 Task: Look for Airbnb properties in Waterloo, Belgium from 20th December, 2023 to 25th December, 2023 for 7 adults. Place can be entire room or shared room with 4 bedrooms having 7 beds and 4 bathrooms. Property type can be house. Amenities needed are: wifi, washing machine, heating, TV, free parkinig on premises, hot tub, gym, smoking allowed.
Action: Mouse moved to (492, 92)
Screenshot: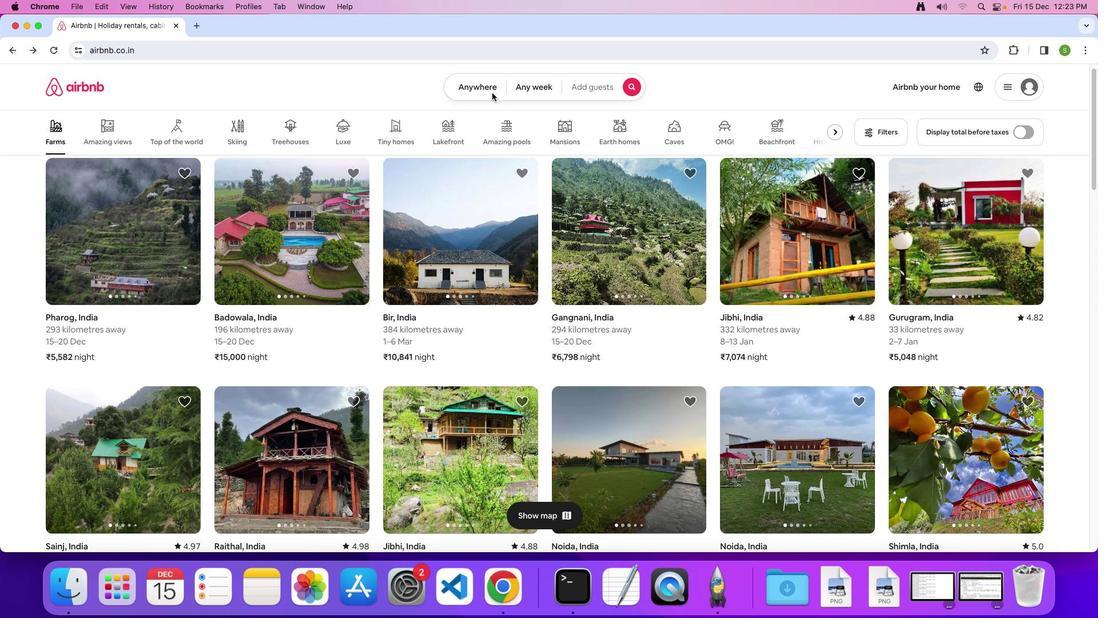 
Action: Mouse pressed left at (492, 92)
Screenshot: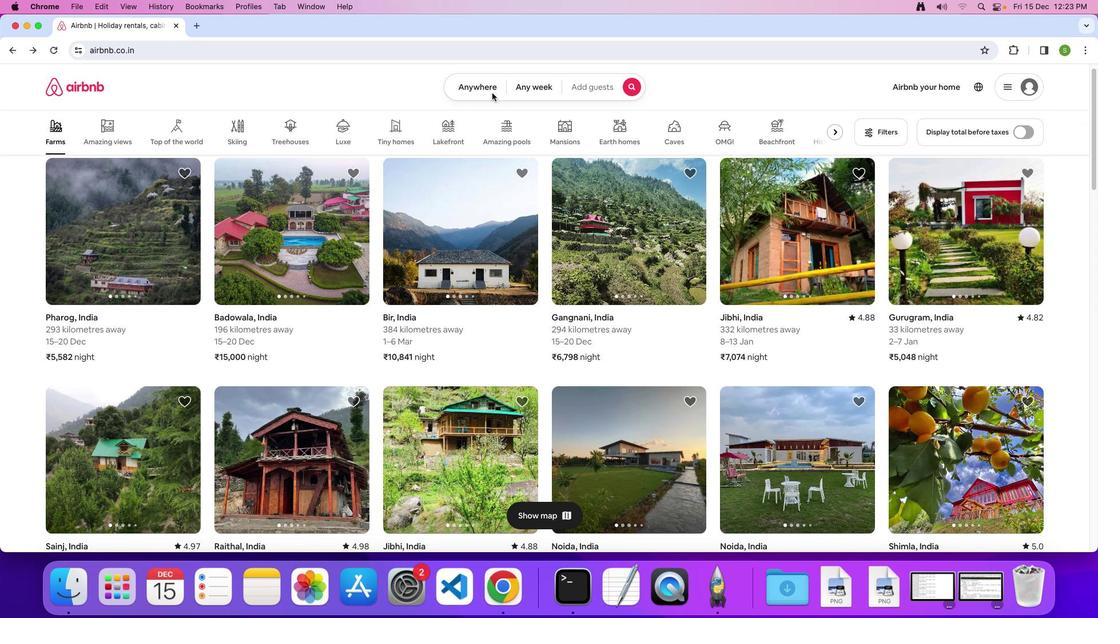 
Action: Mouse moved to (473, 90)
Screenshot: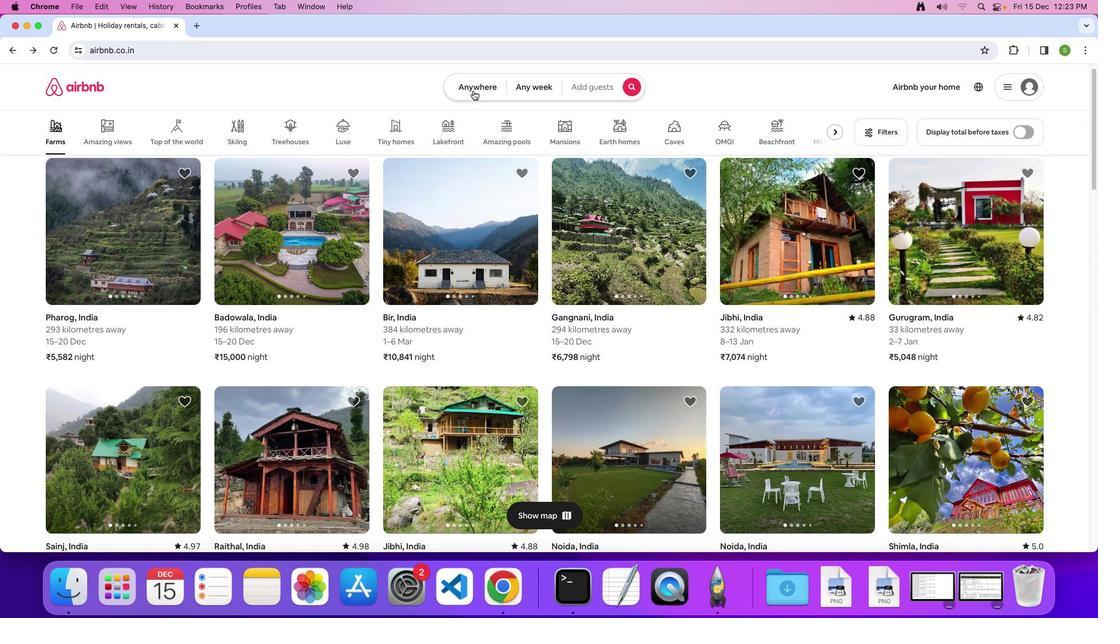 
Action: Mouse pressed left at (473, 90)
Screenshot: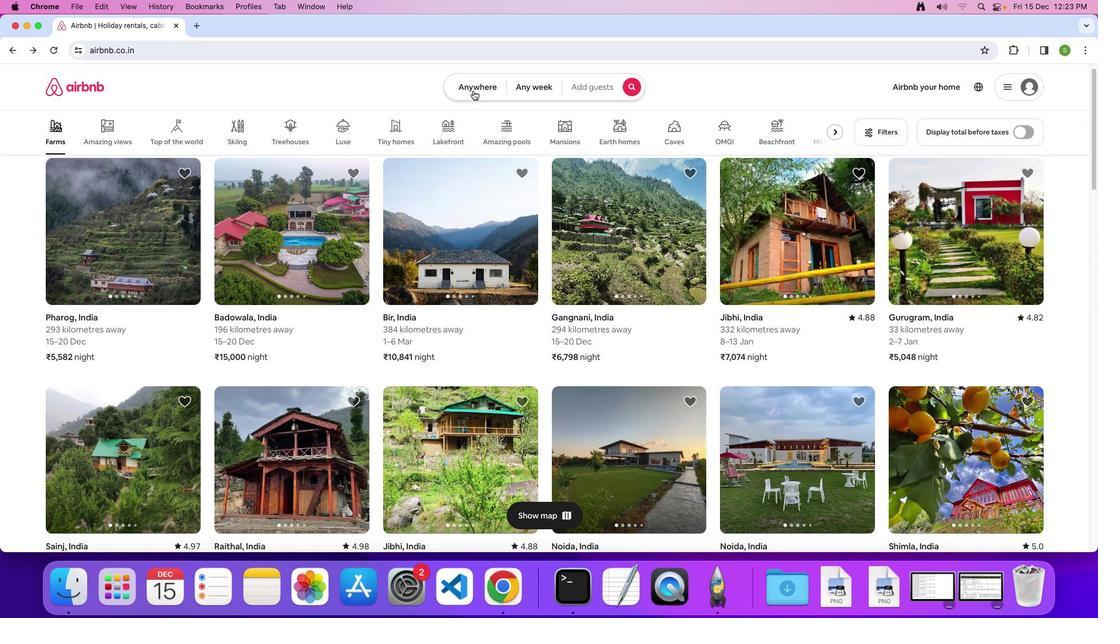 
Action: Mouse moved to (386, 133)
Screenshot: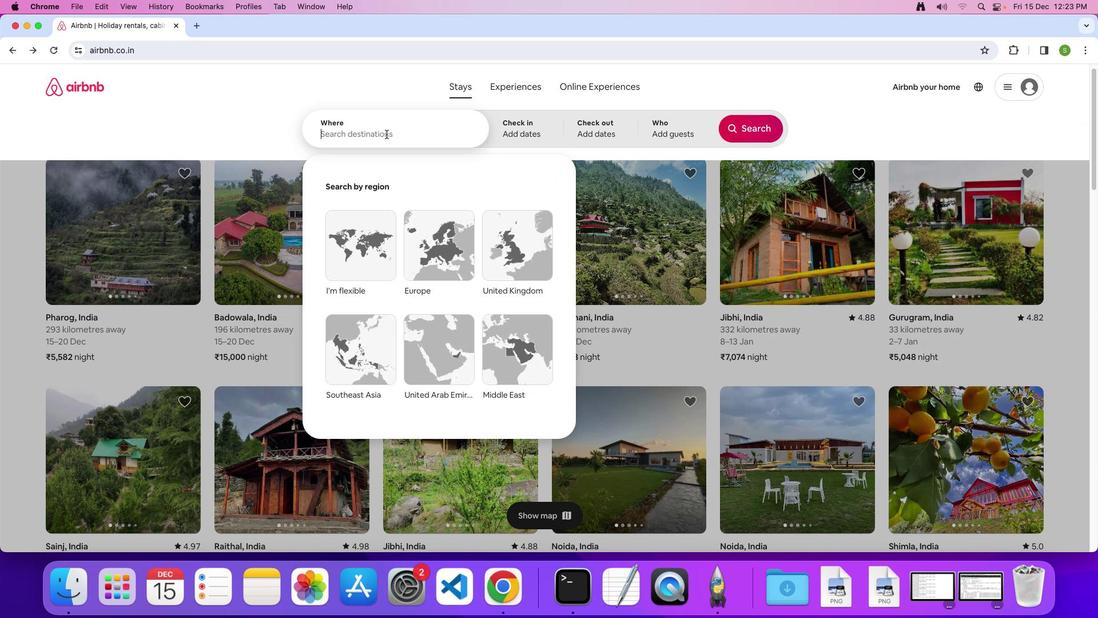 
Action: Mouse pressed left at (386, 133)
Screenshot: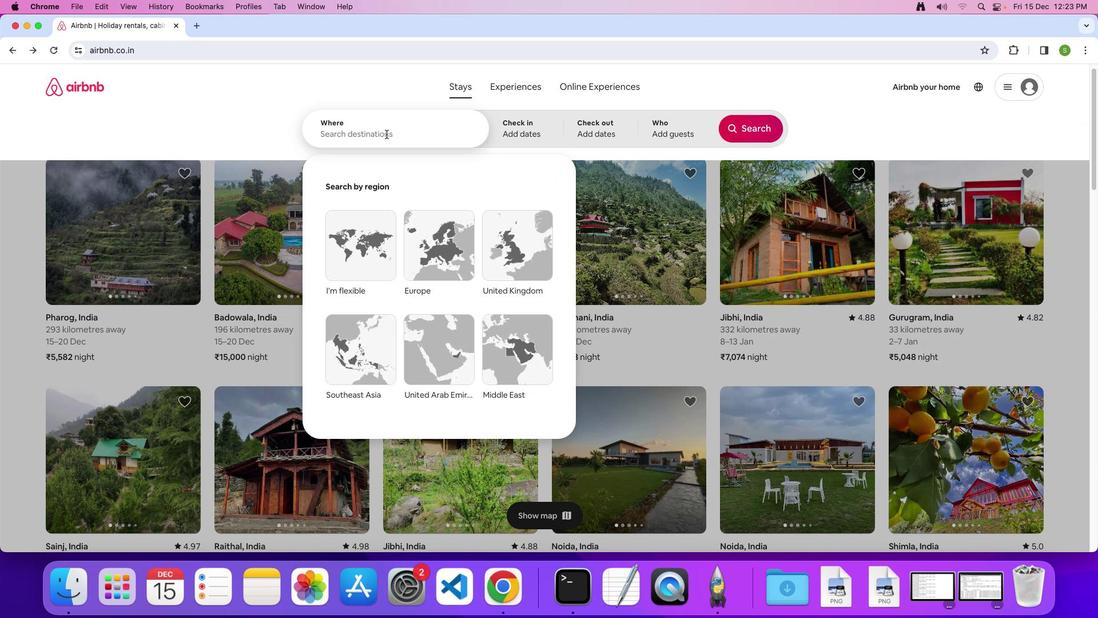
Action: Mouse moved to (385, 134)
Screenshot: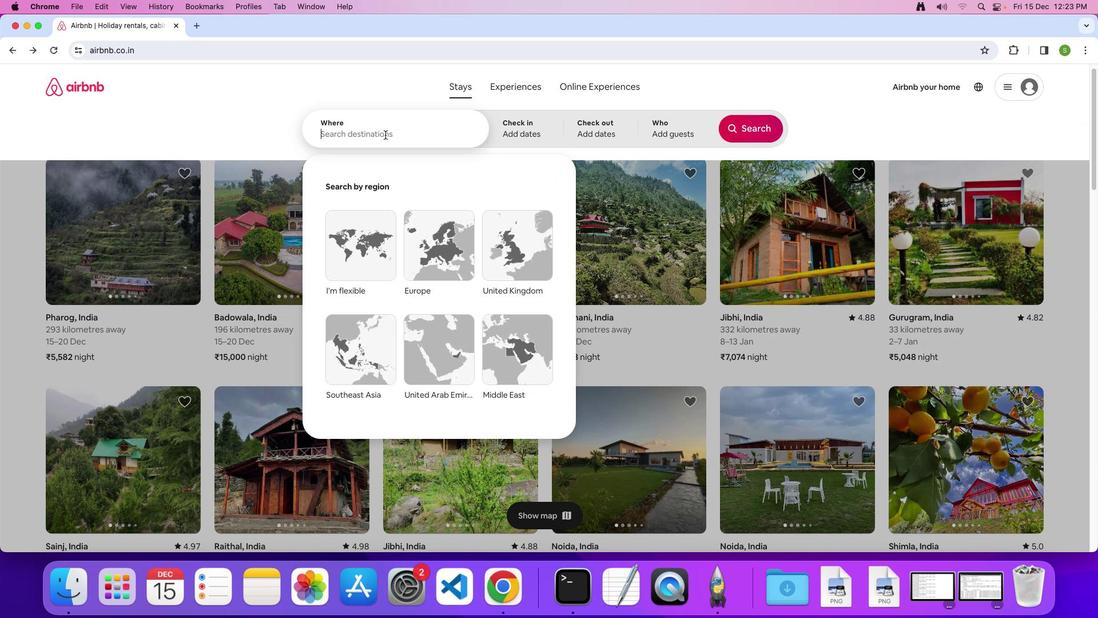 
Action: Key pressed 'W'Key.caps_lock't'Key.backspace'a''t''e''r''l''o''o'','Key.spaceKey.shift'B''e''l''g''i''u''m'Key.enter
Screenshot: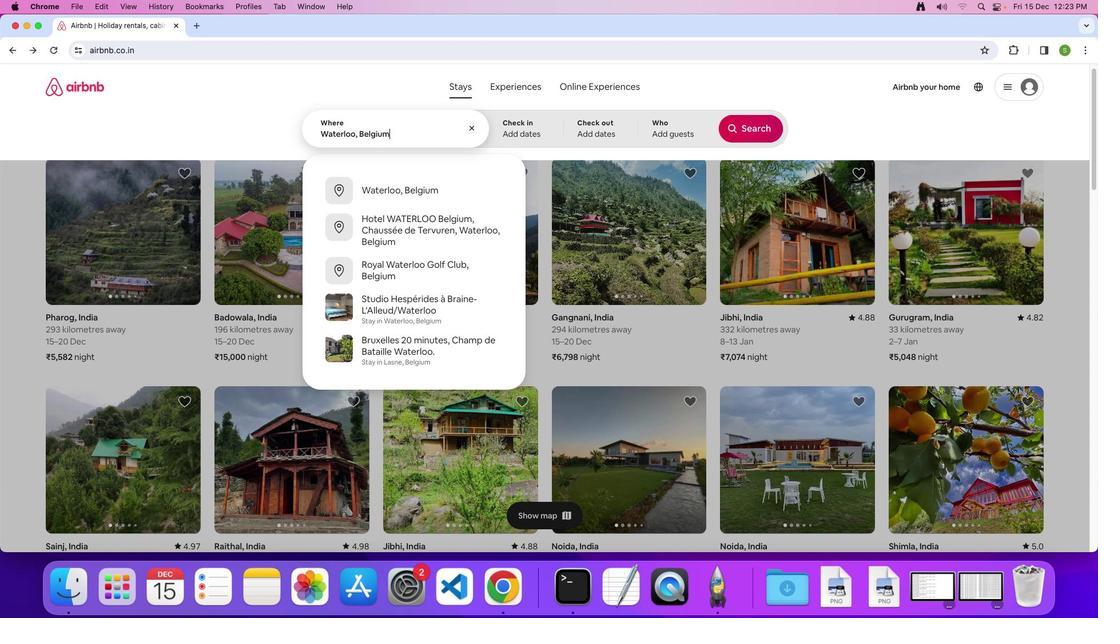 
Action: Mouse moved to (425, 357)
Screenshot: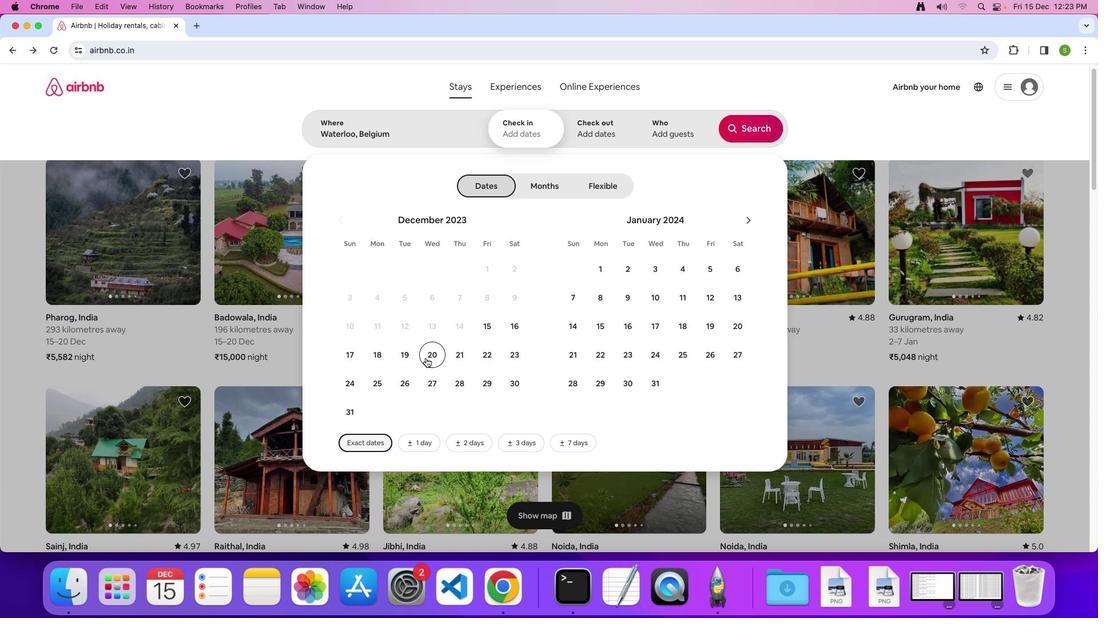 
Action: Mouse pressed left at (425, 357)
Screenshot: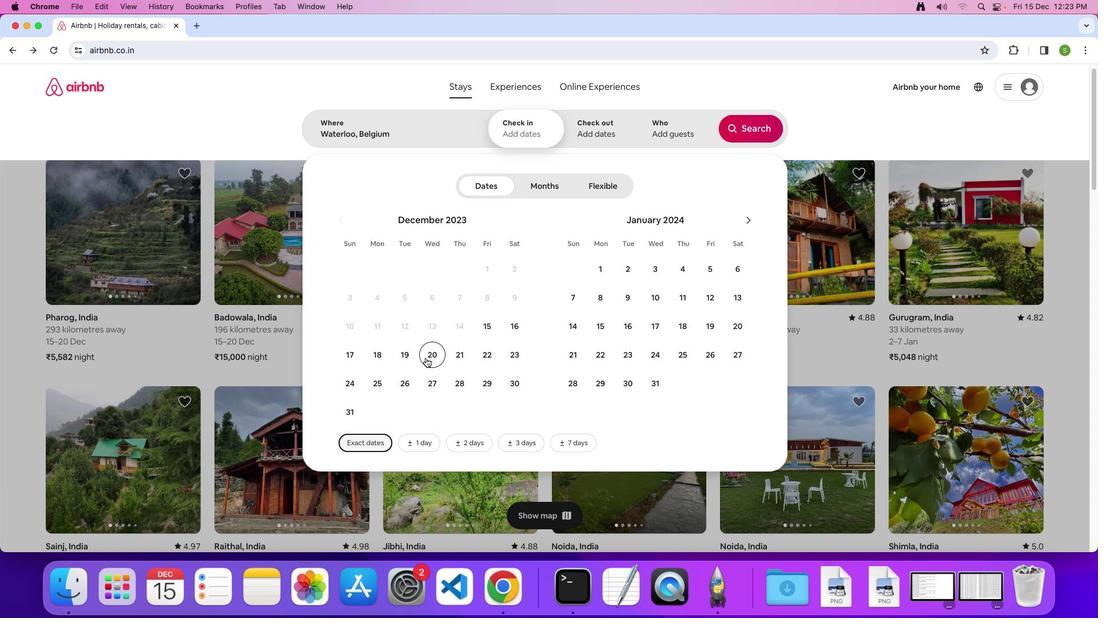 
Action: Mouse moved to (381, 380)
Screenshot: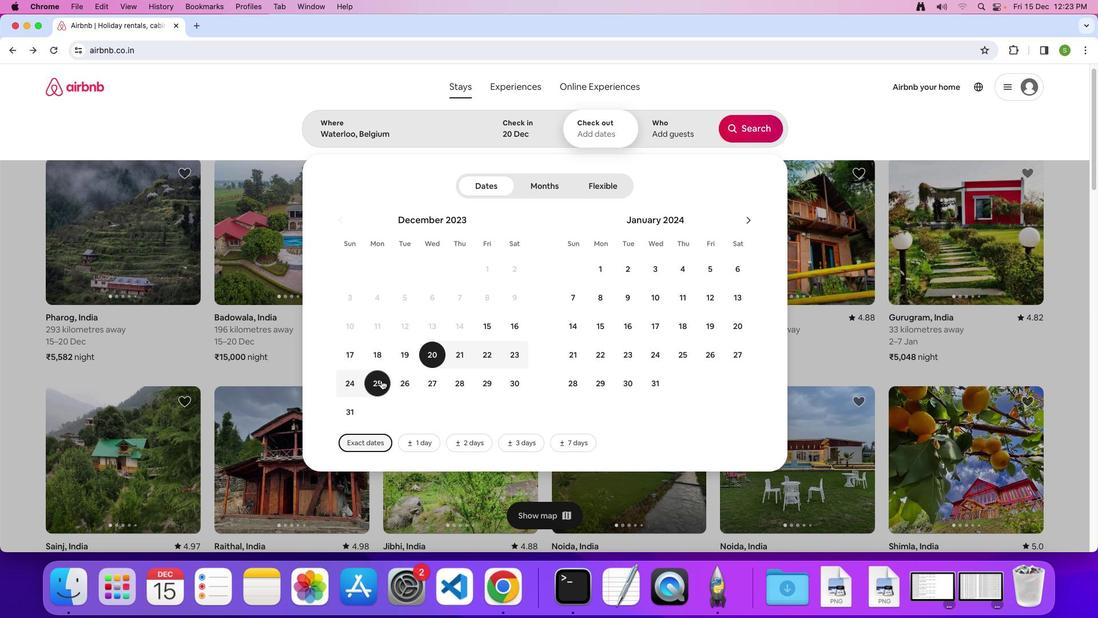 
Action: Mouse pressed left at (381, 380)
Screenshot: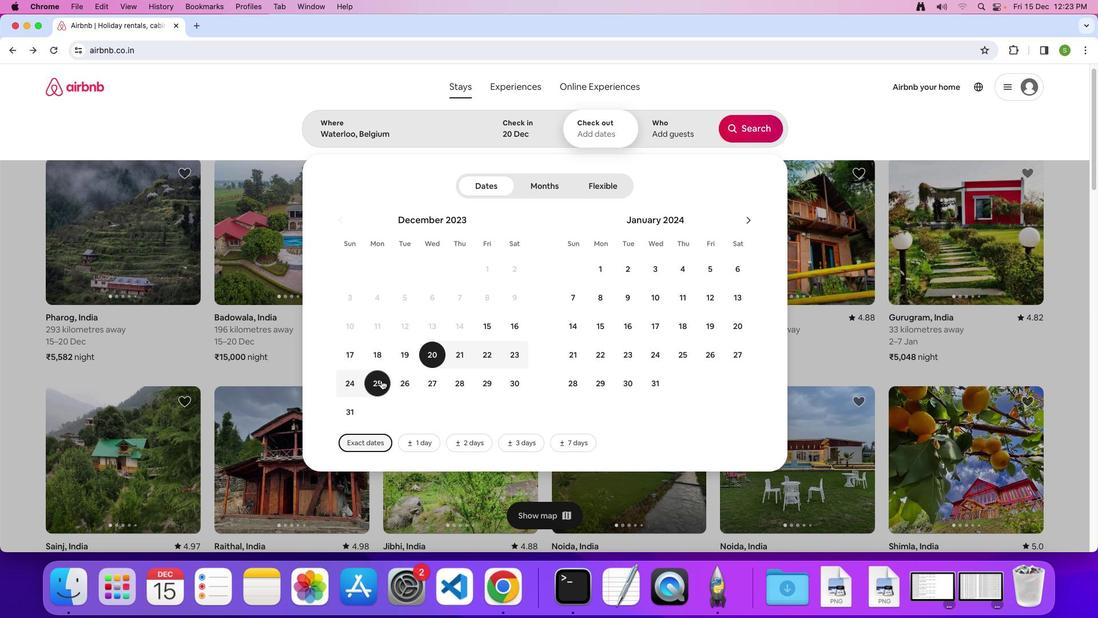 
Action: Mouse moved to (670, 139)
Screenshot: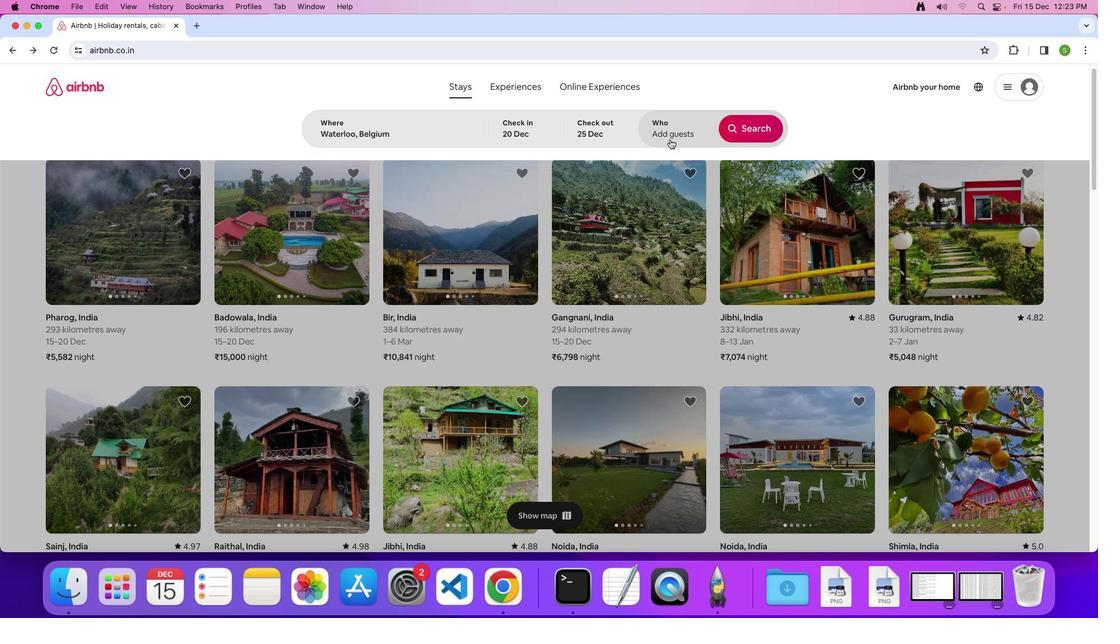 
Action: Mouse pressed left at (670, 139)
Screenshot: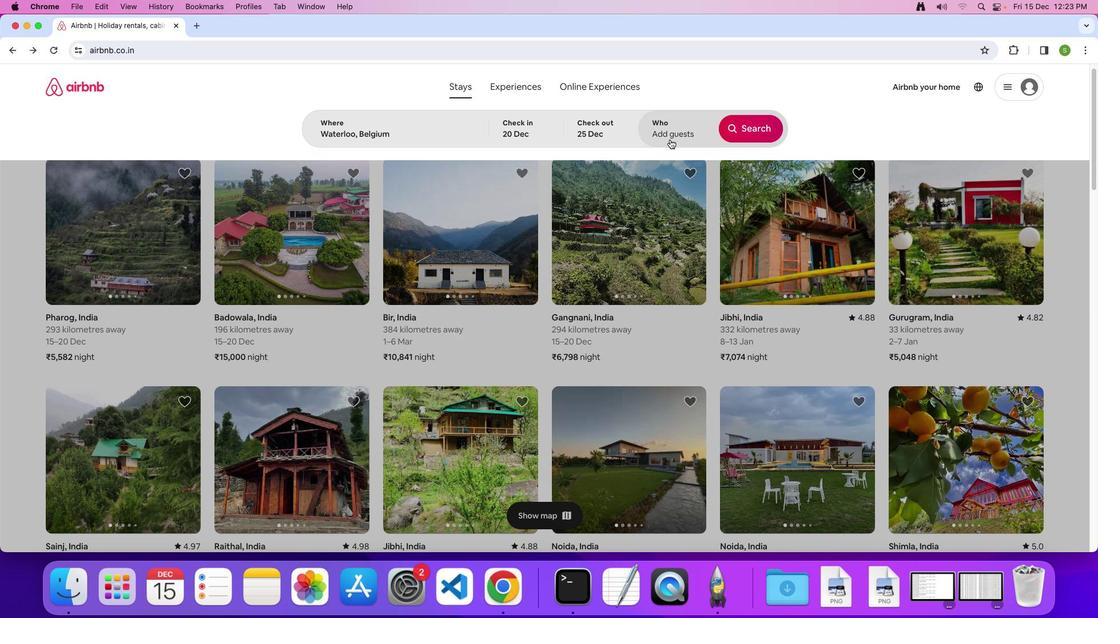 
Action: Mouse moved to (748, 187)
Screenshot: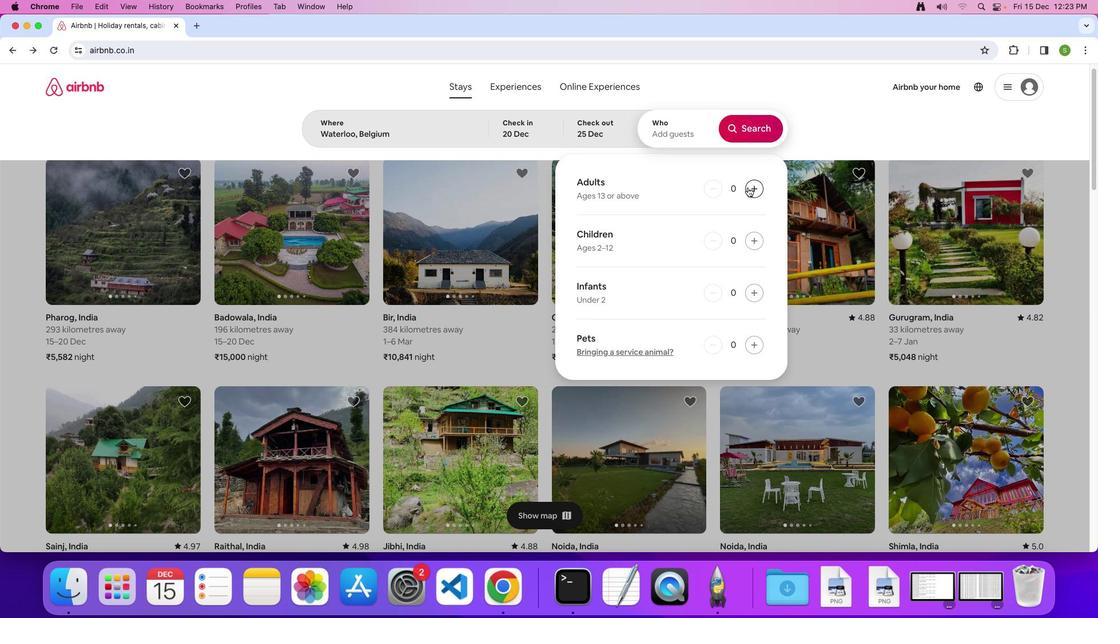 
Action: Mouse pressed left at (748, 187)
Screenshot: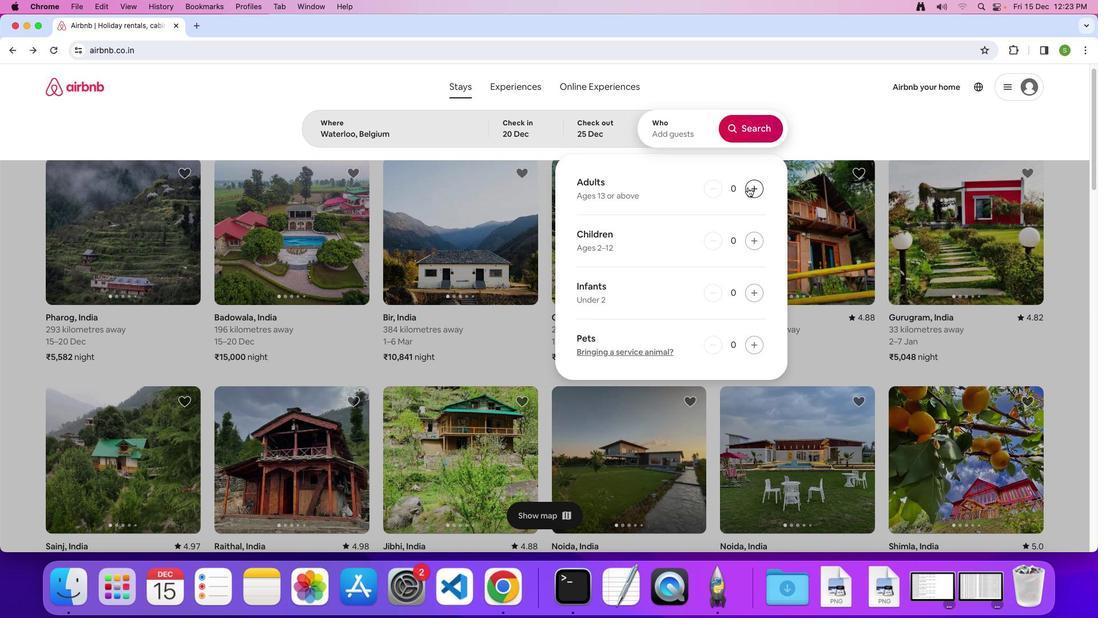 
Action: Mouse pressed left at (748, 187)
Screenshot: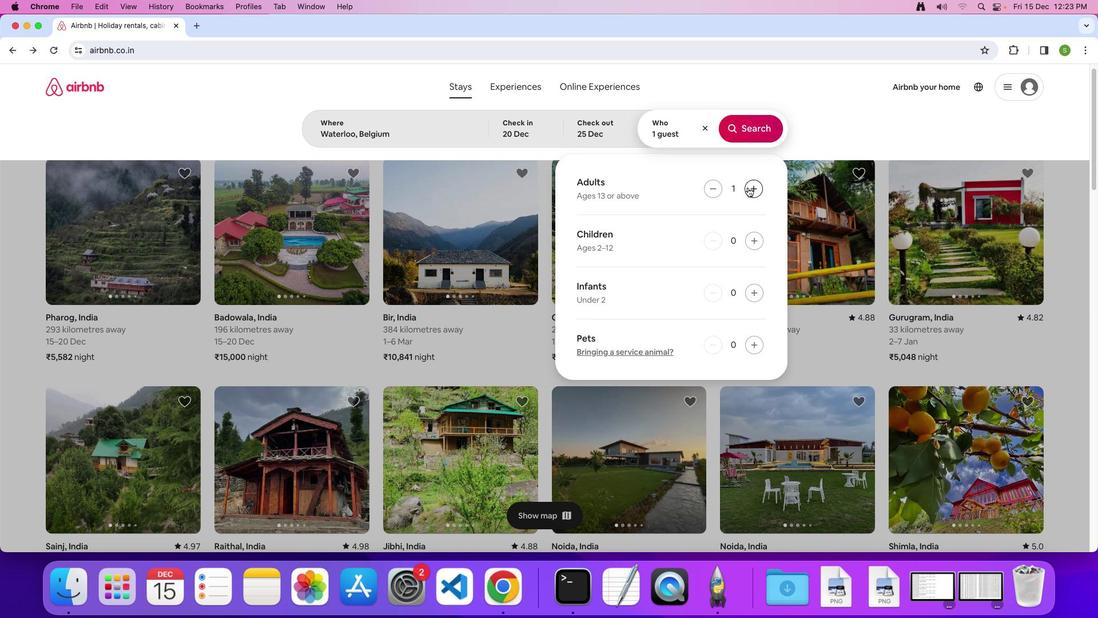 
Action: Mouse pressed left at (748, 187)
Screenshot: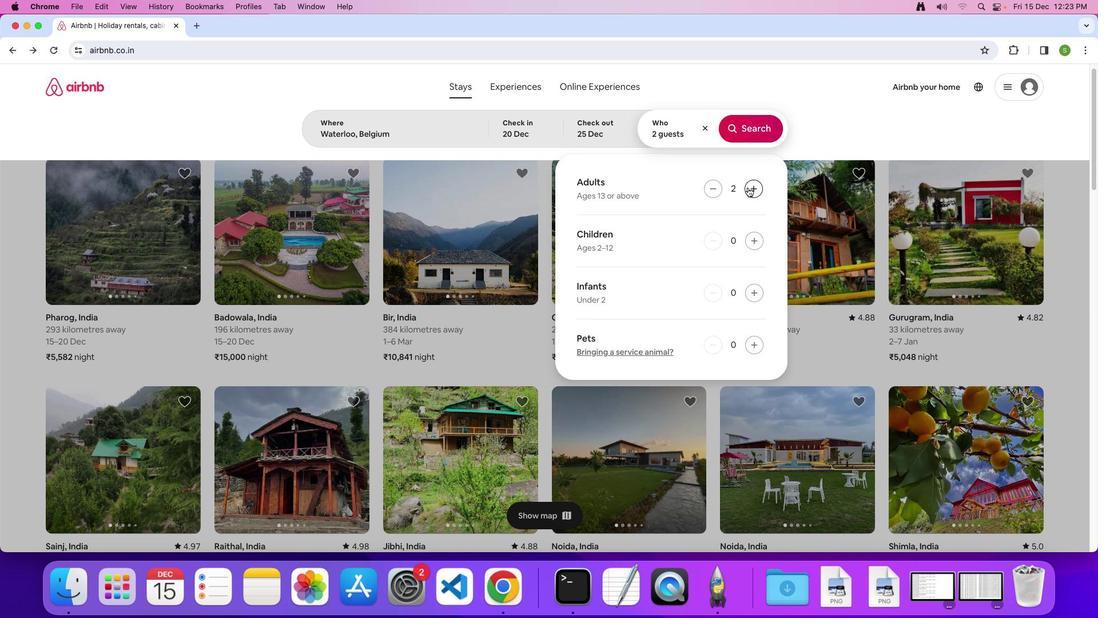 
Action: Mouse pressed left at (748, 187)
Screenshot: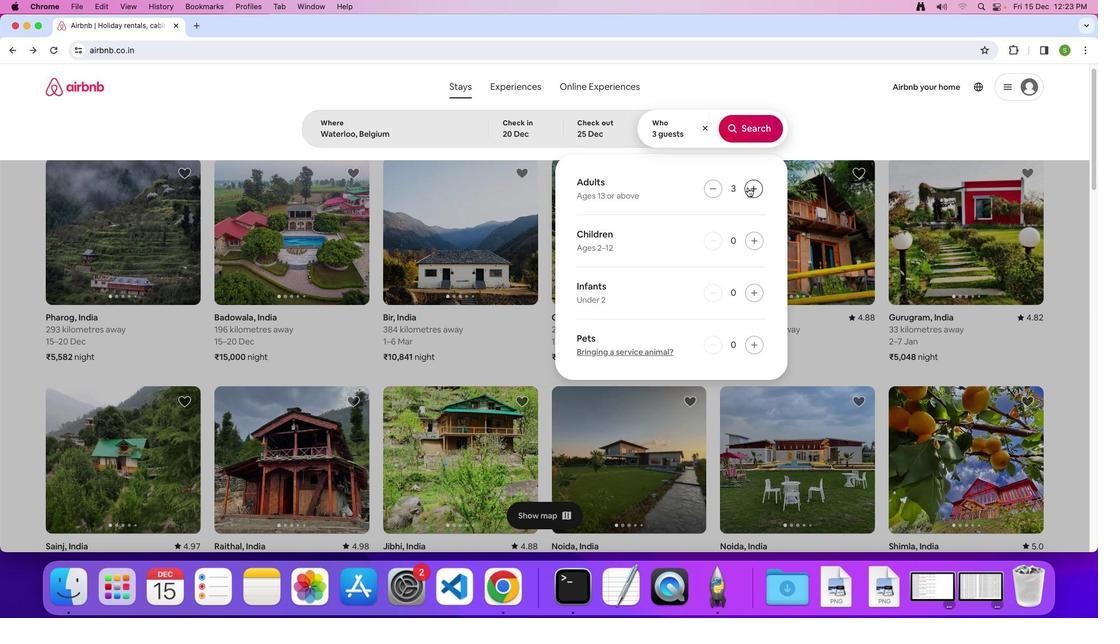 
Action: Mouse pressed left at (748, 187)
Screenshot: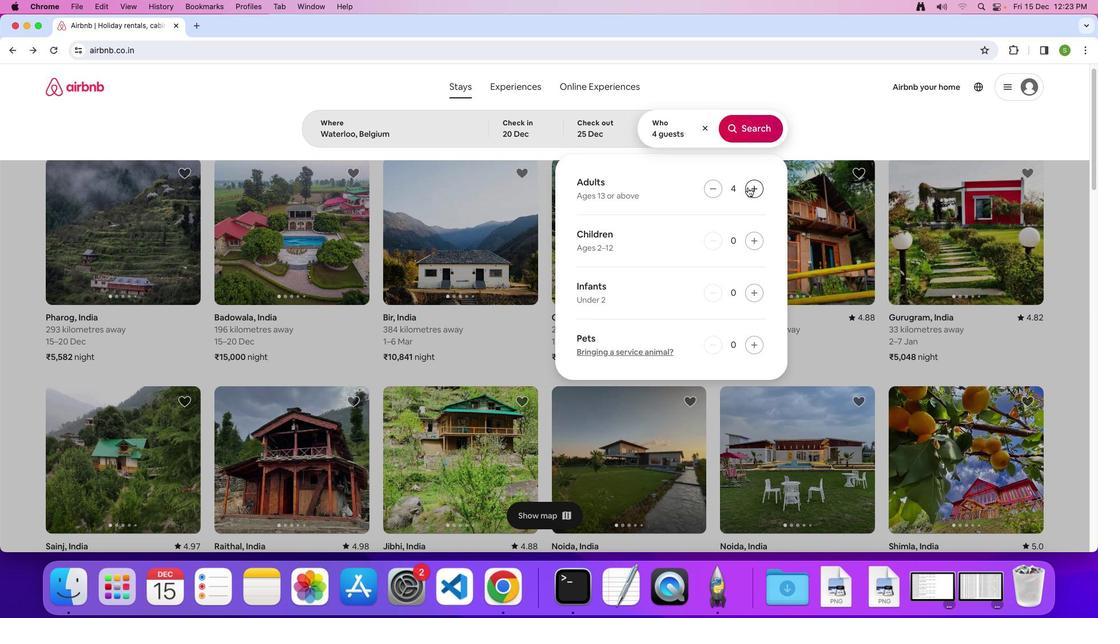 
Action: Mouse pressed left at (748, 187)
Screenshot: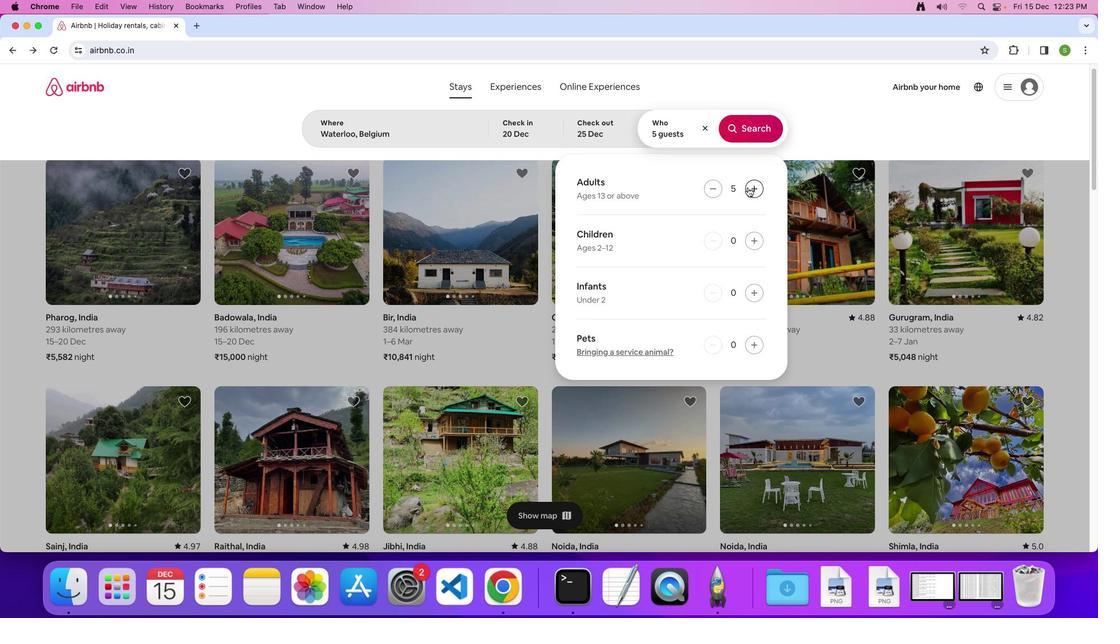 
Action: Mouse pressed left at (748, 187)
Screenshot: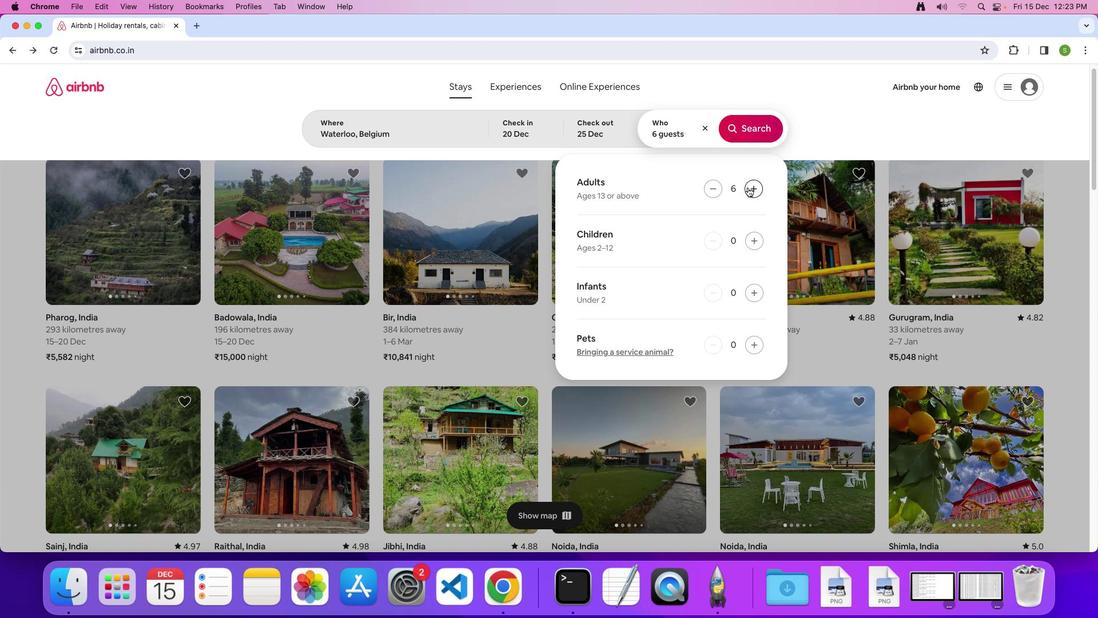 
Action: Mouse moved to (753, 135)
Screenshot: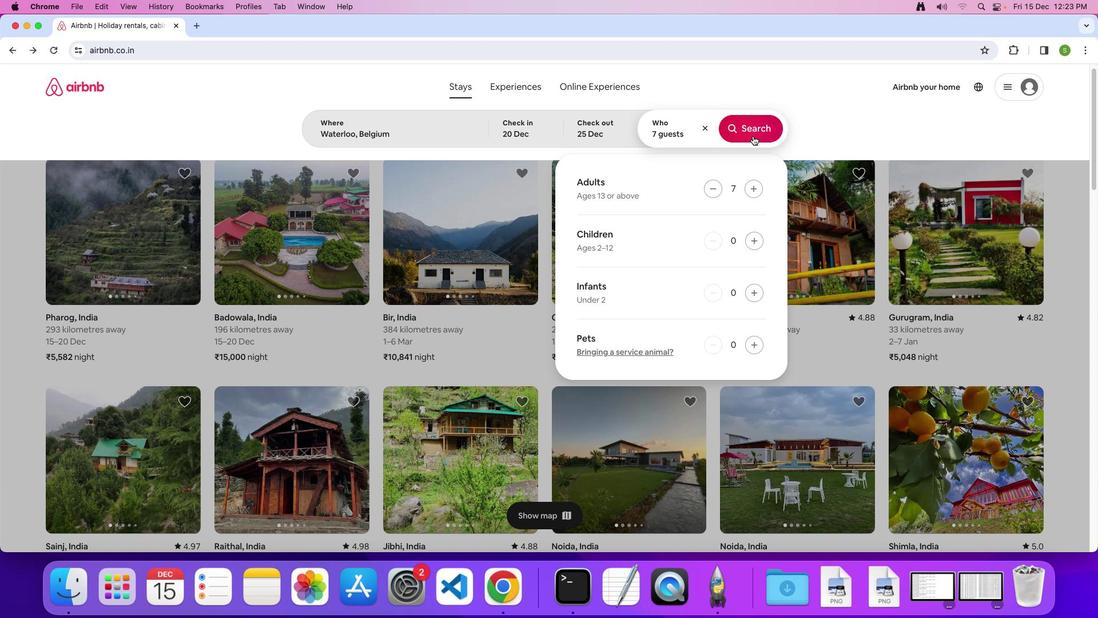 
Action: Mouse pressed left at (753, 135)
Screenshot: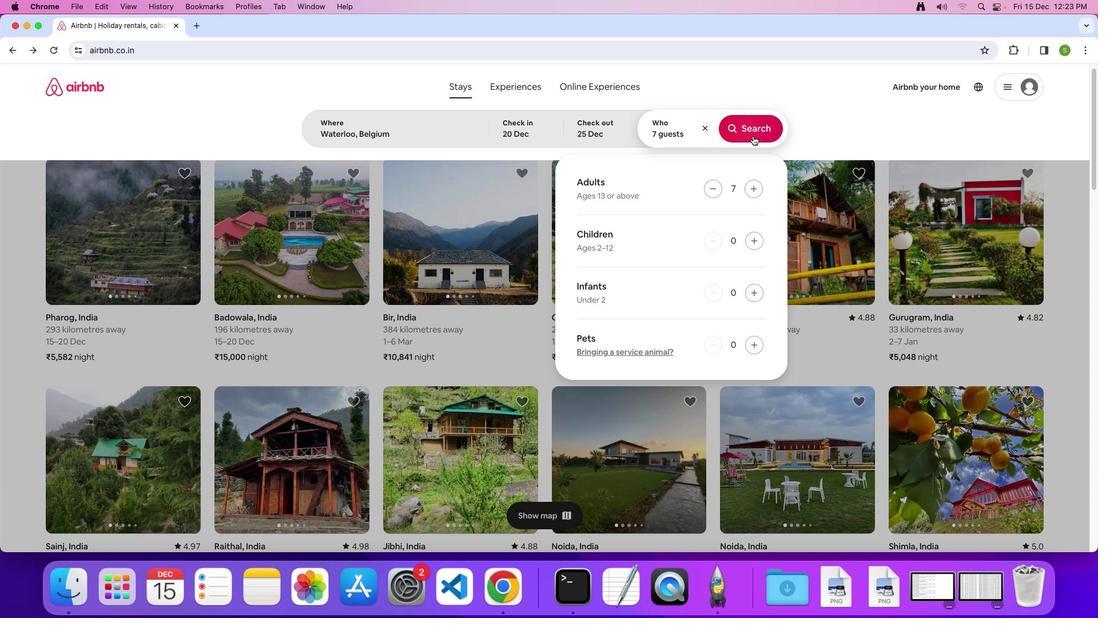 
Action: Mouse moved to (907, 132)
Screenshot: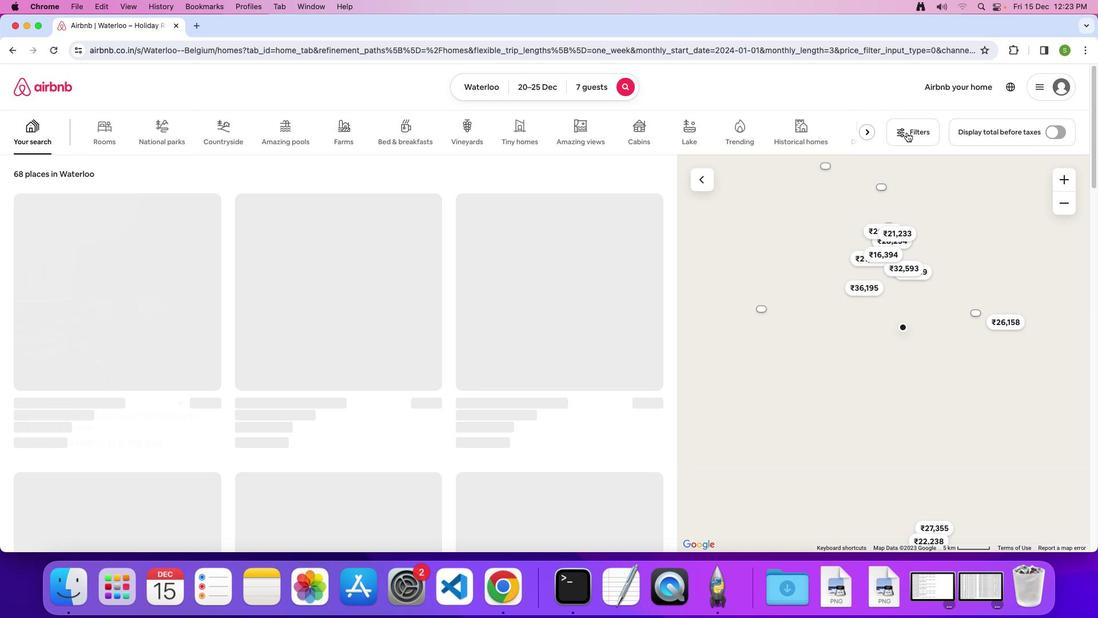 
Action: Mouse pressed left at (907, 132)
Screenshot: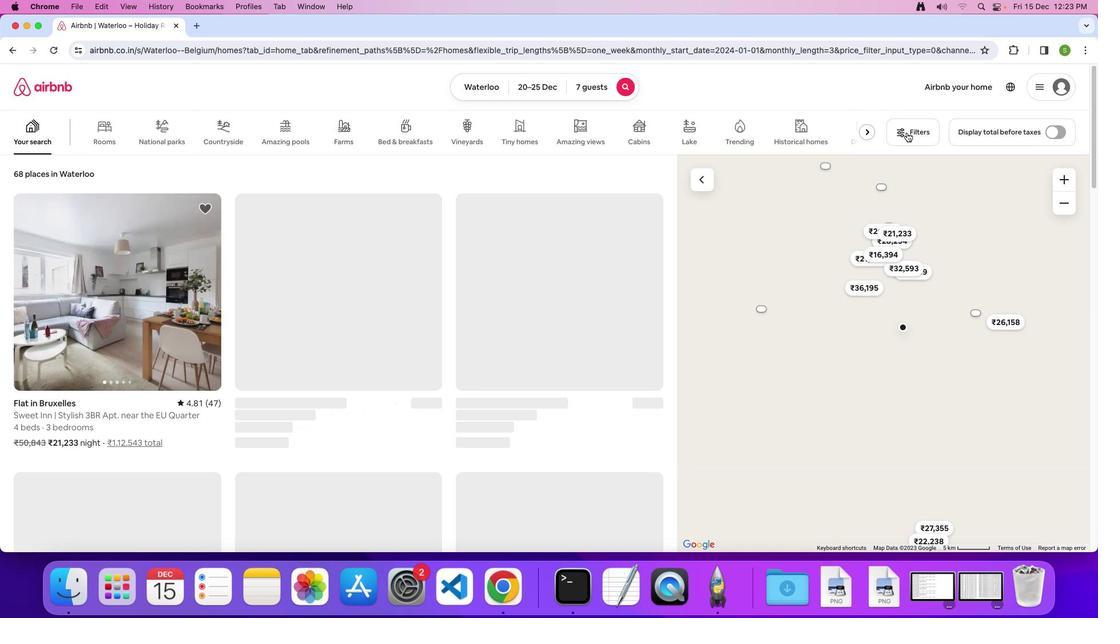 
Action: Mouse moved to (536, 291)
Screenshot: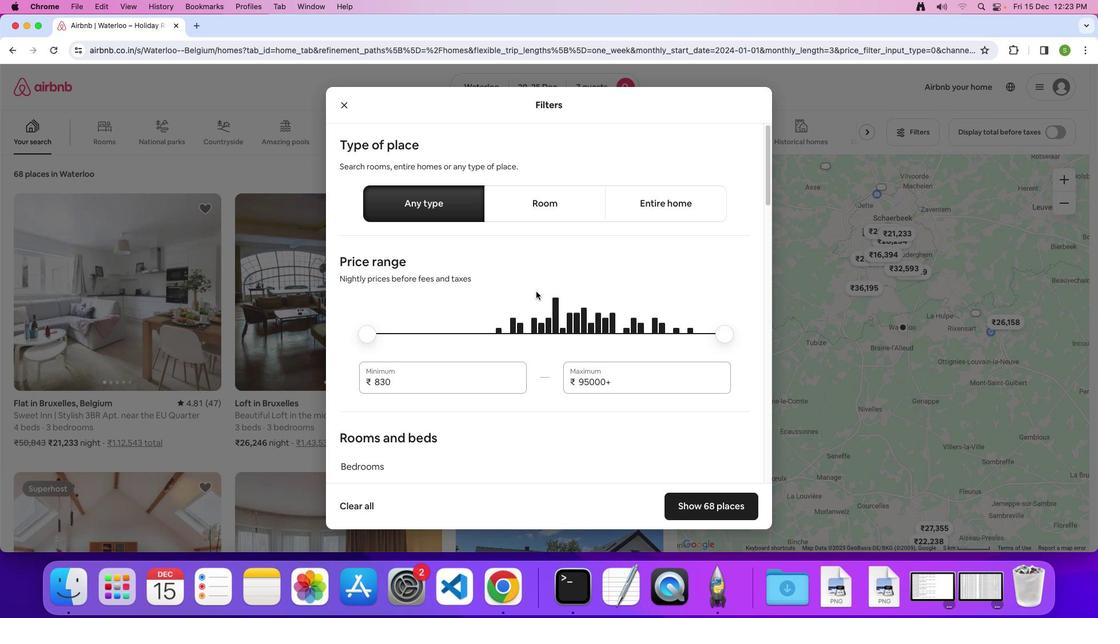 
Action: Mouse scrolled (536, 291) with delta (0, 0)
Screenshot: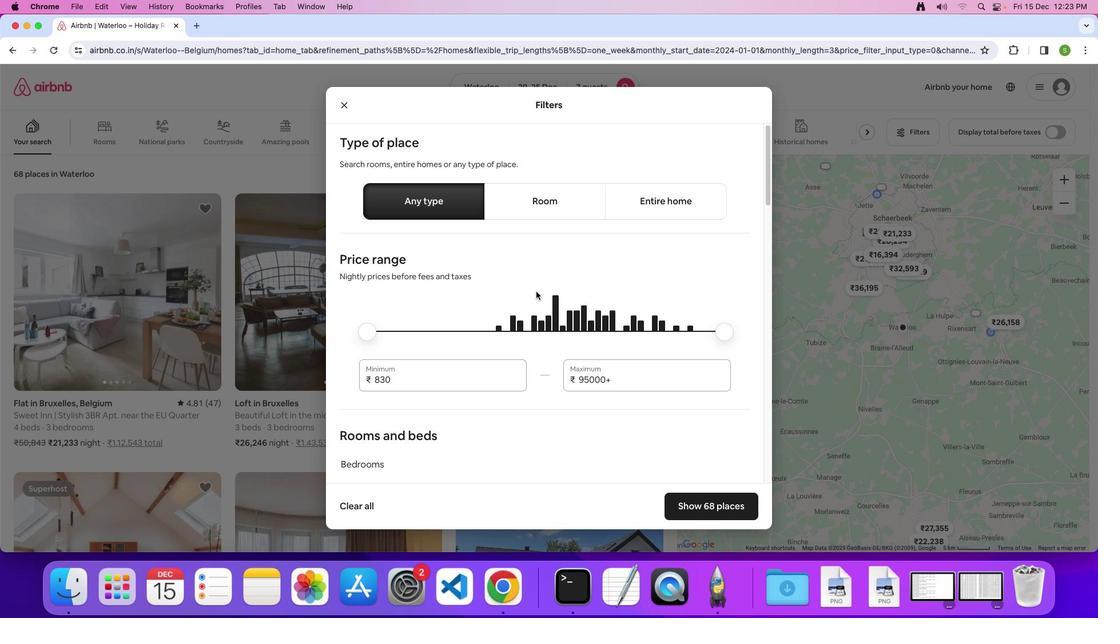 
Action: Mouse scrolled (536, 291) with delta (0, 0)
Screenshot: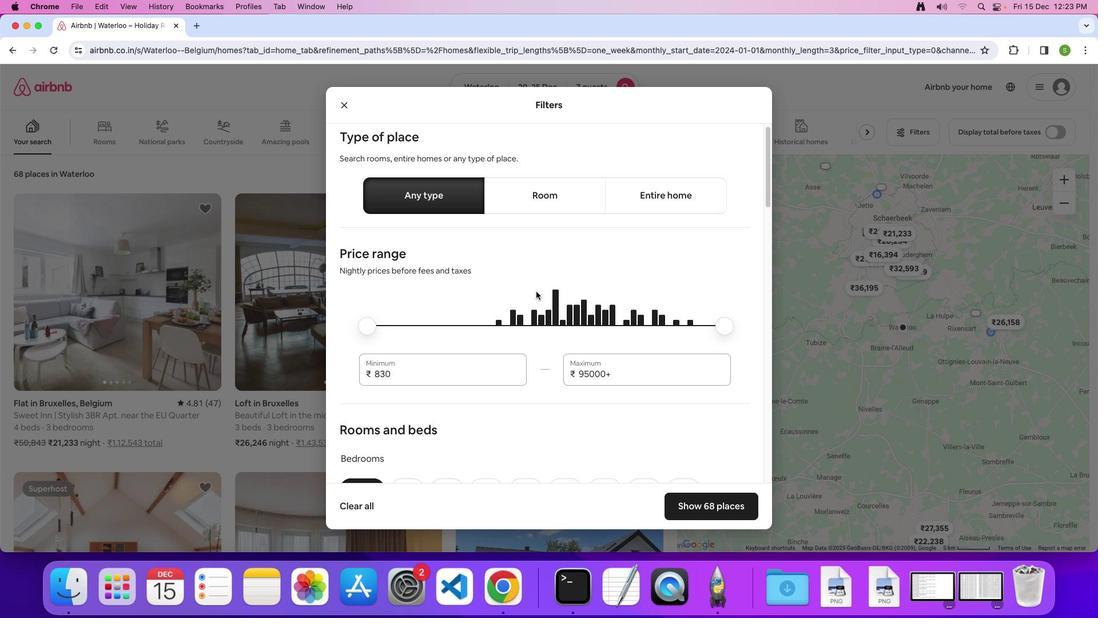 
Action: Mouse moved to (542, 195)
Screenshot: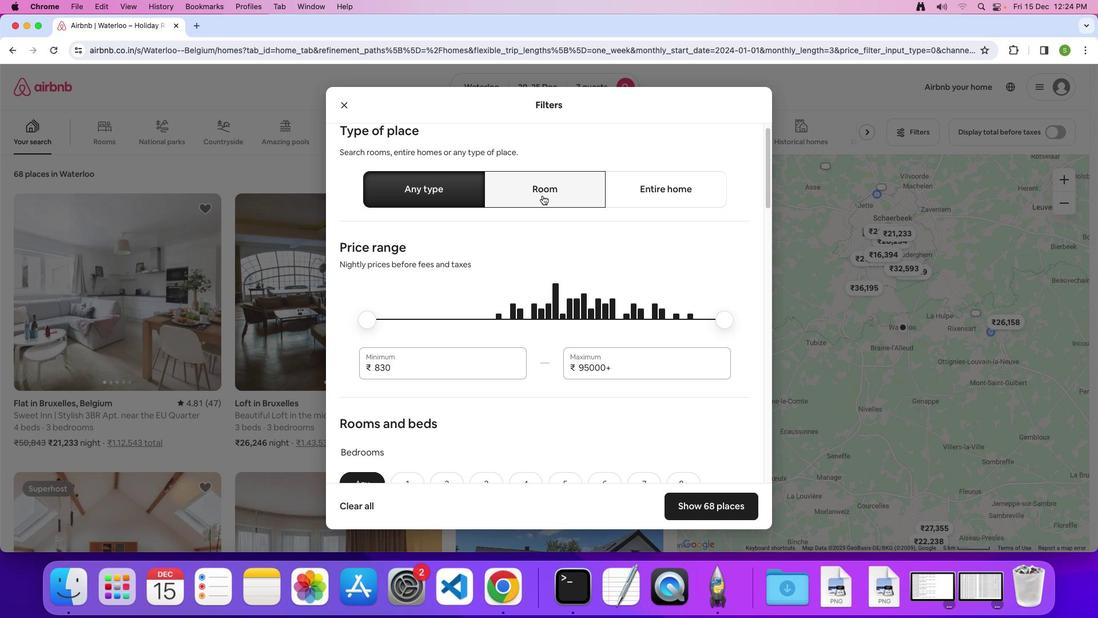
Action: Mouse pressed left at (542, 195)
Screenshot: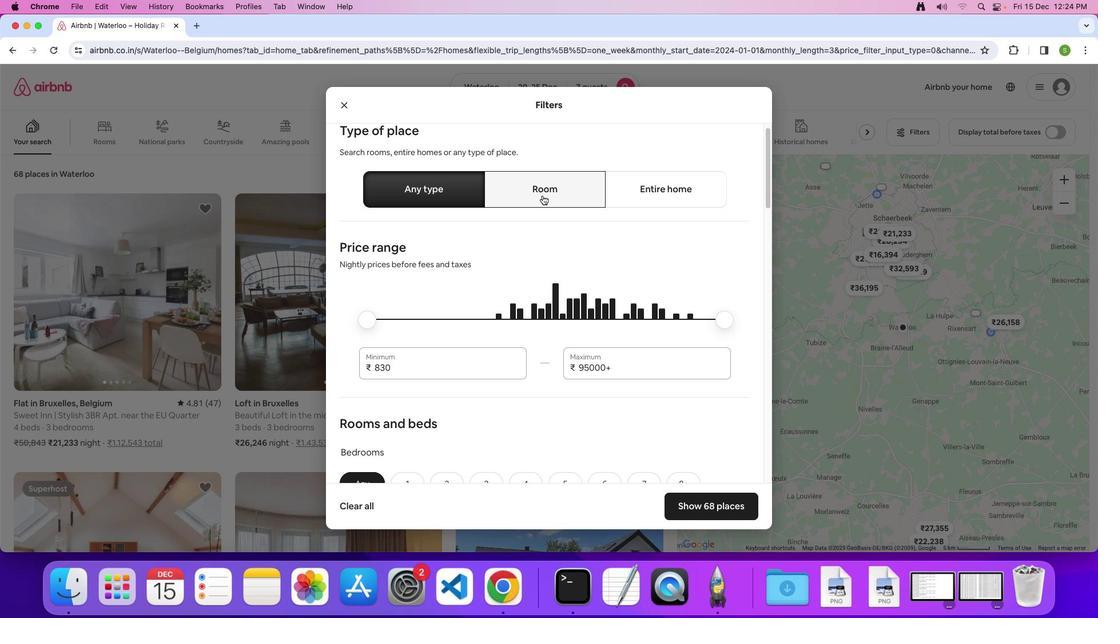 
Action: Mouse moved to (542, 275)
Screenshot: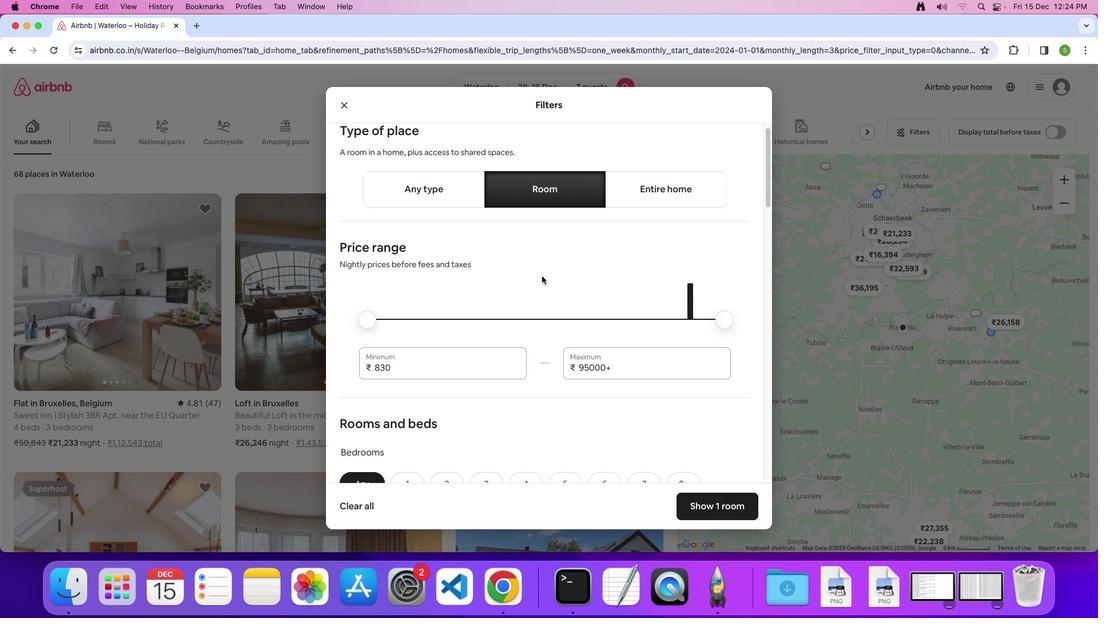 
Action: Mouse scrolled (542, 275) with delta (0, 0)
Screenshot: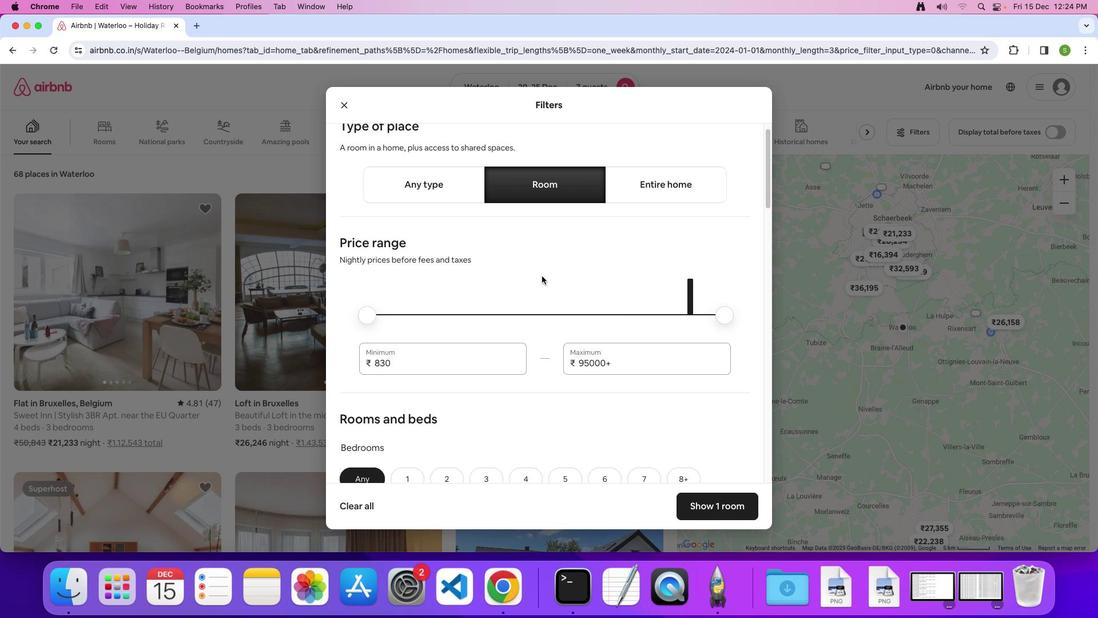 
Action: Mouse scrolled (542, 275) with delta (0, 0)
Screenshot: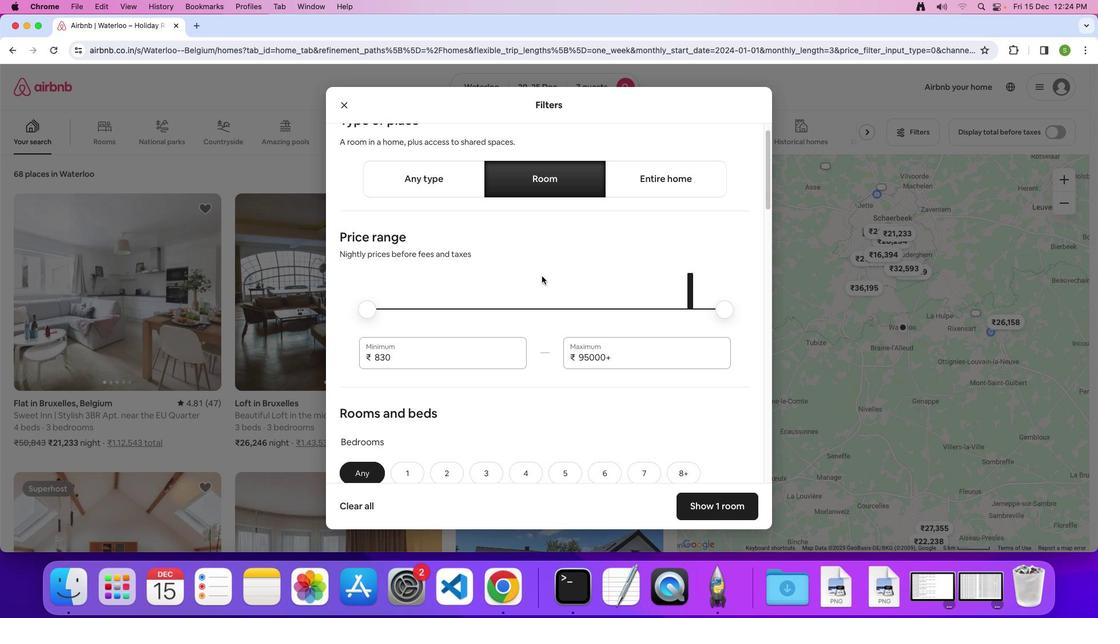 
Action: Mouse scrolled (542, 275) with delta (0, 0)
Screenshot: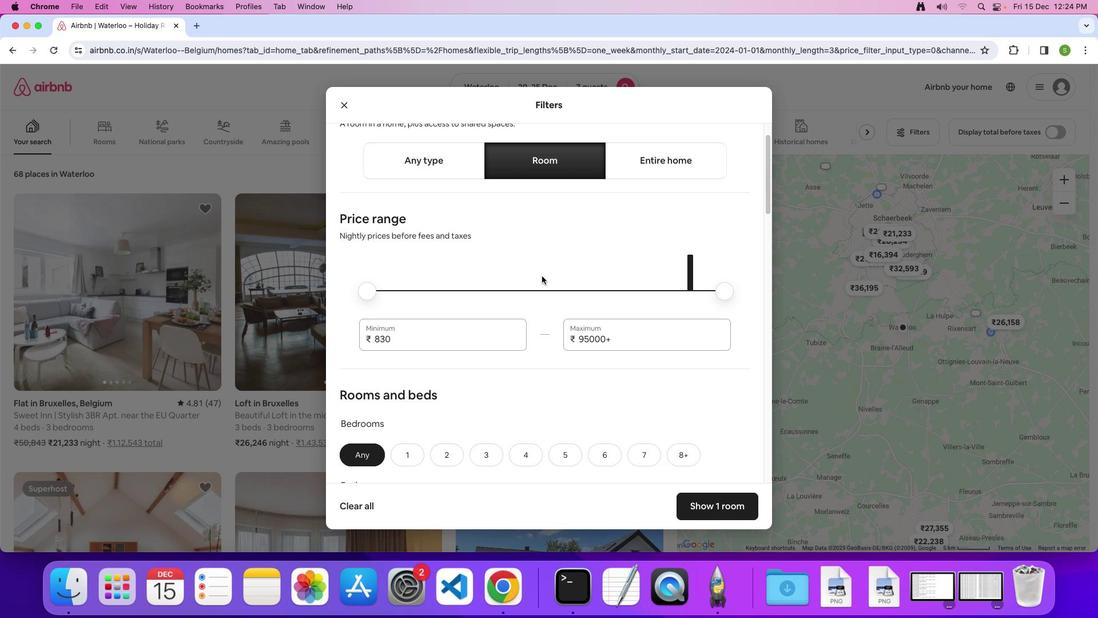 
Action: Mouse scrolled (542, 275) with delta (0, 0)
Screenshot: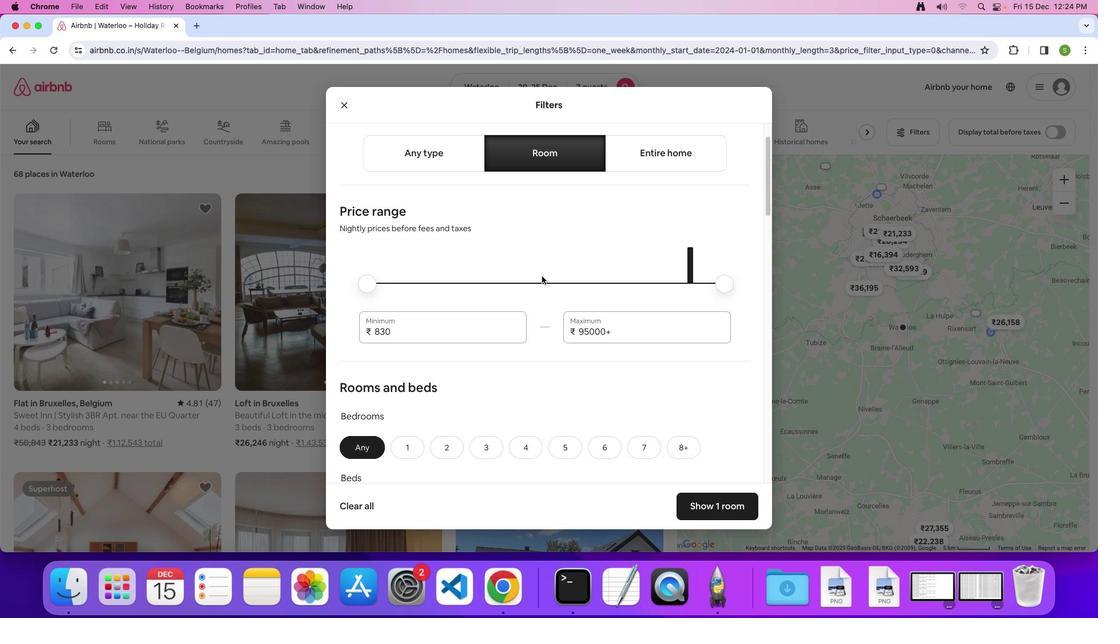 
Action: Mouse scrolled (542, 275) with delta (0, 0)
Screenshot: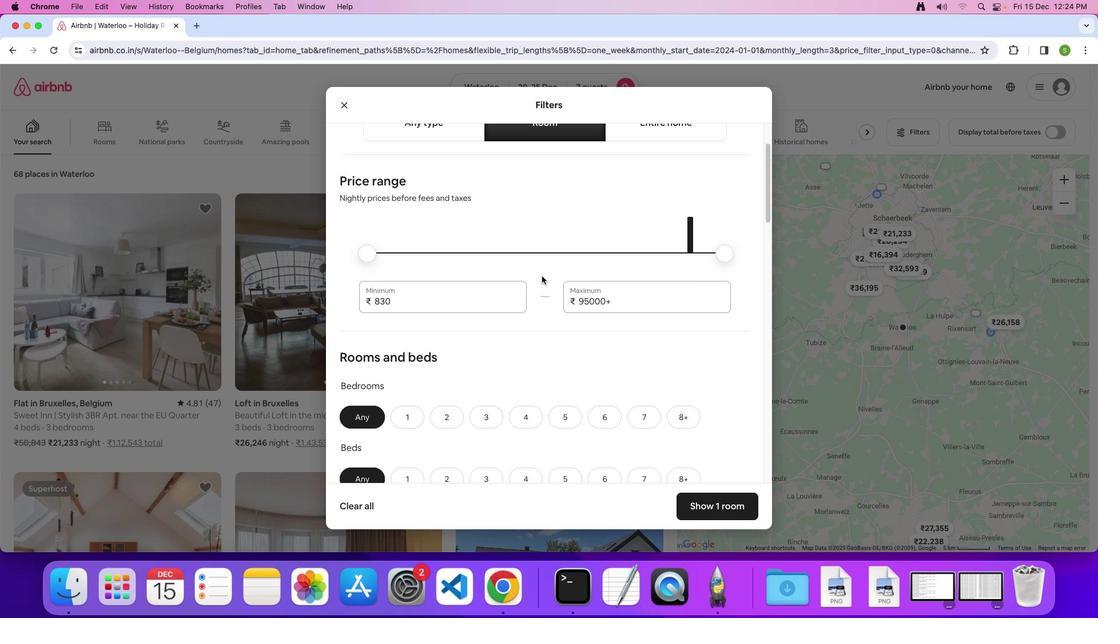 
Action: Mouse scrolled (542, 275) with delta (0, 0)
Screenshot: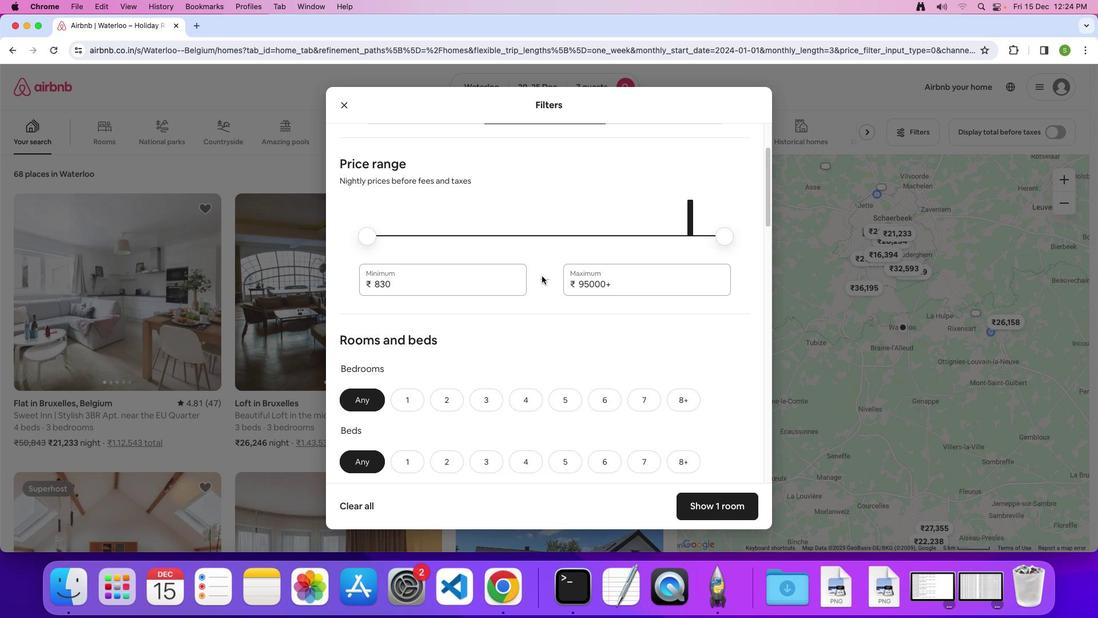 
Action: Mouse scrolled (542, 275) with delta (0, 0)
Screenshot: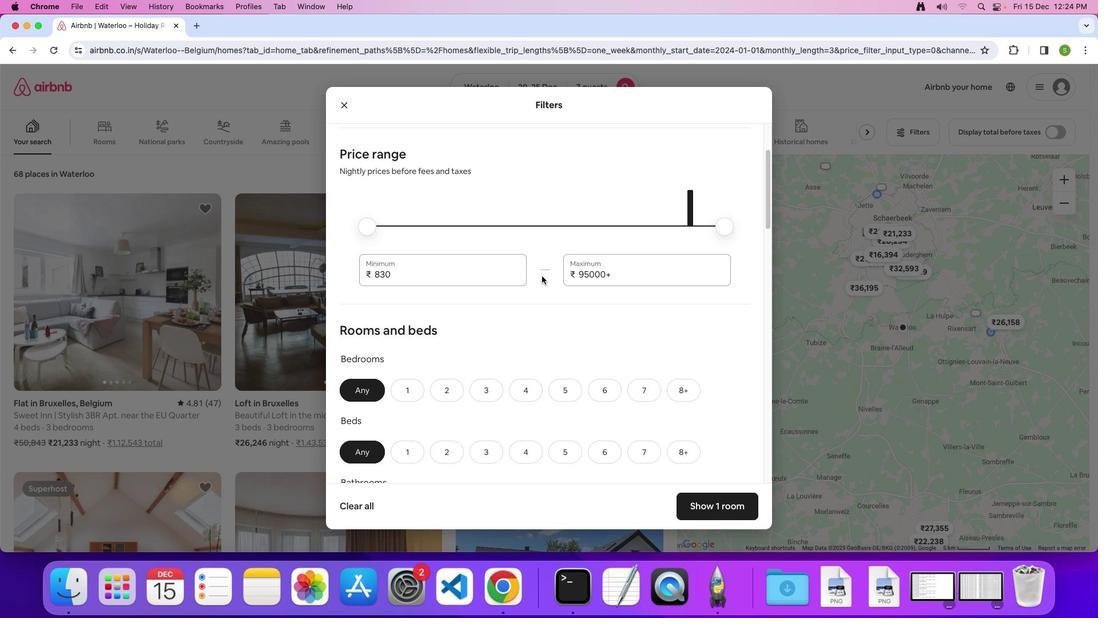 
Action: Mouse scrolled (542, 275) with delta (0, 0)
Screenshot: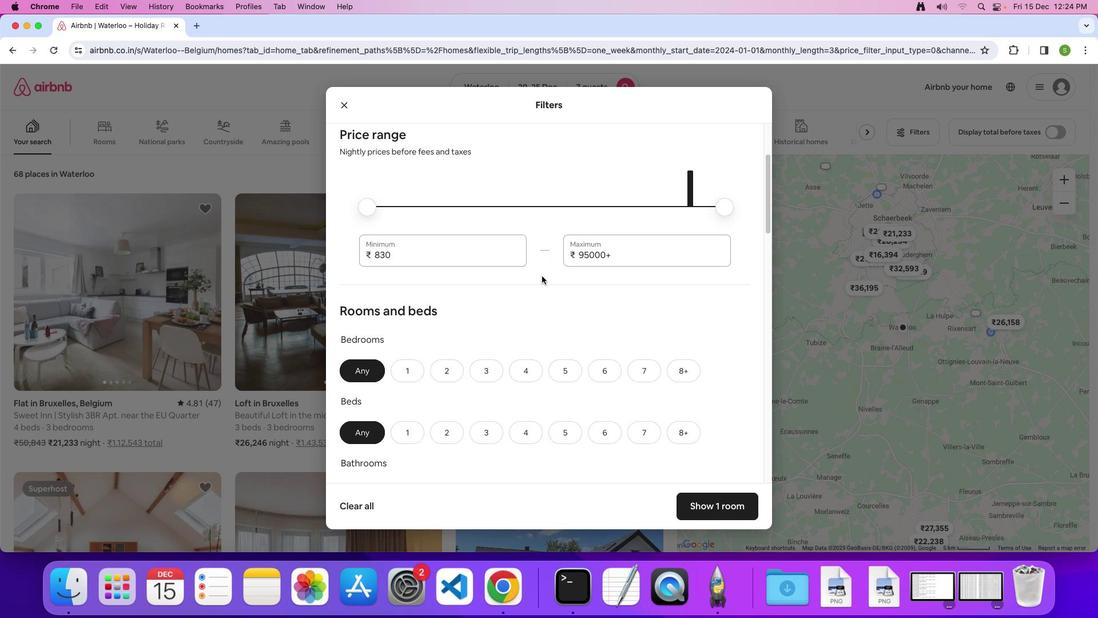 
Action: Mouse scrolled (542, 275) with delta (0, 0)
Screenshot: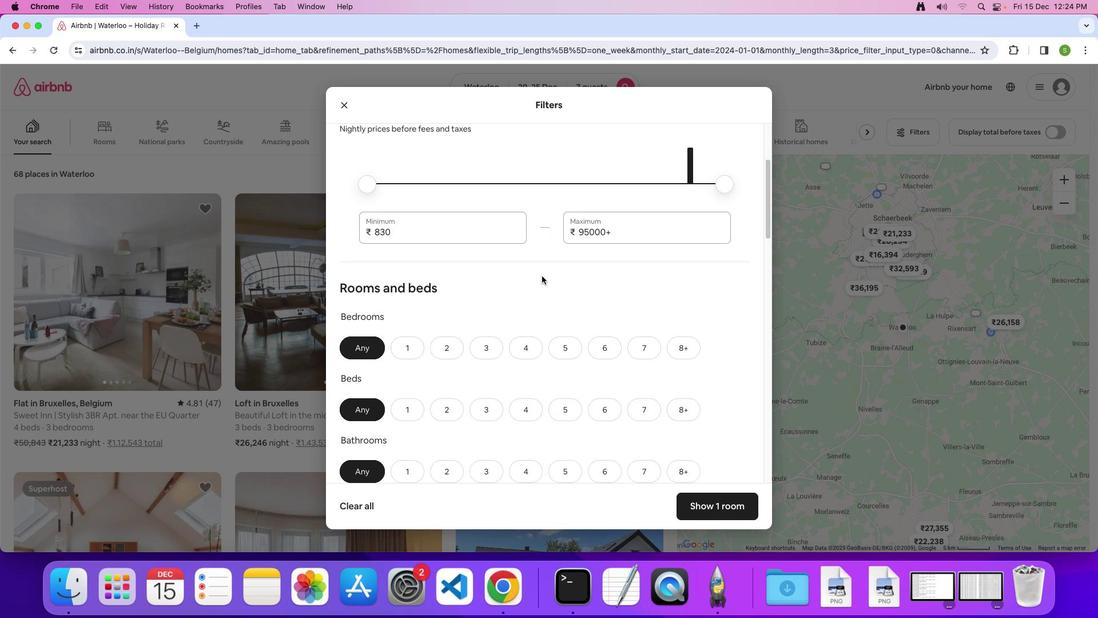 
Action: Mouse scrolled (542, 275) with delta (0, -1)
Screenshot: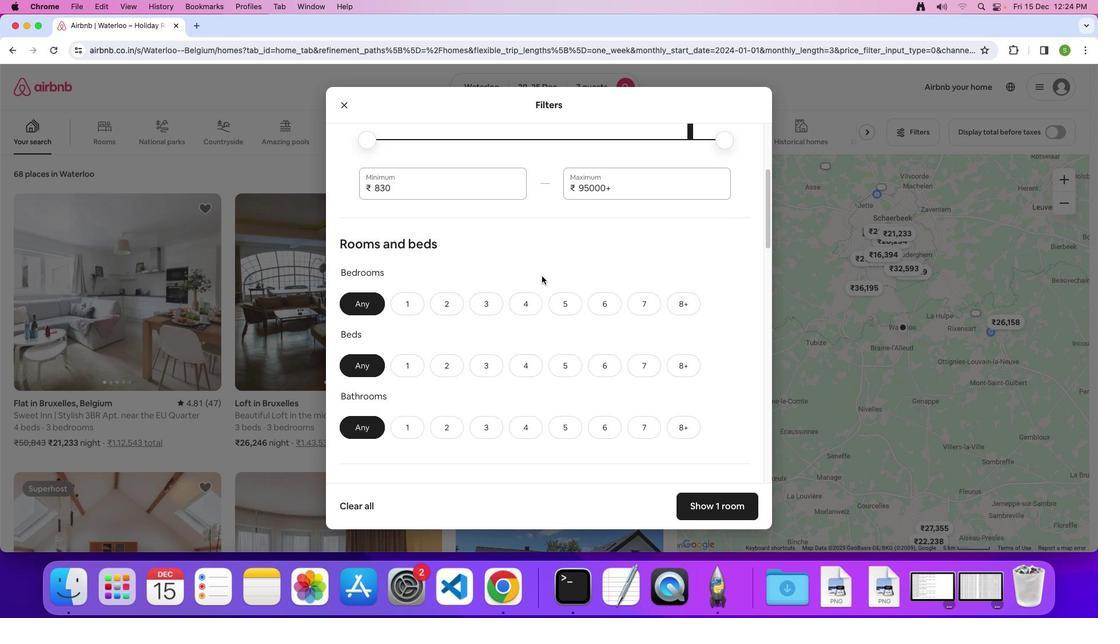 
Action: Mouse moved to (531, 281)
Screenshot: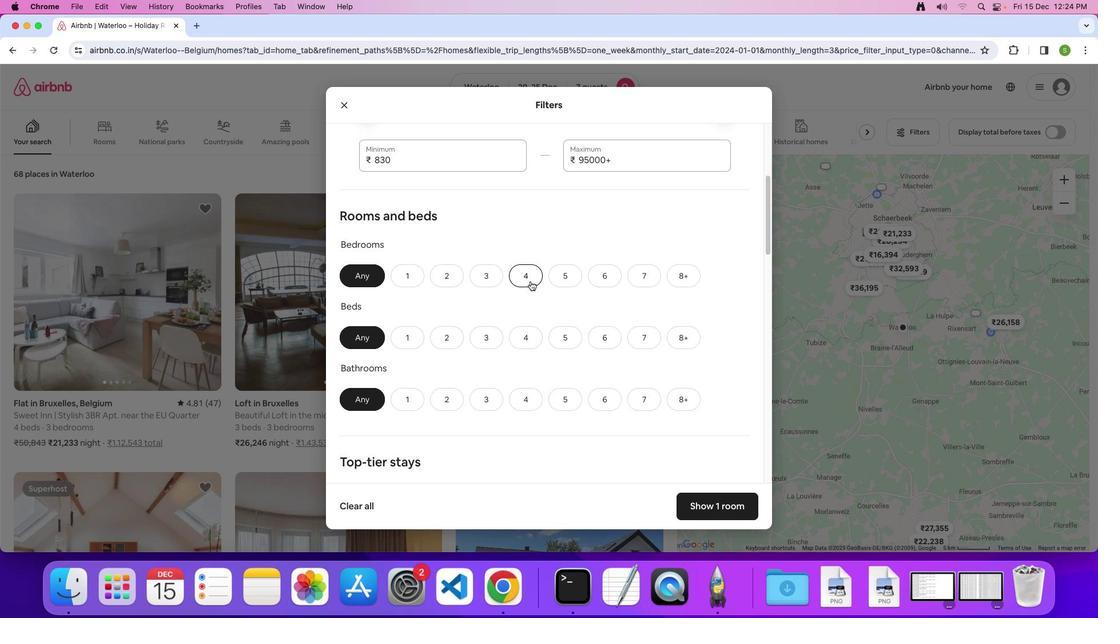 
Action: Mouse pressed left at (531, 281)
Screenshot: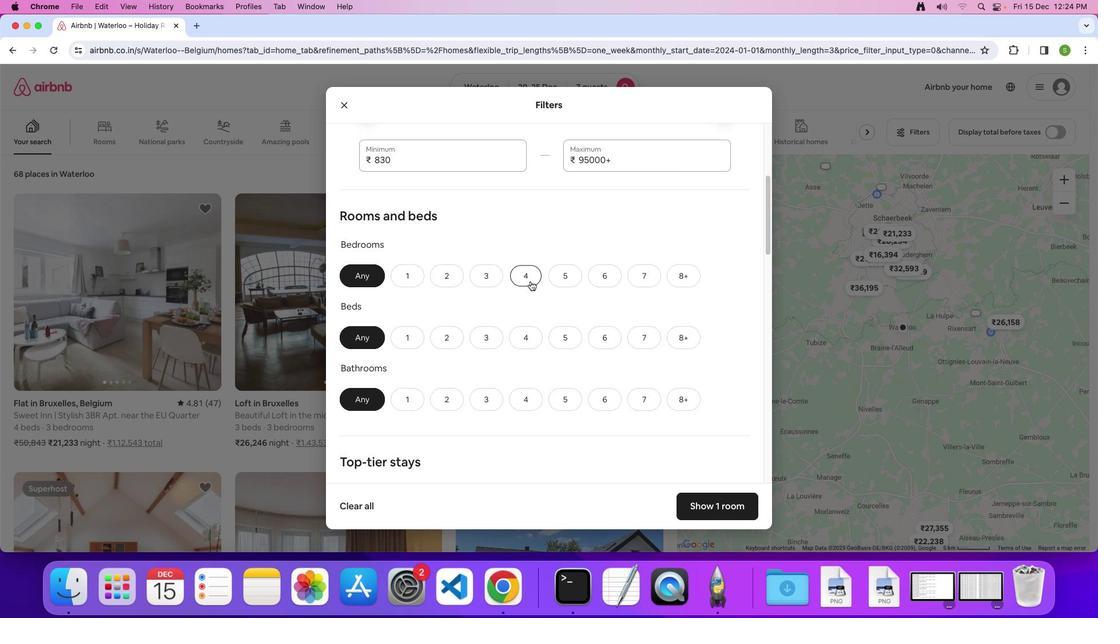 
Action: Mouse moved to (633, 333)
Screenshot: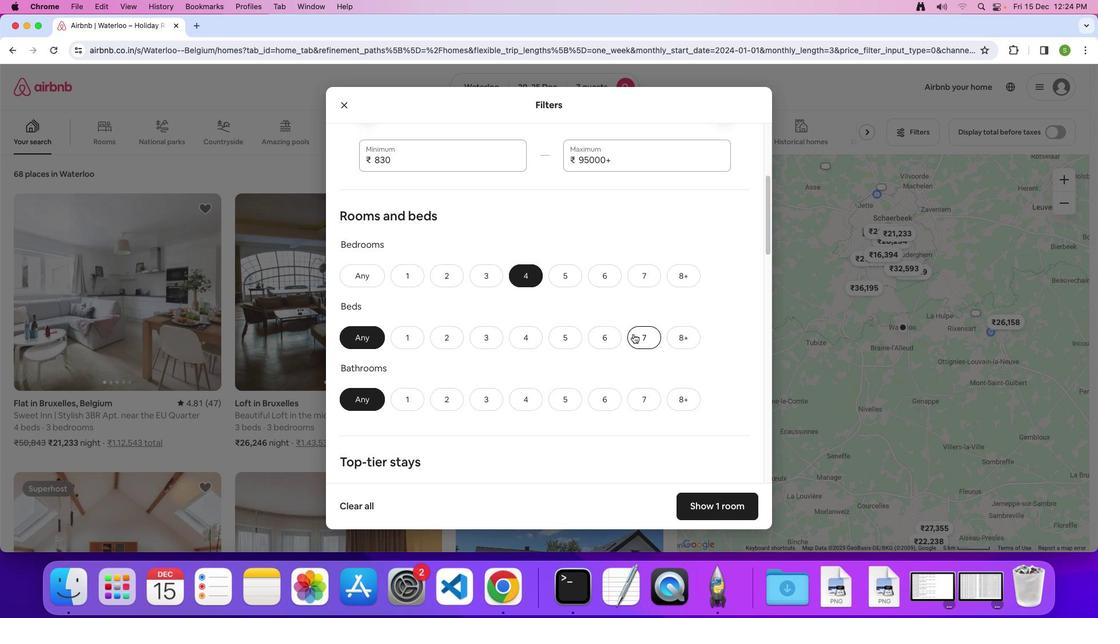 
Action: Mouse pressed left at (633, 333)
Screenshot: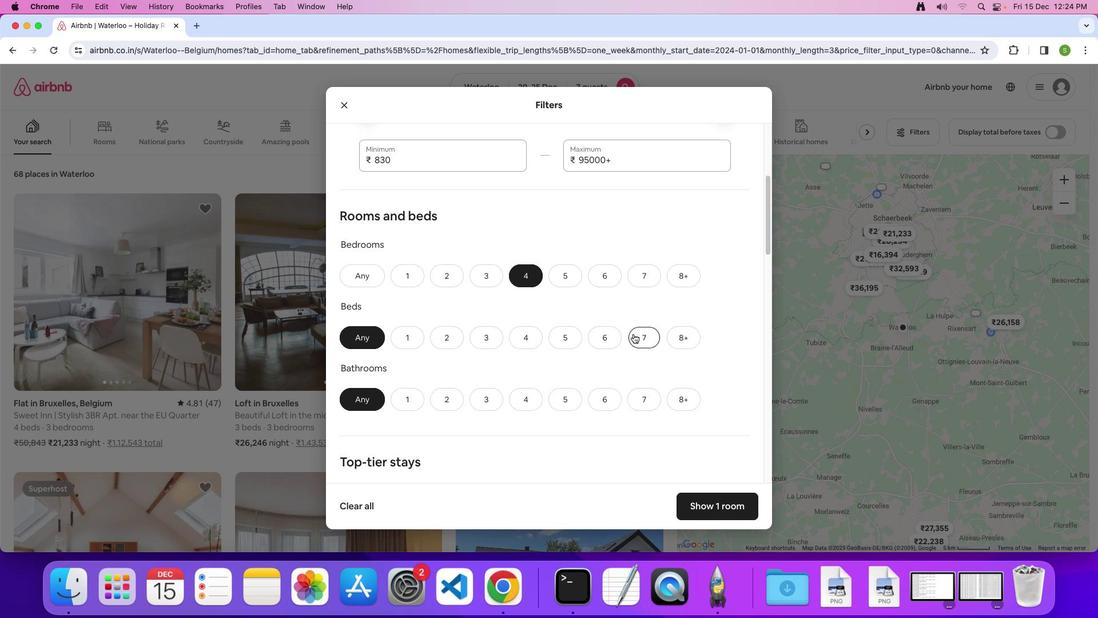 
Action: Mouse moved to (528, 397)
Screenshot: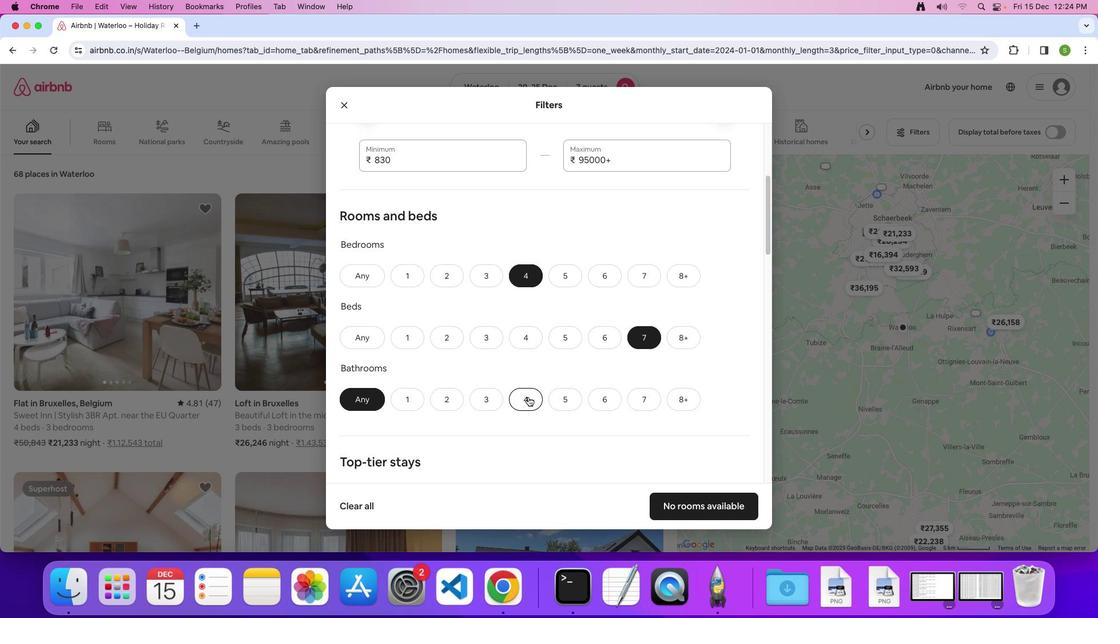 
Action: Mouse pressed left at (528, 397)
Screenshot: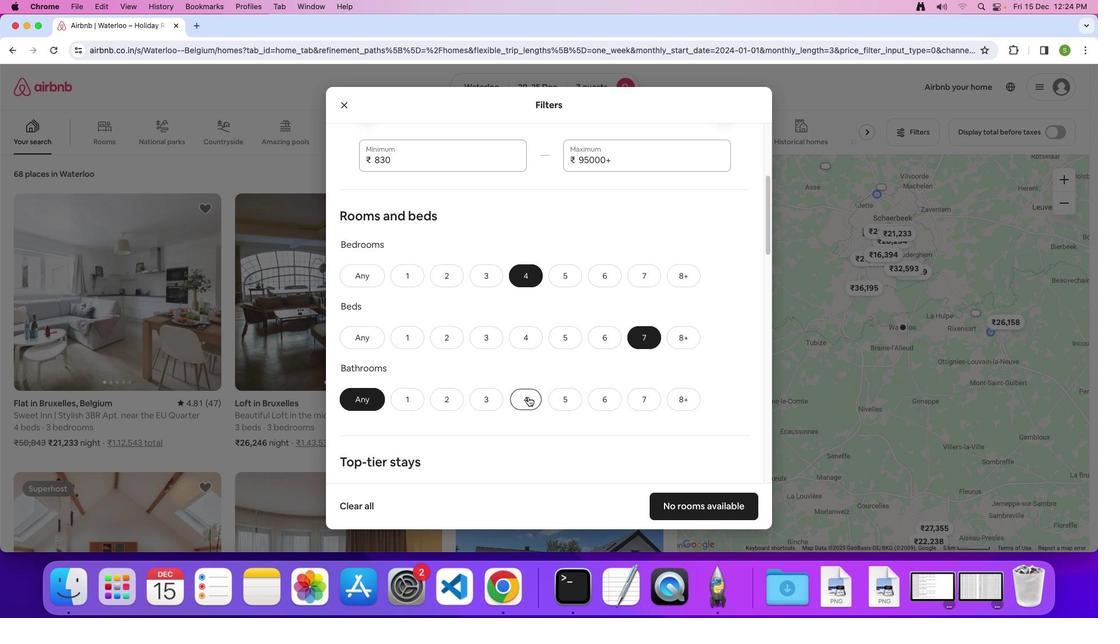 
Action: Mouse moved to (557, 322)
Screenshot: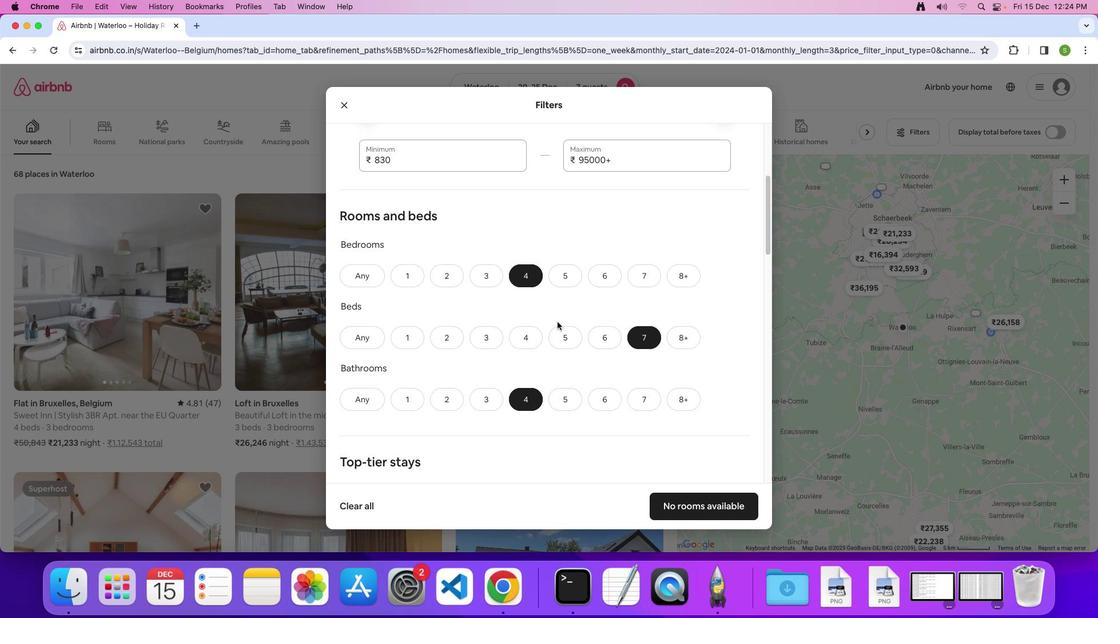 
Action: Mouse scrolled (557, 322) with delta (0, 0)
Screenshot: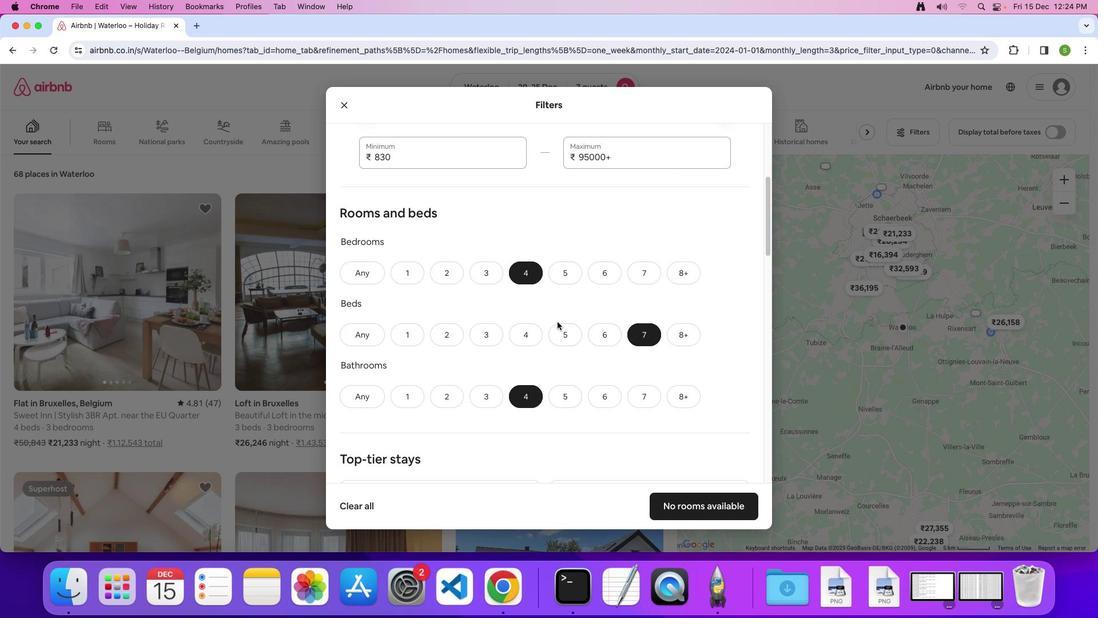 
Action: Mouse scrolled (557, 322) with delta (0, 0)
Screenshot: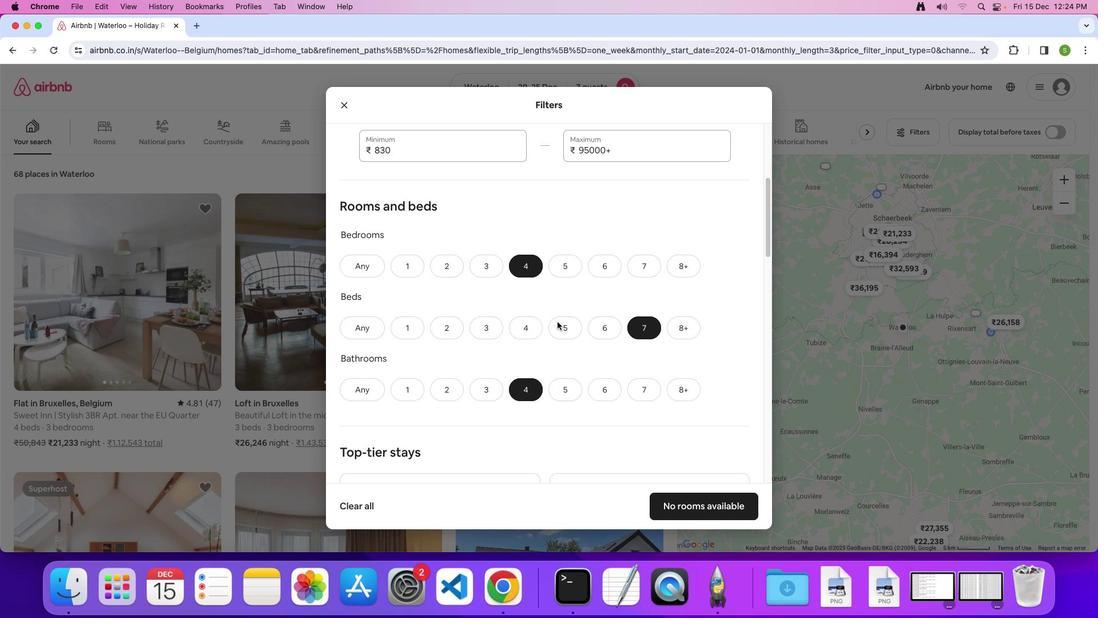 
Action: Mouse scrolled (557, 322) with delta (0, 0)
Screenshot: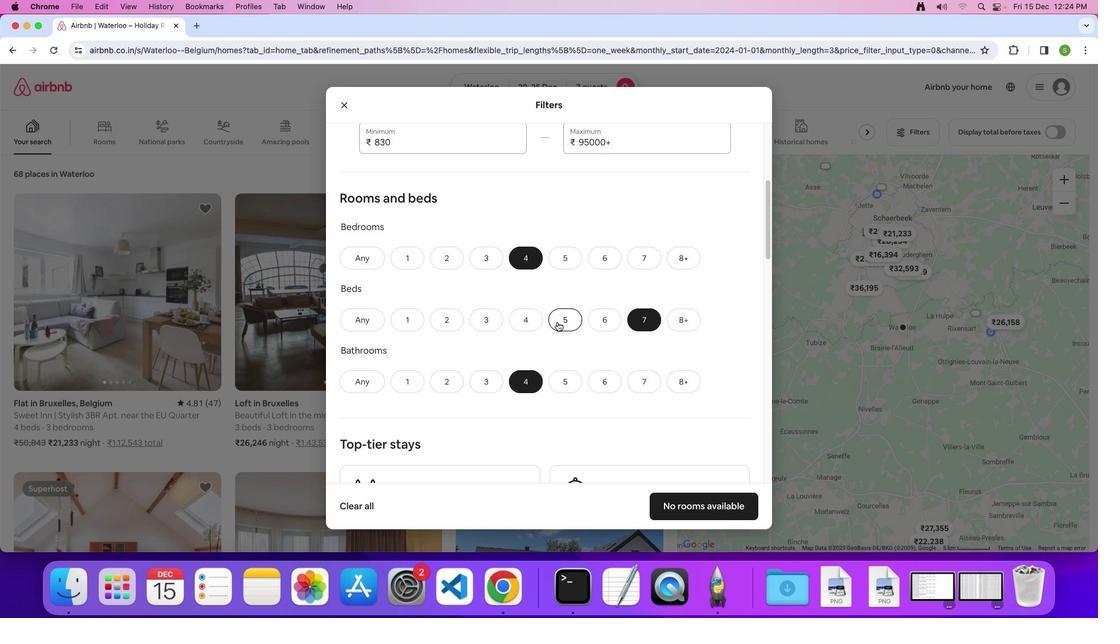 
Action: Mouse scrolled (557, 322) with delta (0, 0)
Screenshot: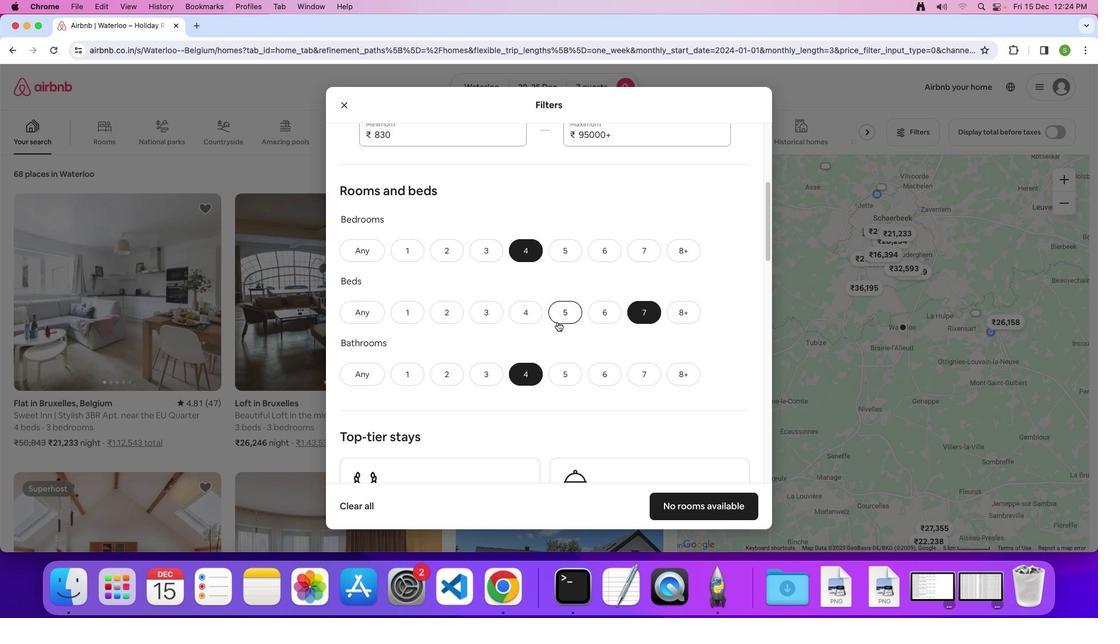 
Action: Mouse scrolled (557, 322) with delta (0, 0)
Screenshot: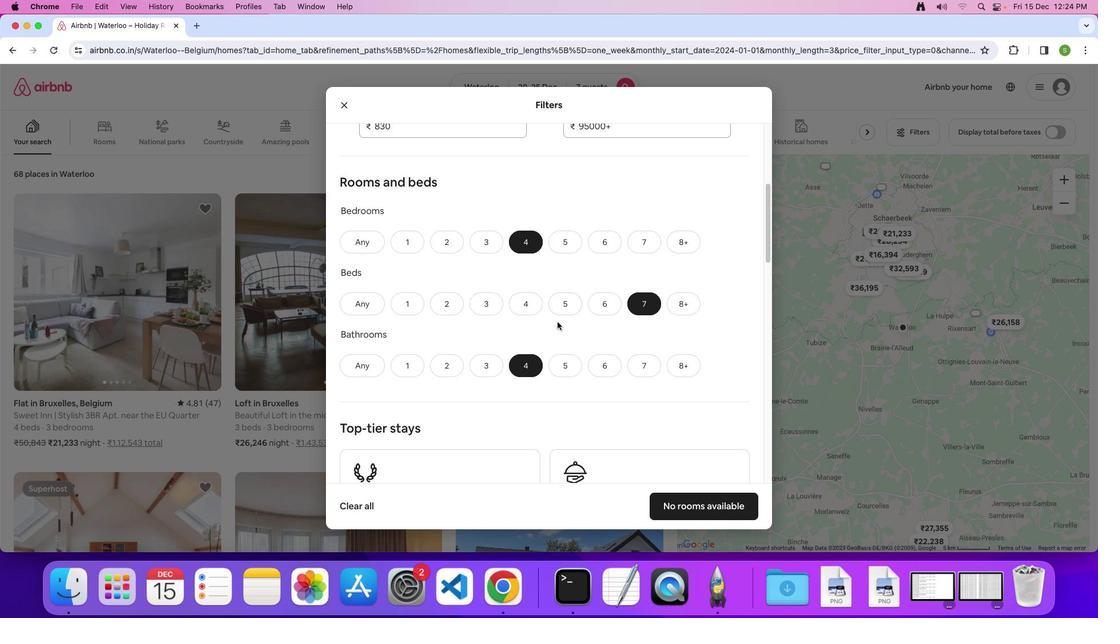 
Action: Mouse scrolled (557, 322) with delta (0, 0)
Screenshot: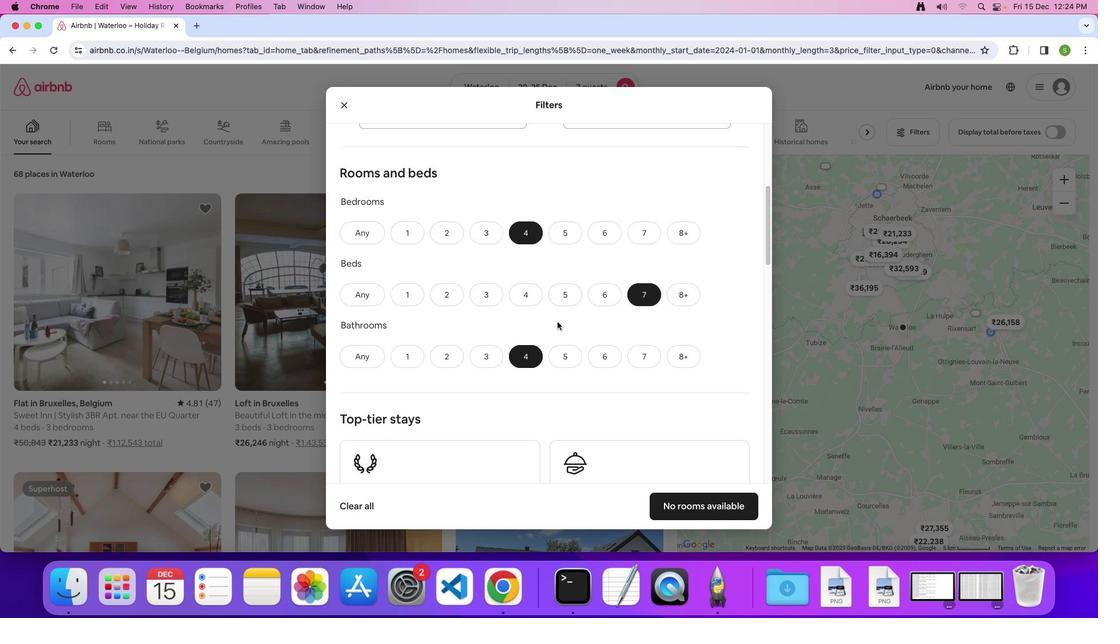 
Action: Mouse scrolled (557, 322) with delta (0, 0)
Screenshot: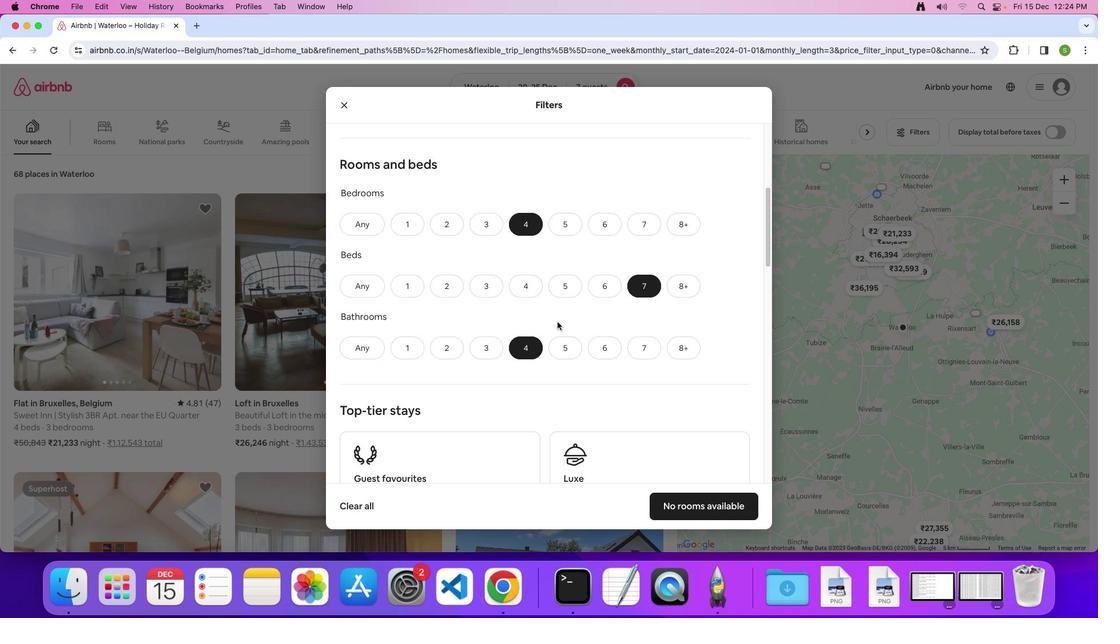 
Action: Mouse scrolled (557, 322) with delta (0, 0)
Screenshot: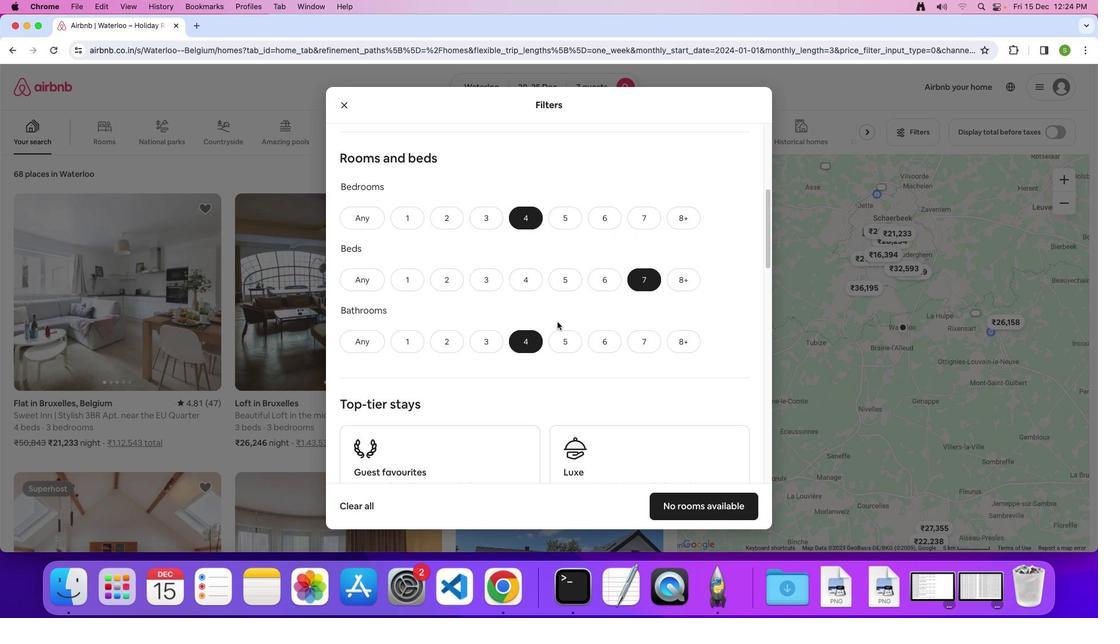 
Action: Mouse scrolled (557, 322) with delta (0, 0)
Screenshot: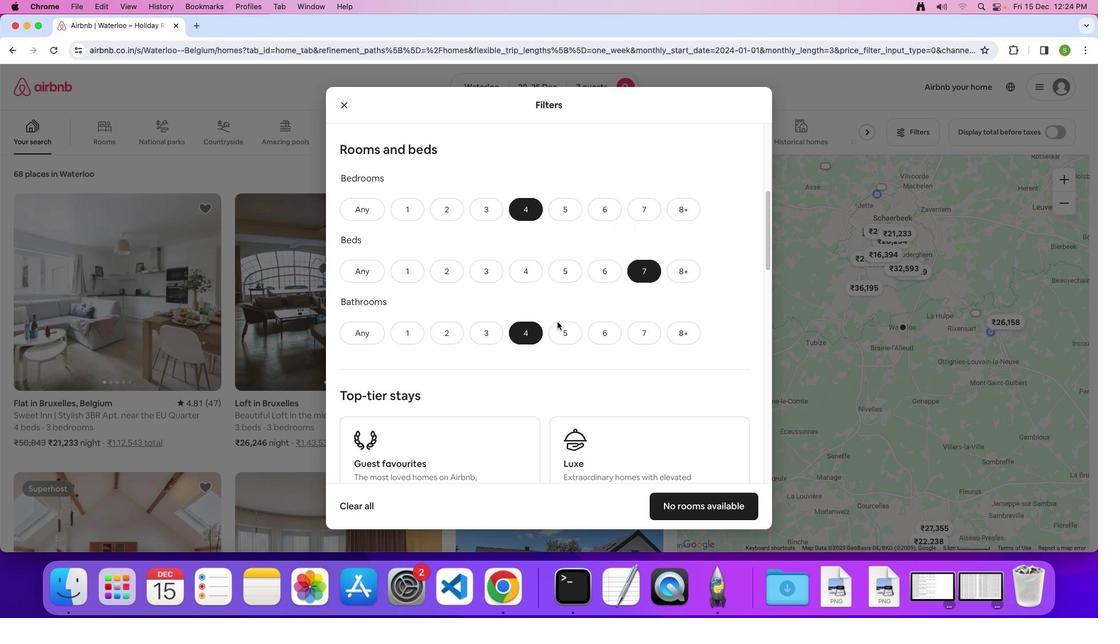 
Action: Mouse scrolled (557, 322) with delta (0, 0)
Screenshot: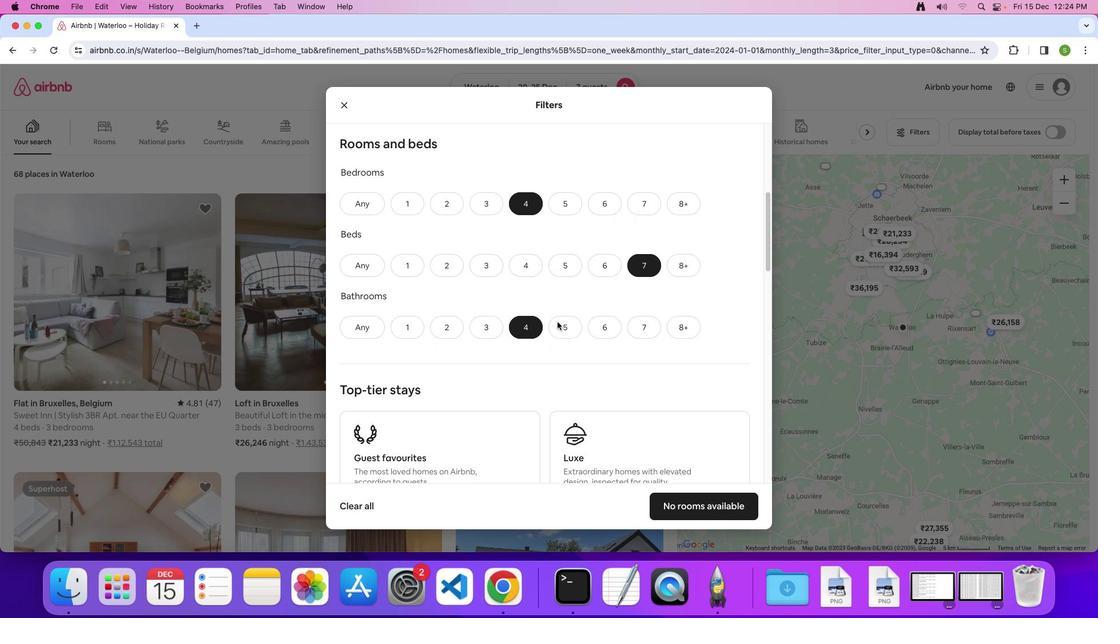 
Action: Mouse scrolled (557, 322) with delta (0, 0)
Screenshot: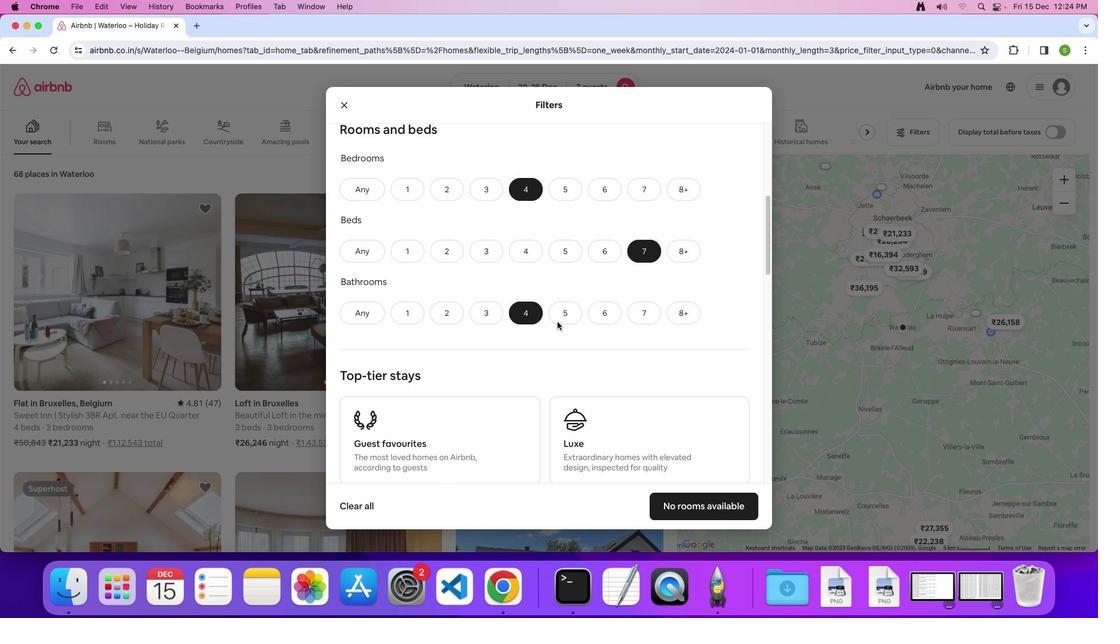 
Action: Mouse scrolled (557, 322) with delta (0, 0)
Screenshot: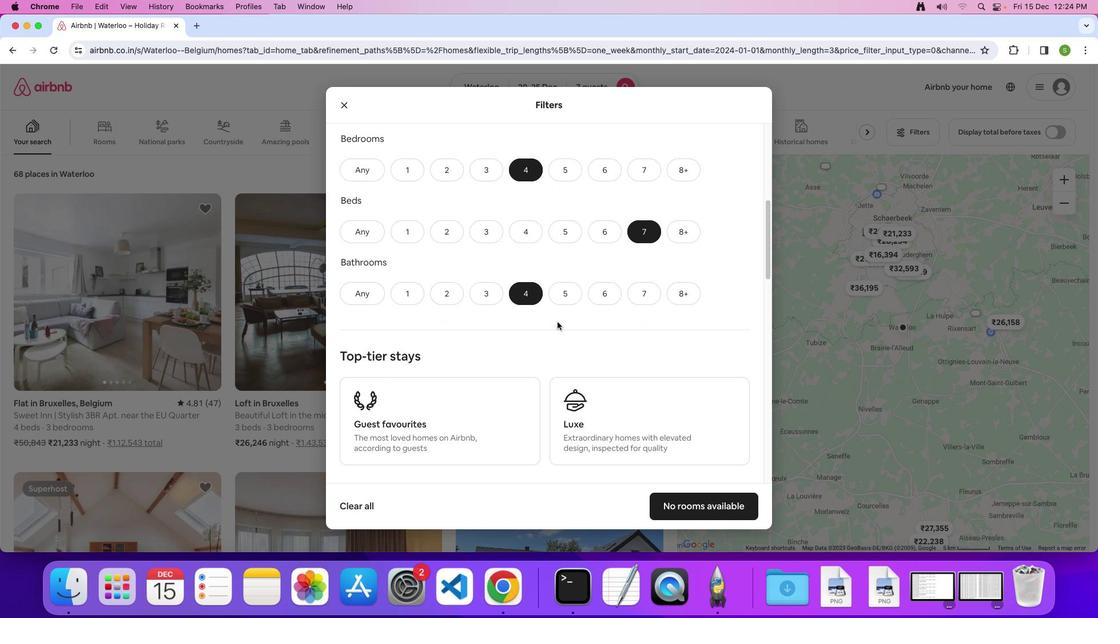 
Action: Mouse scrolled (557, 322) with delta (0, -1)
Screenshot: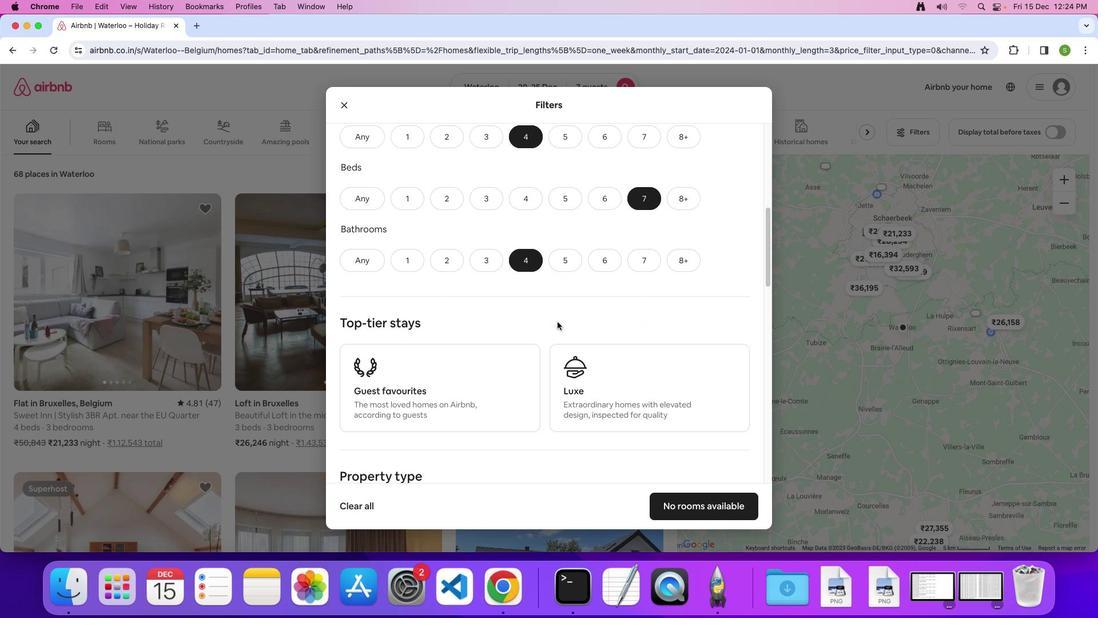
Action: Mouse scrolled (557, 322) with delta (0, 0)
Screenshot: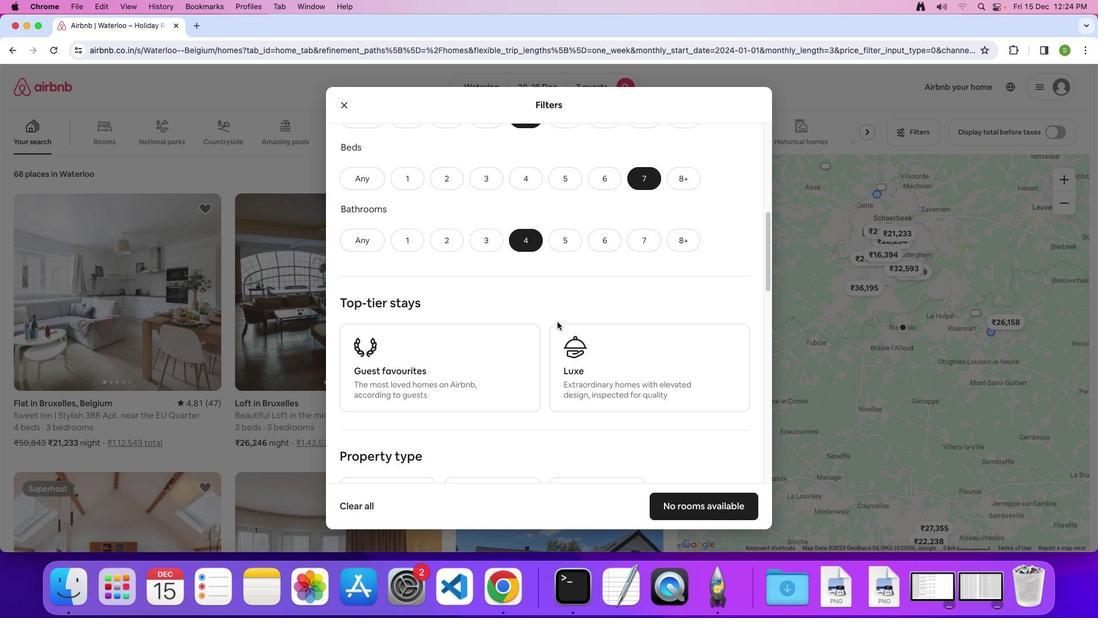 
Action: Mouse scrolled (557, 322) with delta (0, 0)
Screenshot: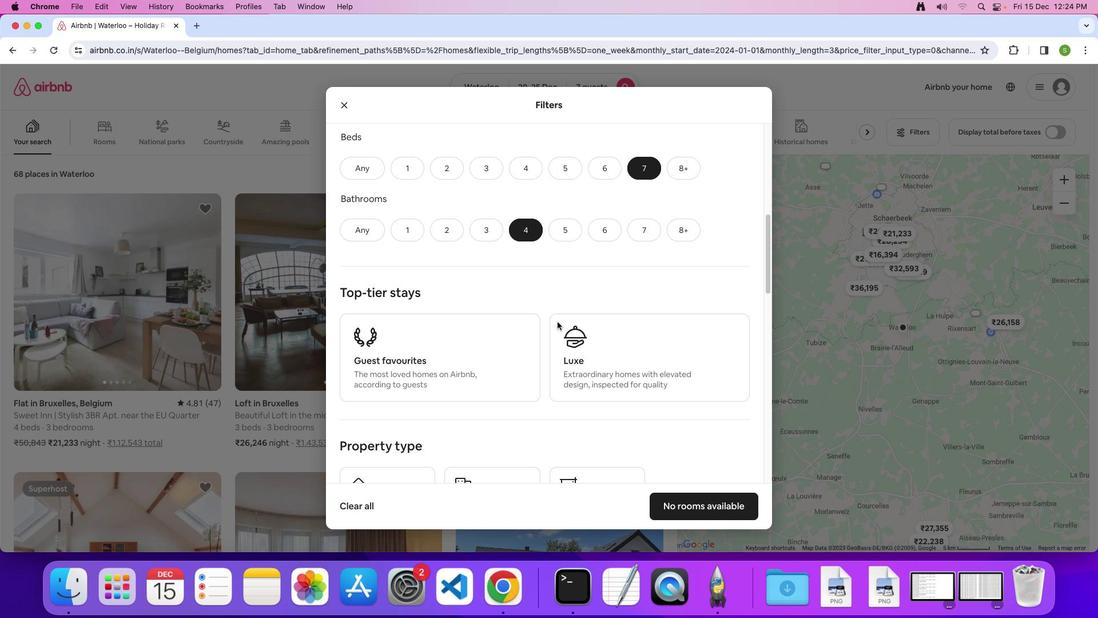 
Action: Mouse scrolled (557, 322) with delta (0, 0)
Screenshot: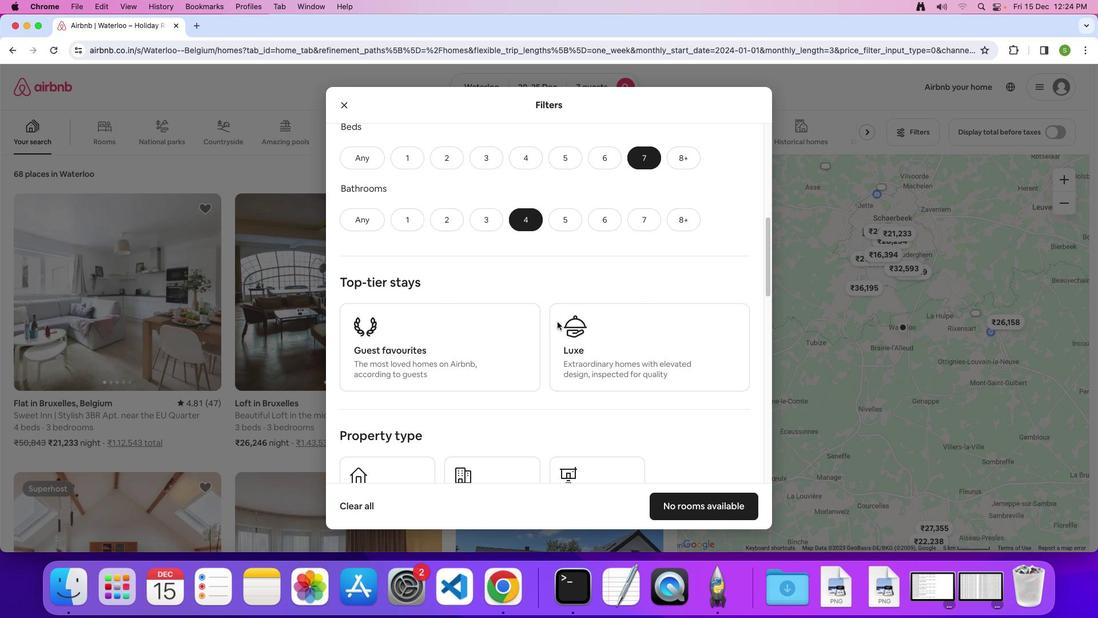 
Action: Mouse scrolled (557, 322) with delta (0, 0)
Screenshot: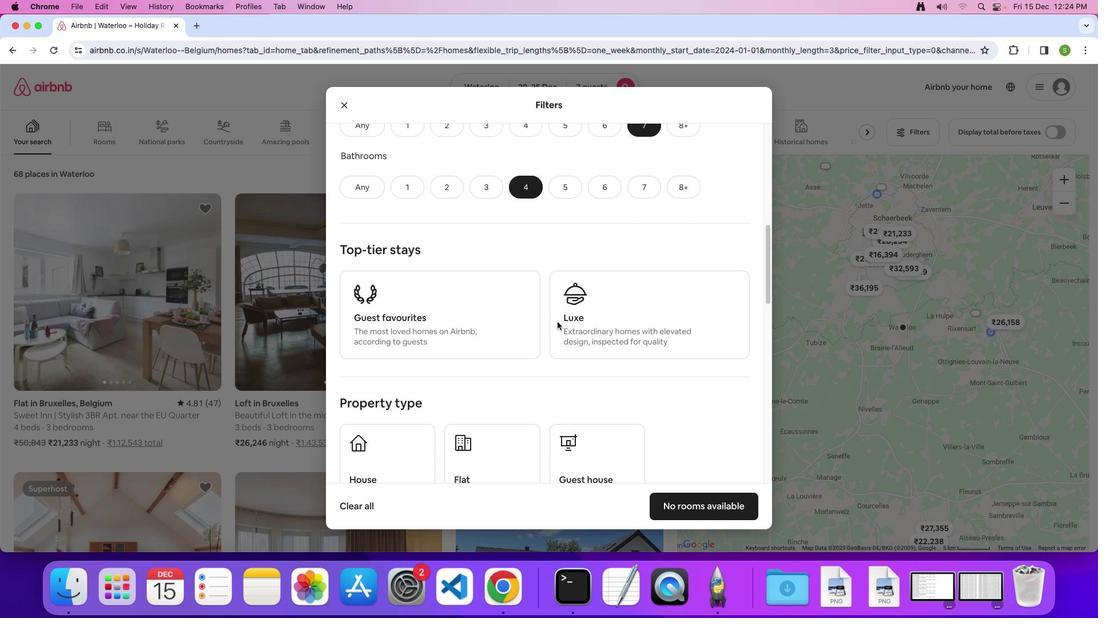 
Action: Mouse scrolled (557, 322) with delta (0, -1)
Screenshot: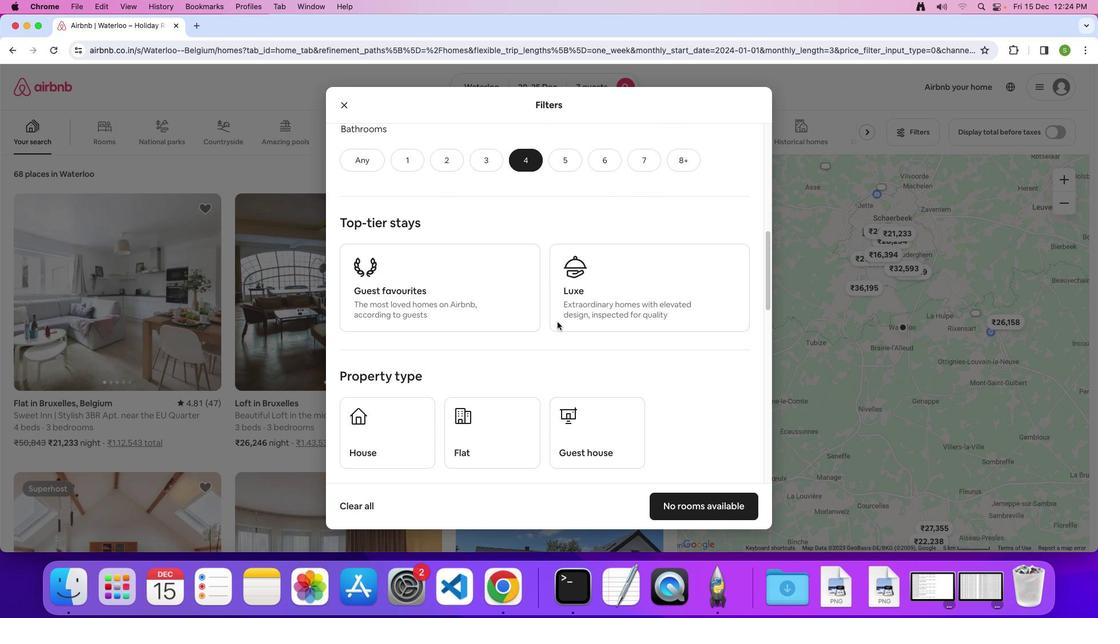 
Action: Mouse scrolled (557, 322) with delta (0, 0)
Screenshot: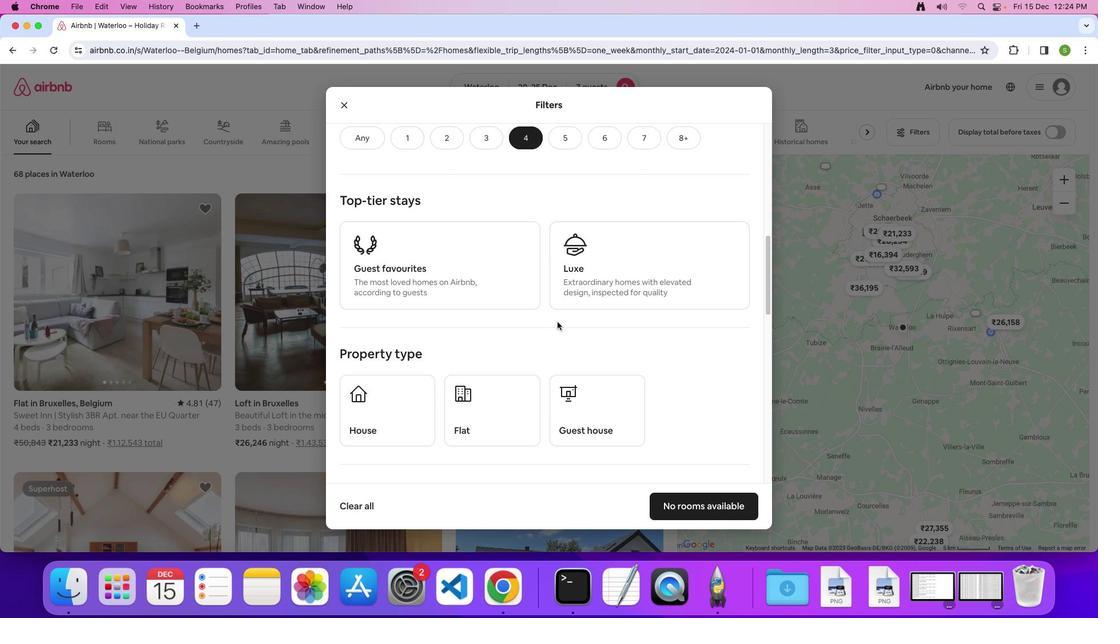 
Action: Mouse scrolled (557, 322) with delta (0, 0)
Screenshot: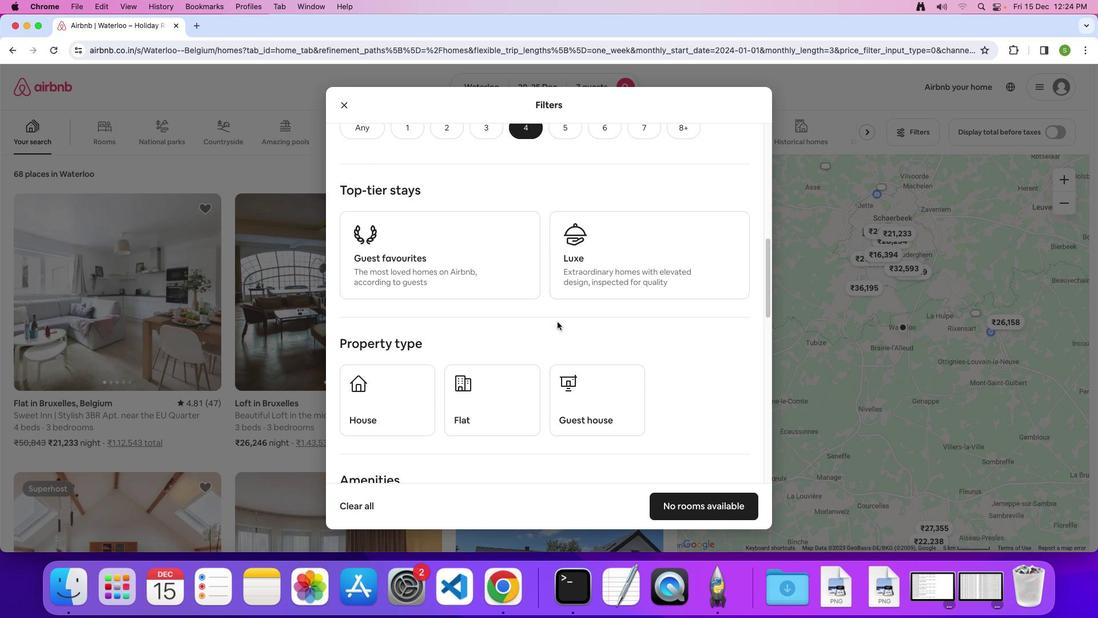 
Action: Mouse scrolled (557, 322) with delta (0, -1)
Screenshot: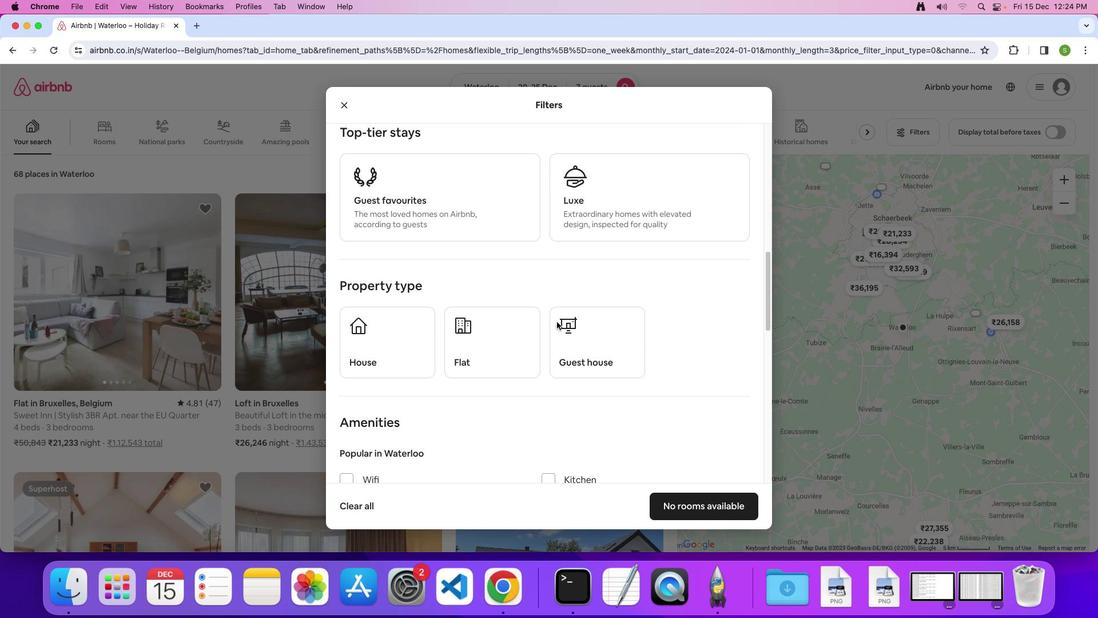 
Action: Mouse moved to (417, 322)
Screenshot: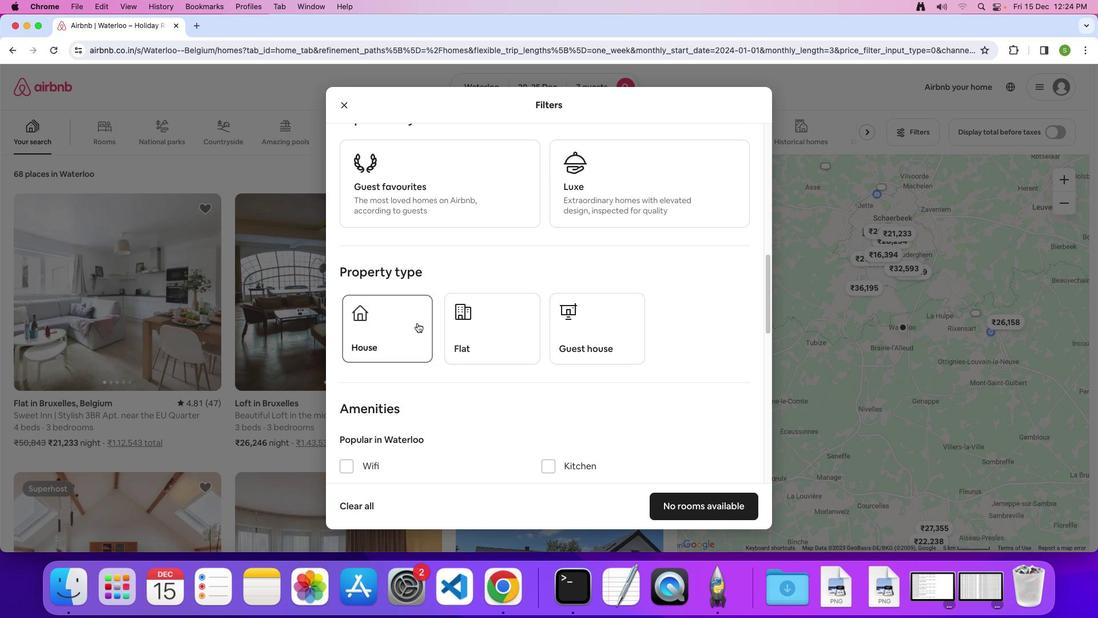
Action: Mouse pressed left at (417, 322)
Screenshot: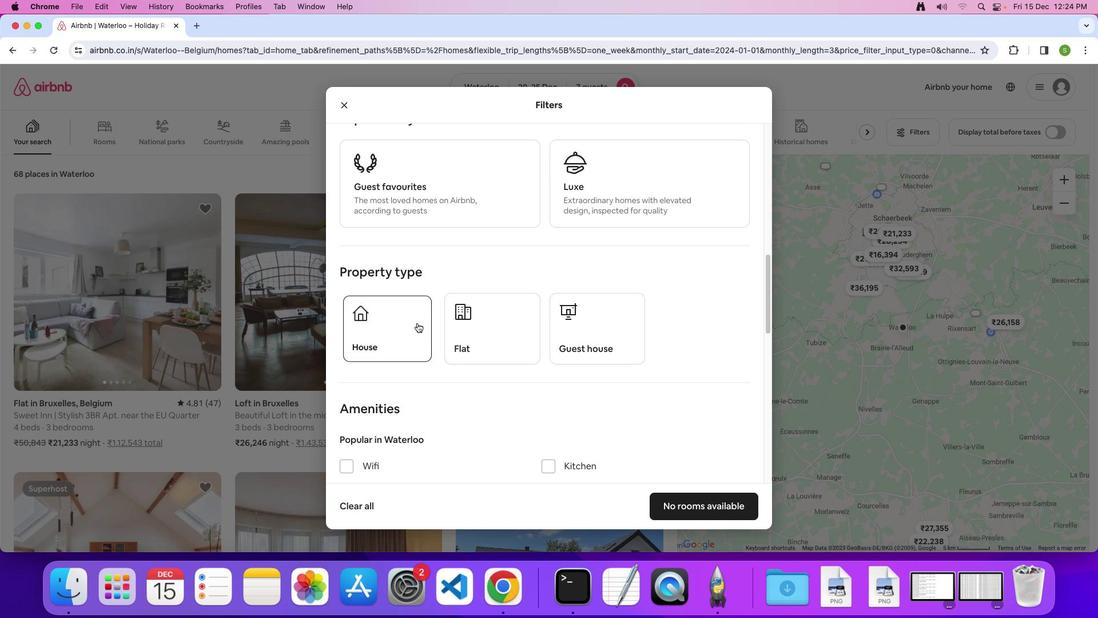 
Action: Mouse moved to (530, 297)
Screenshot: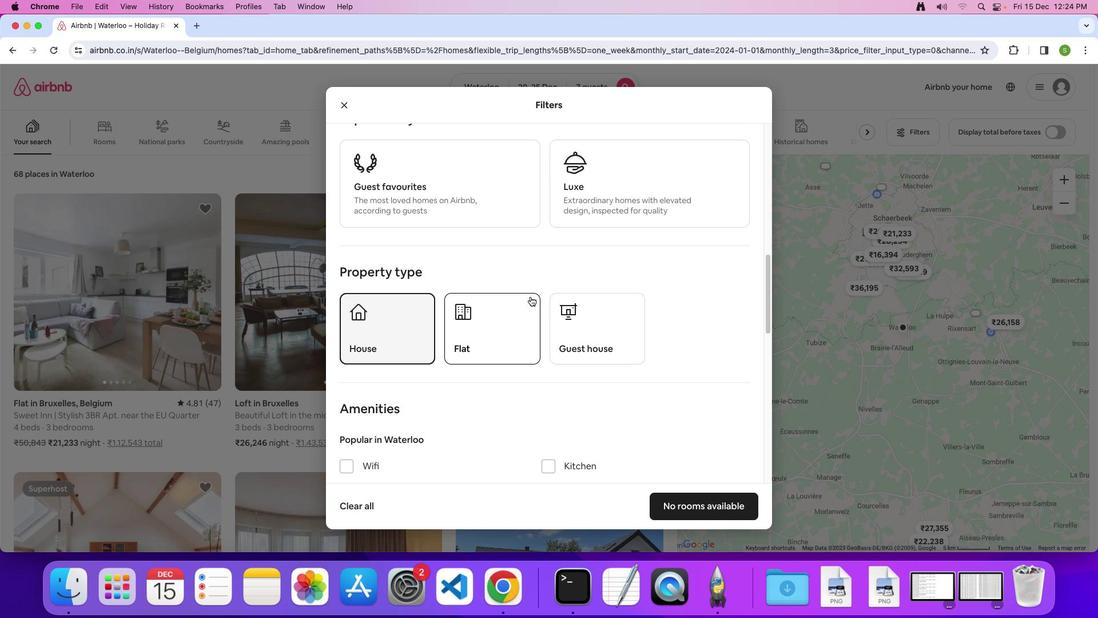 
Action: Mouse scrolled (530, 297) with delta (0, 0)
Screenshot: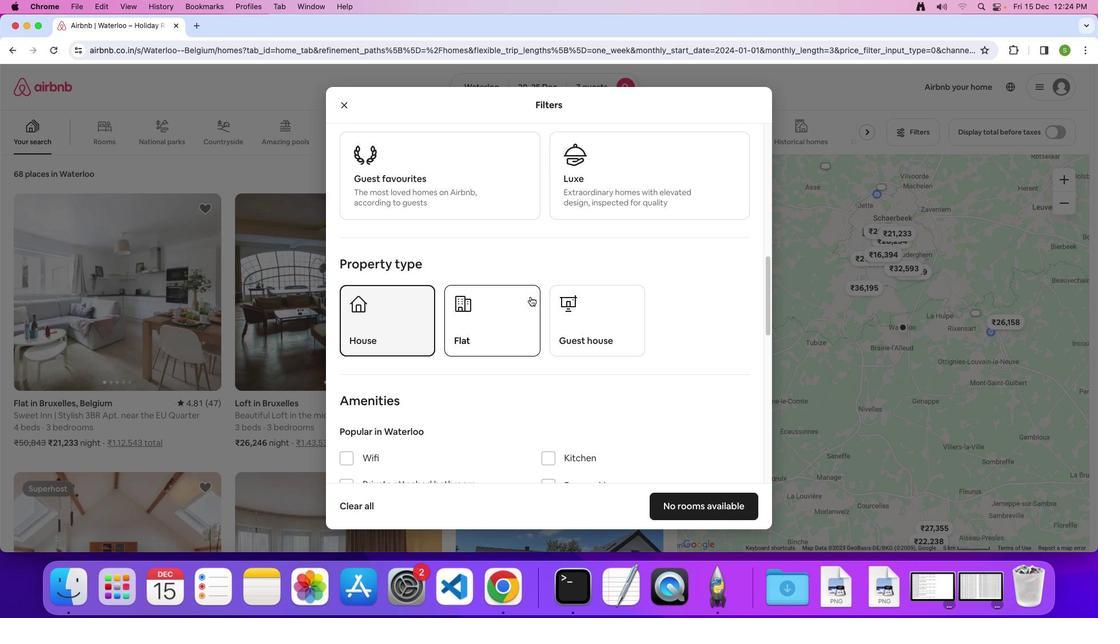
Action: Mouse scrolled (530, 297) with delta (0, 0)
Screenshot: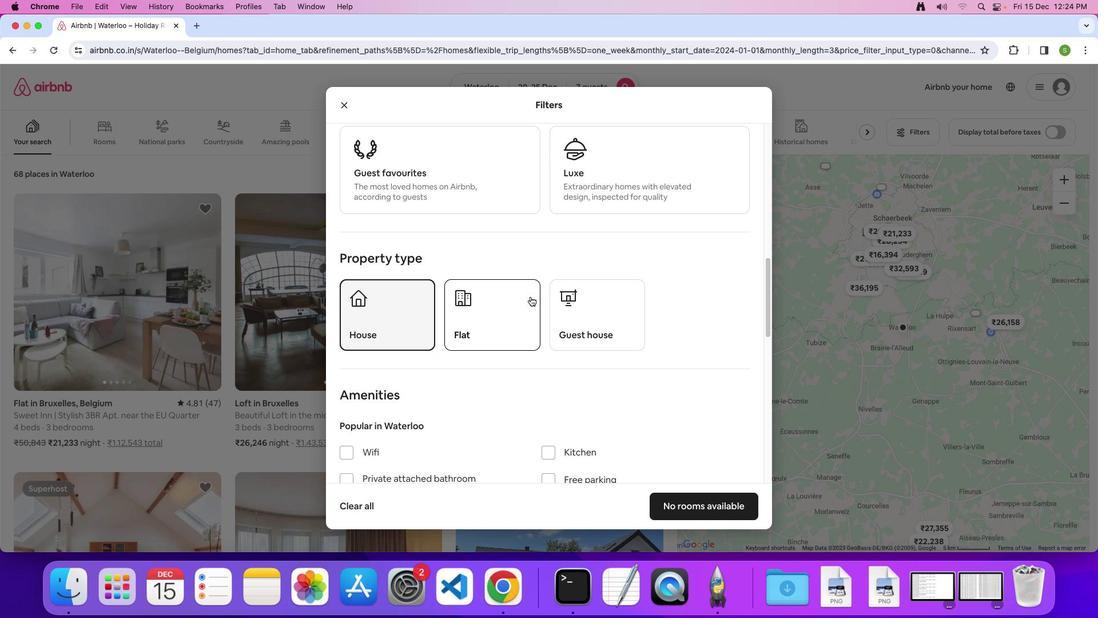 
Action: Mouse scrolled (530, 297) with delta (0, 0)
Screenshot: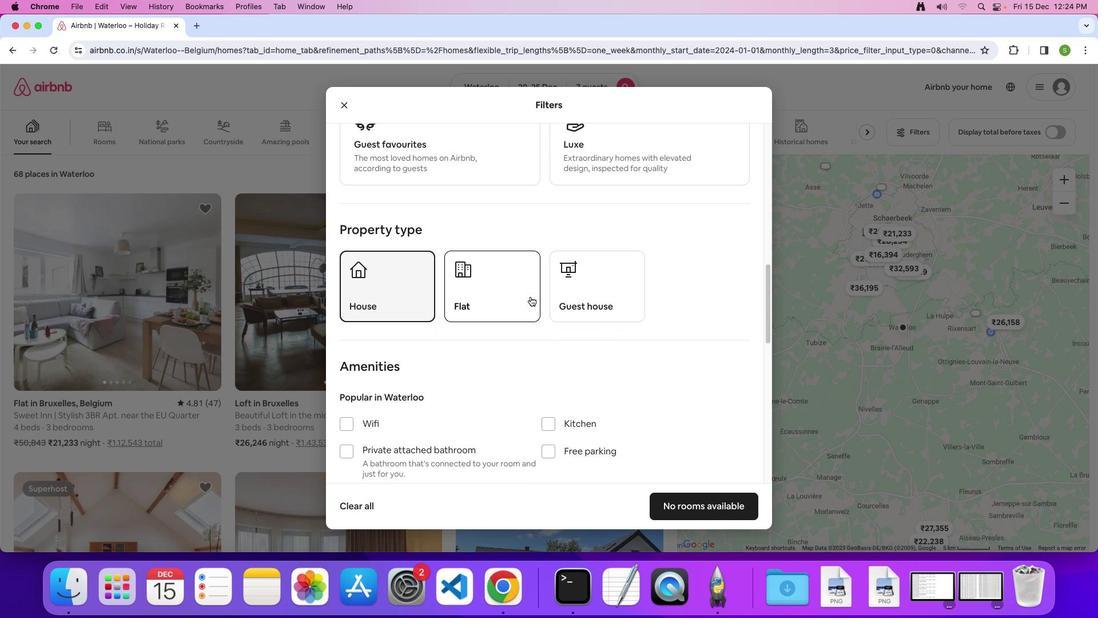 
Action: Mouse scrolled (530, 297) with delta (0, 0)
Screenshot: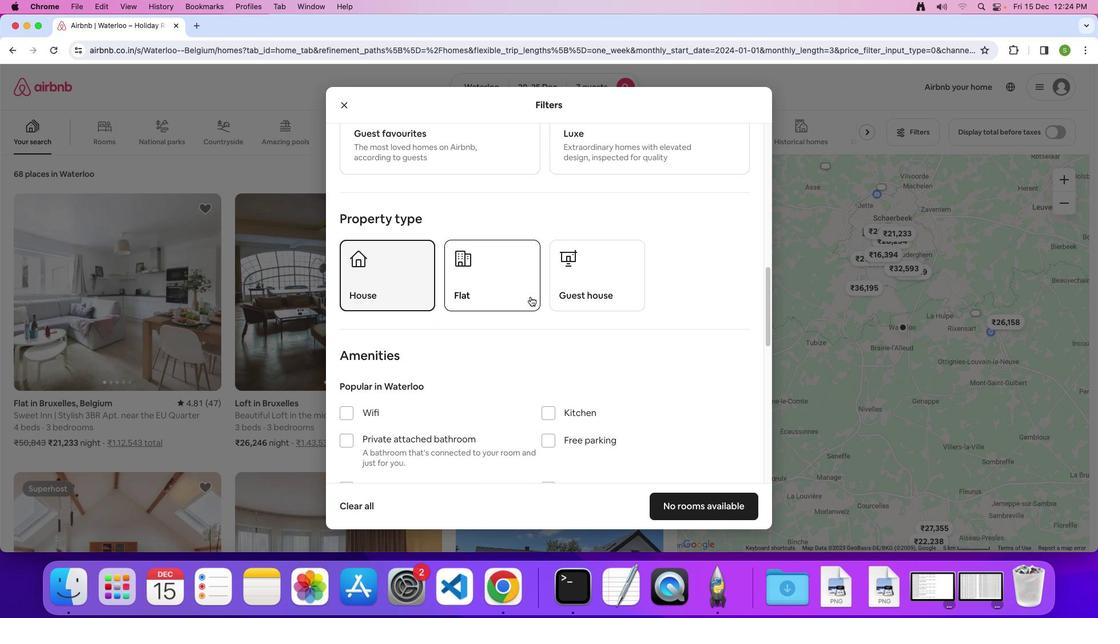 
Action: Mouse scrolled (530, 297) with delta (0, 0)
Screenshot: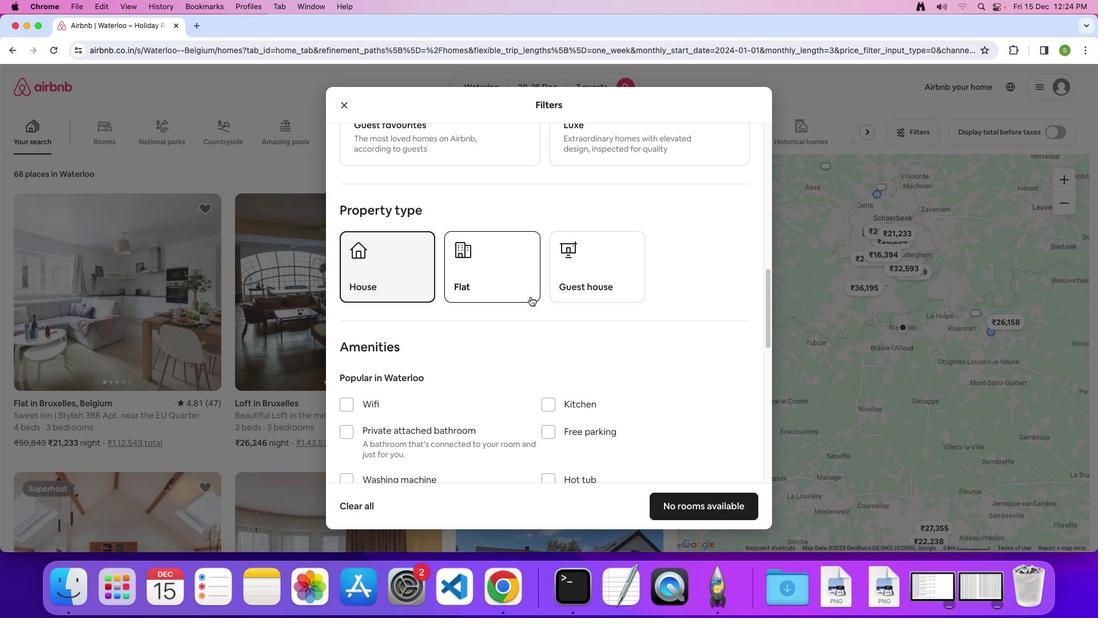 
Action: Mouse scrolled (530, 297) with delta (0, 0)
Screenshot: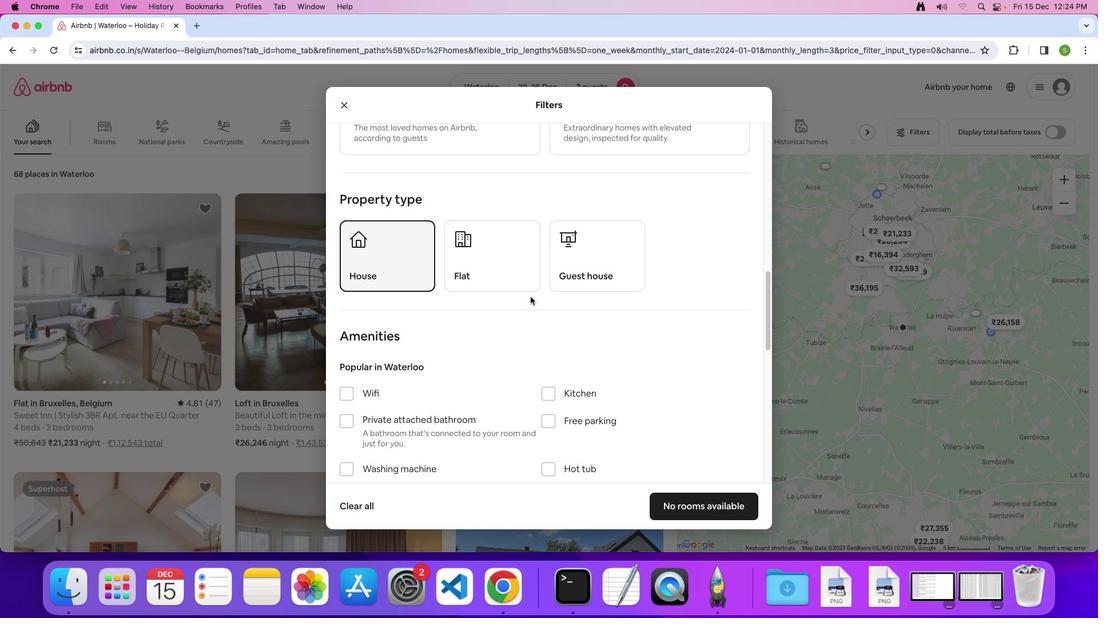 
Action: Mouse scrolled (530, 297) with delta (0, 0)
Screenshot: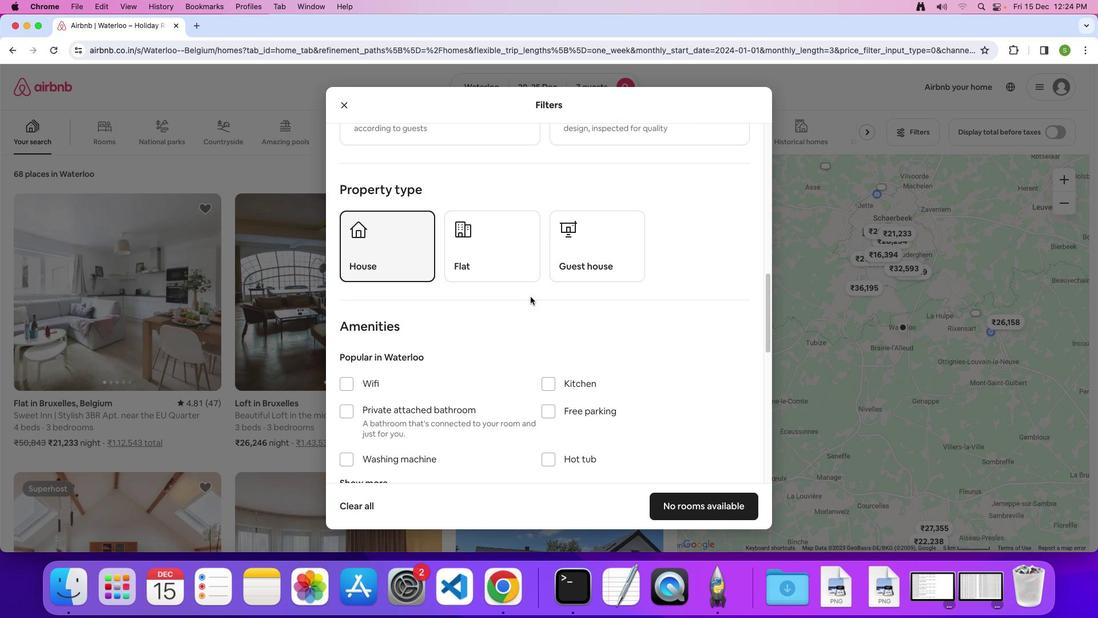 
Action: Mouse scrolled (530, 297) with delta (0, 0)
Screenshot: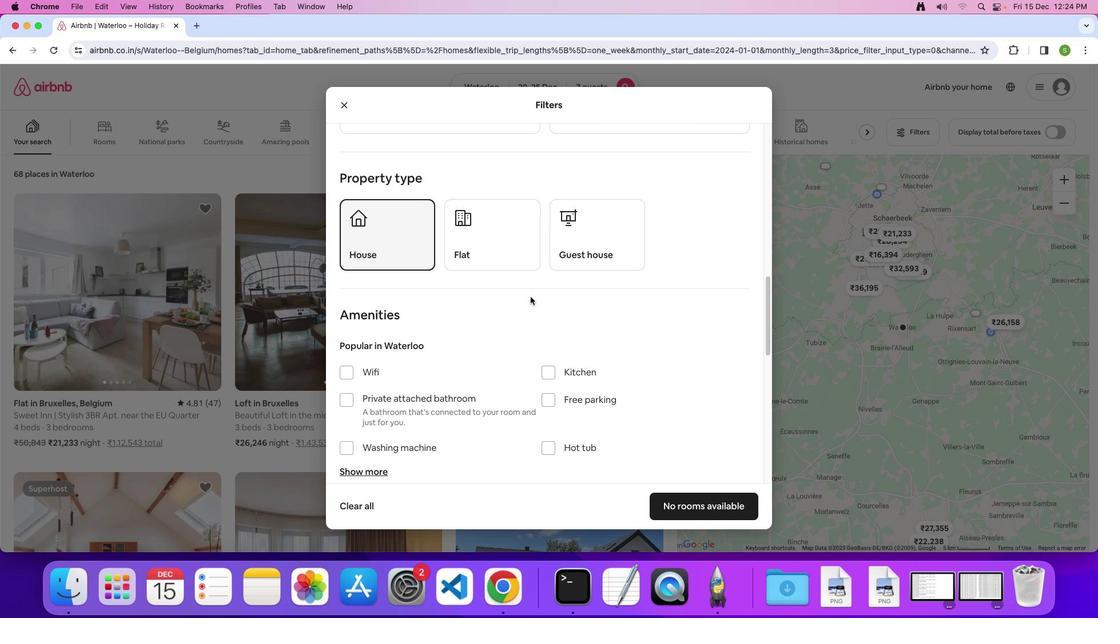
Action: Mouse scrolled (530, 297) with delta (0, 0)
Screenshot: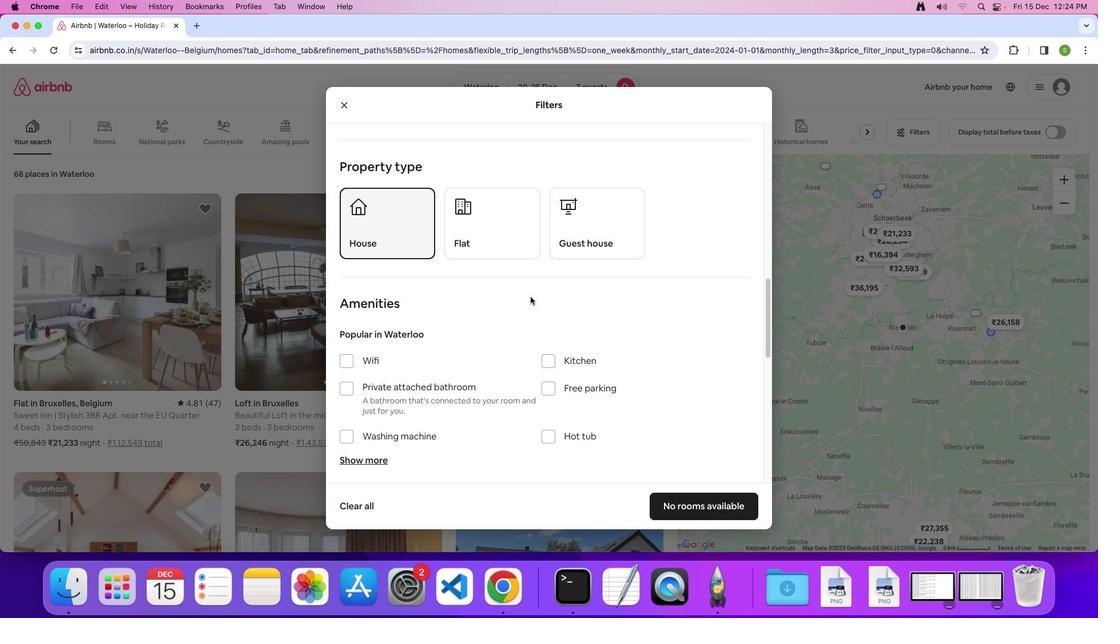 
Action: Mouse scrolled (530, 297) with delta (0, 0)
Screenshot: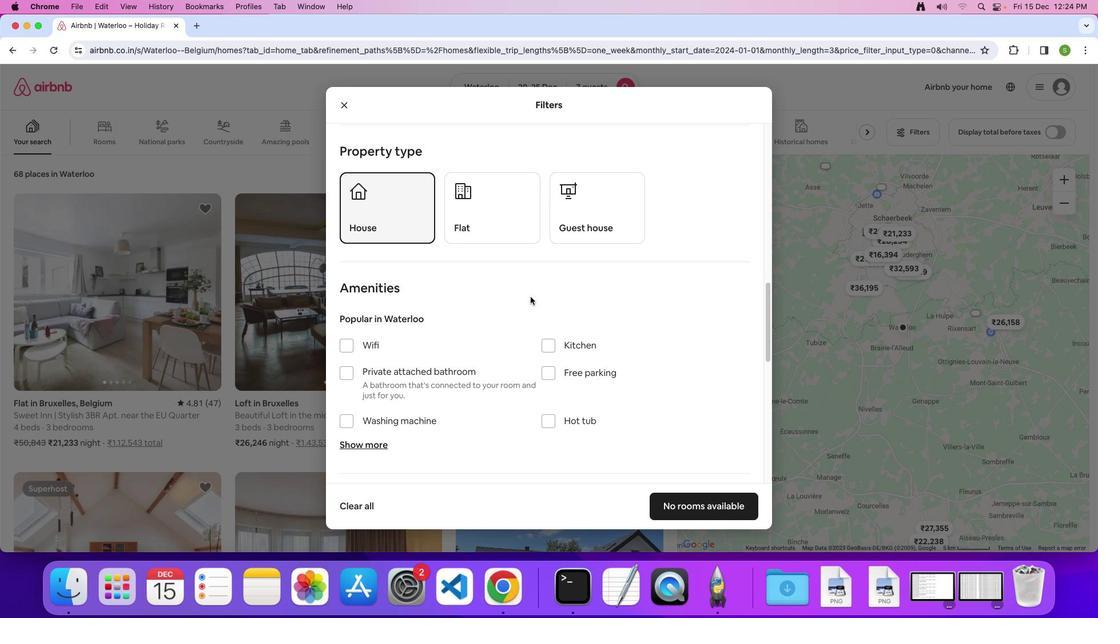 
Action: Mouse scrolled (530, 297) with delta (0, 0)
Screenshot: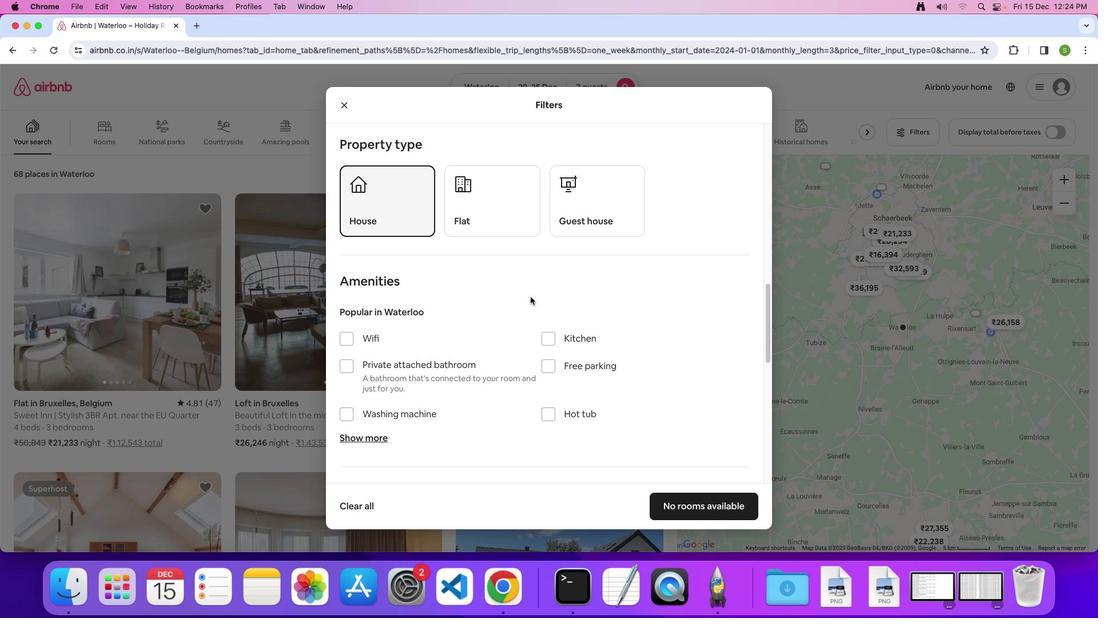 
Action: Mouse scrolled (530, 297) with delta (0, 0)
Screenshot: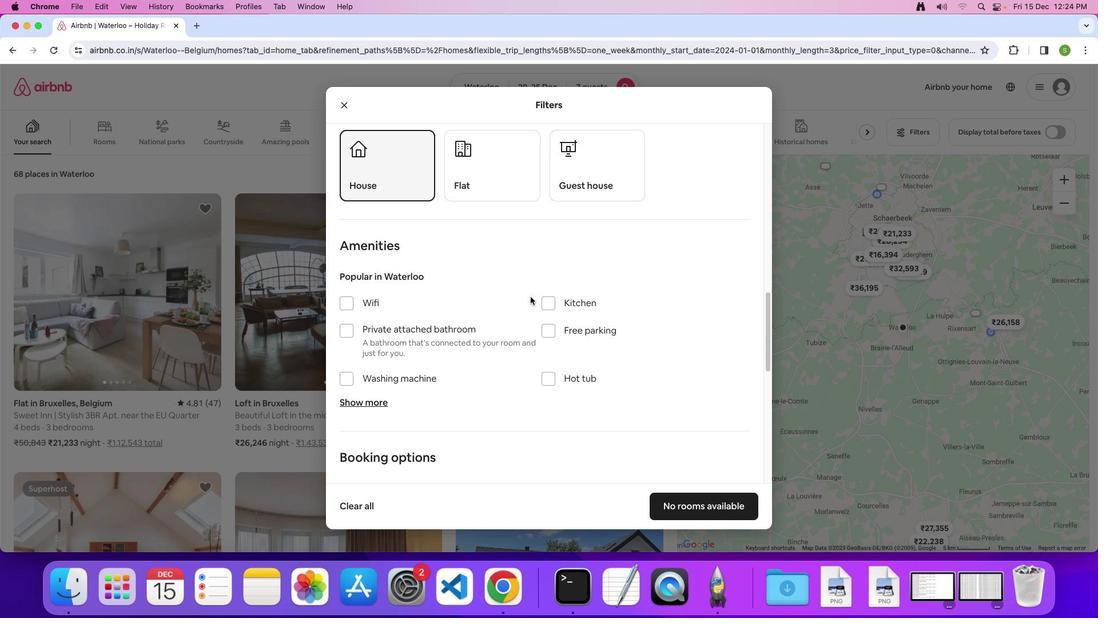 
Action: Mouse moved to (347, 294)
Screenshot: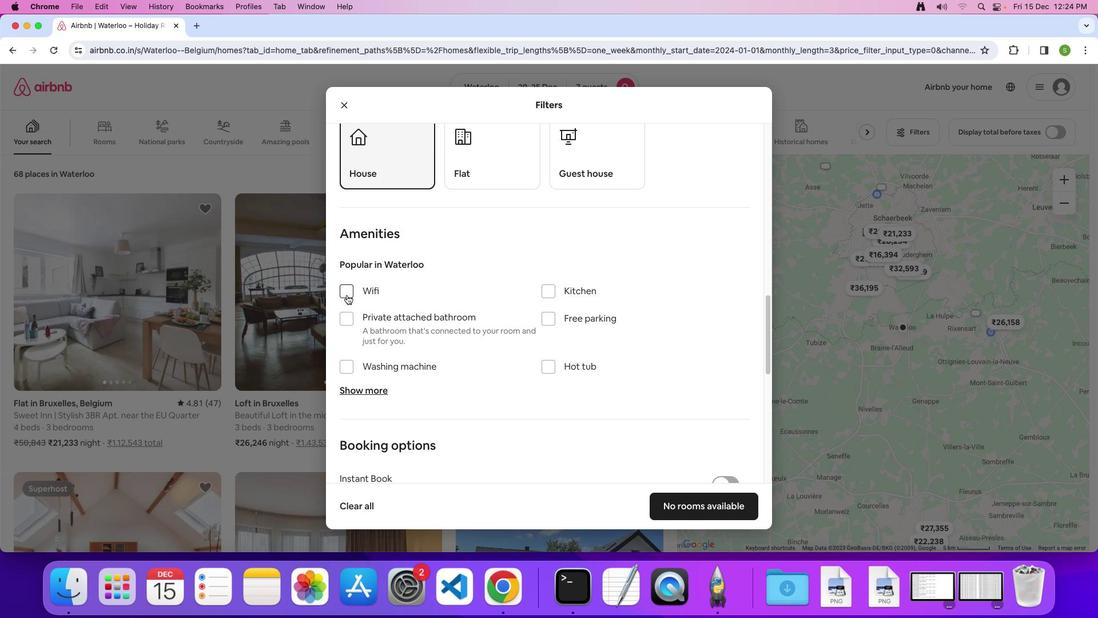 
Action: Mouse pressed left at (347, 294)
Screenshot: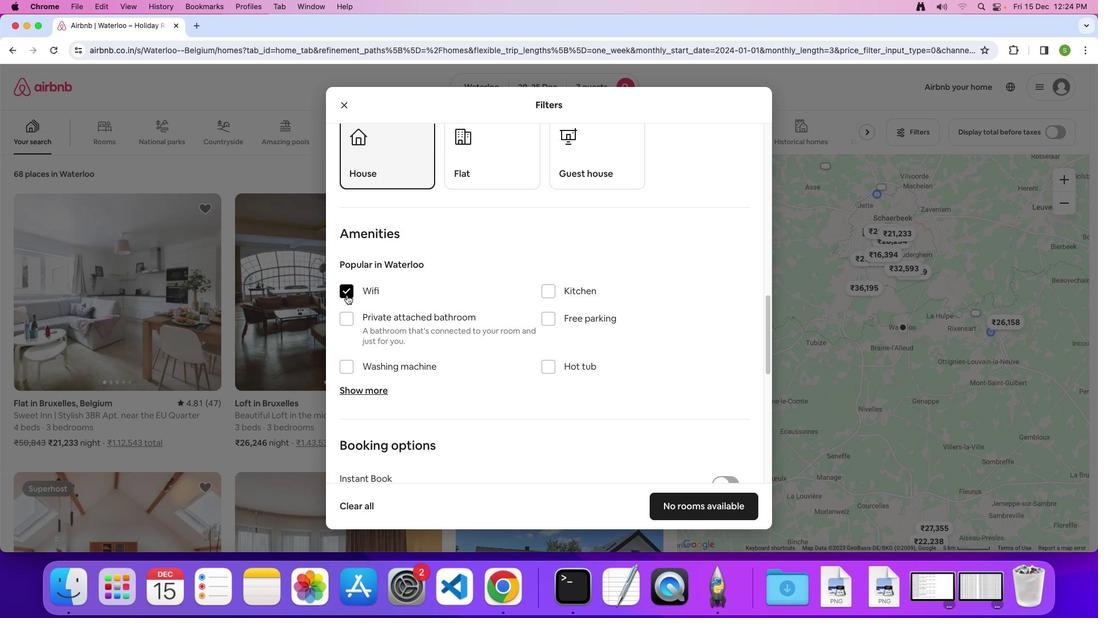 
Action: Mouse moved to (464, 319)
Screenshot: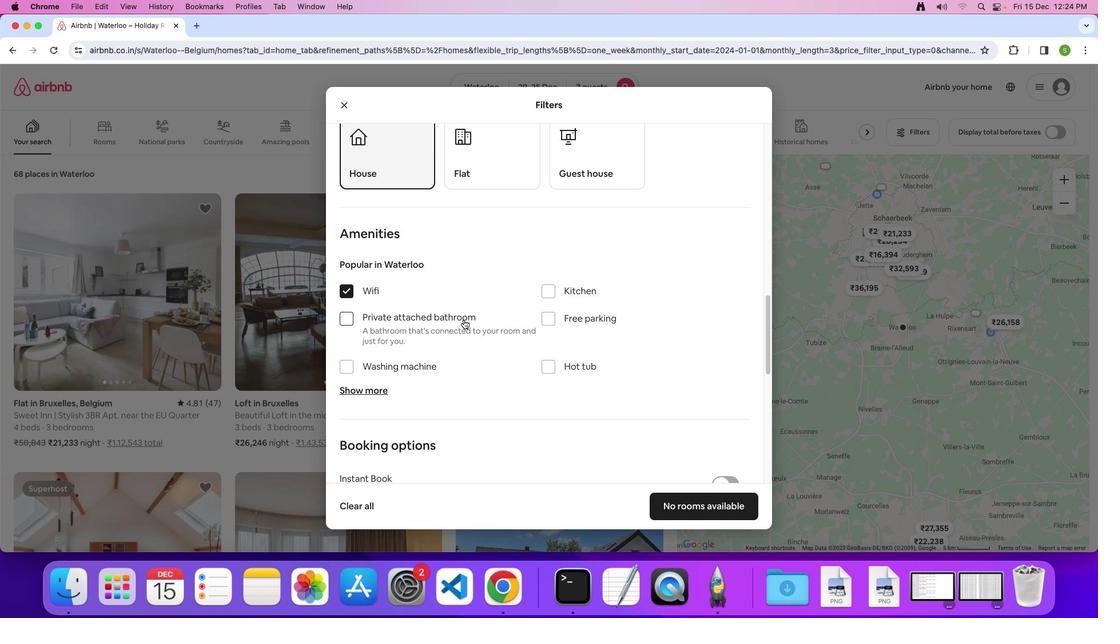 
Action: Mouse scrolled (464, 319) with delta (0, 0)
Screenshot: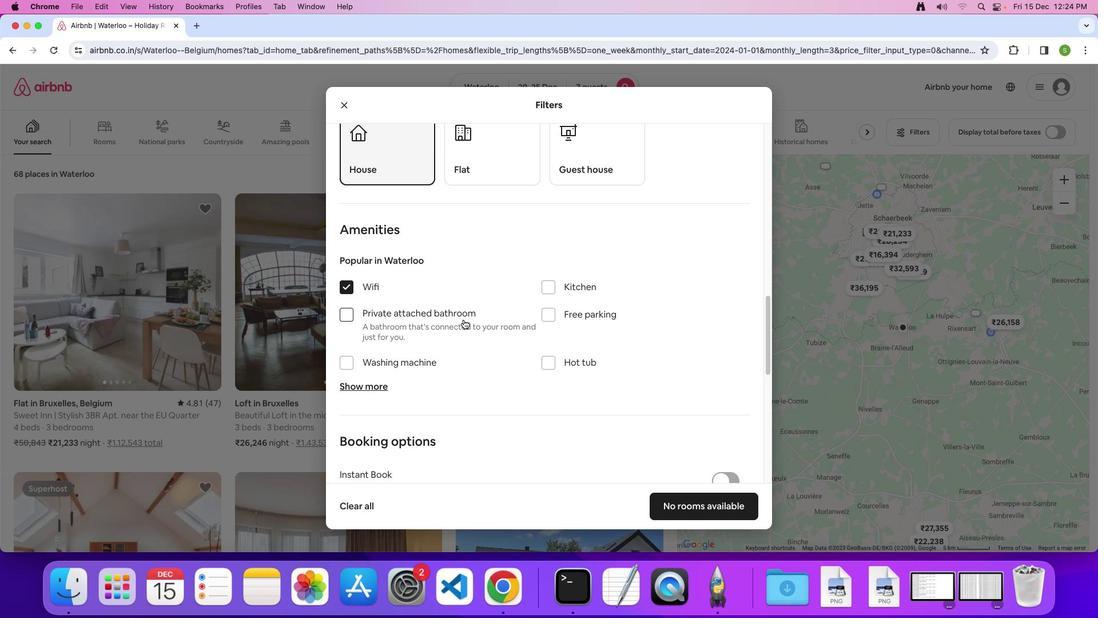 
Action: Mouse scrolled (464, 319) with delta (0, 0)
Screenshot: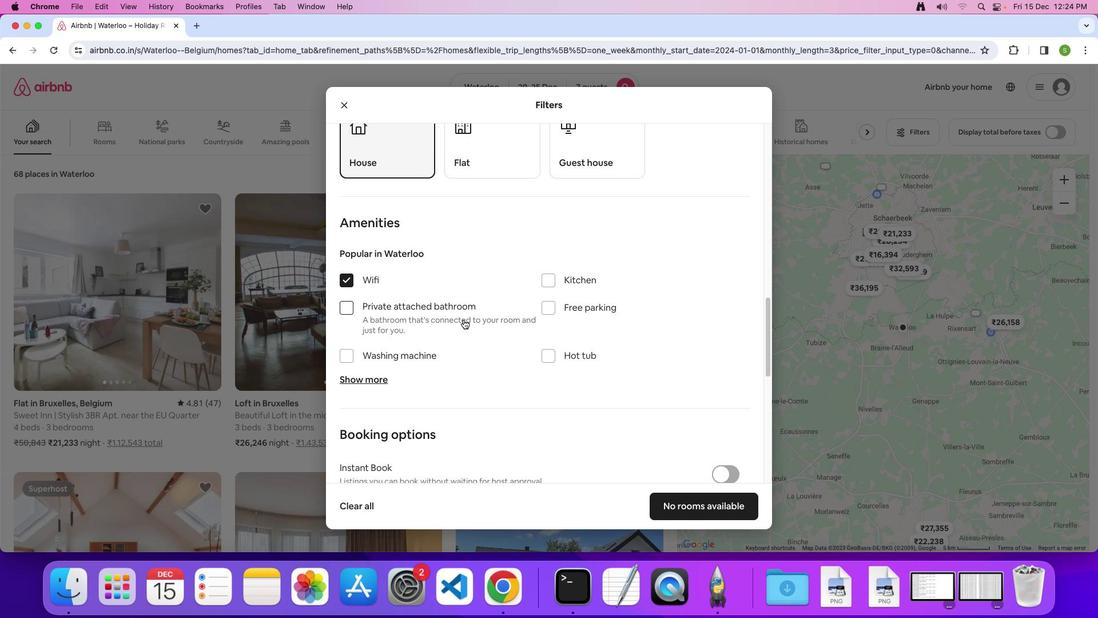 
Action: Mouse moved to (348, 352)
Screenshot: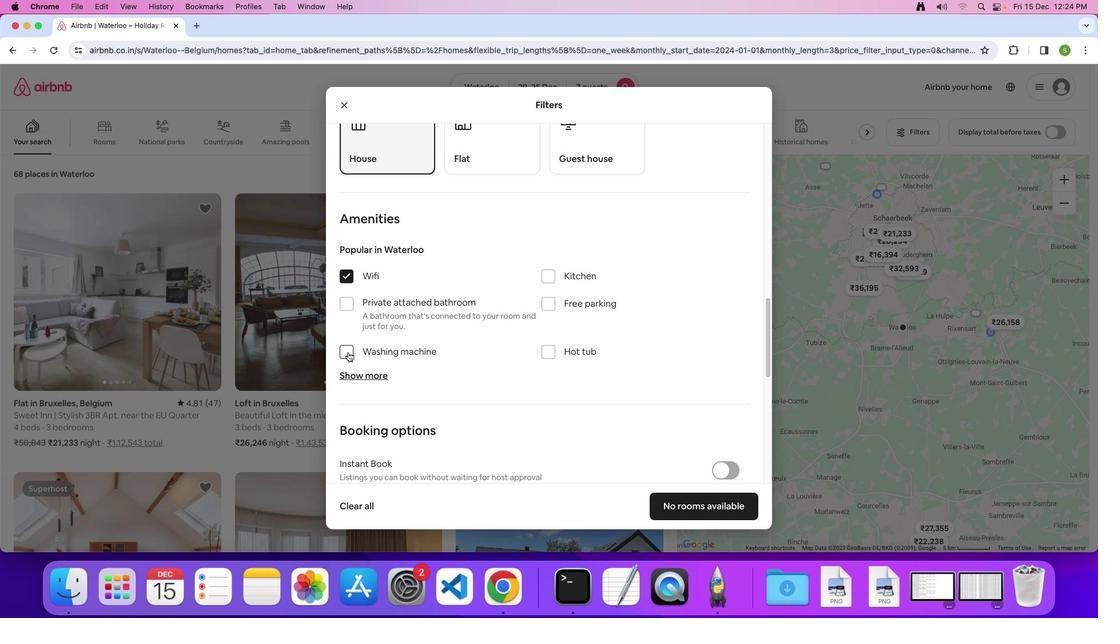 
Action: Mouse pressed left at (348, 352)
Screenshot: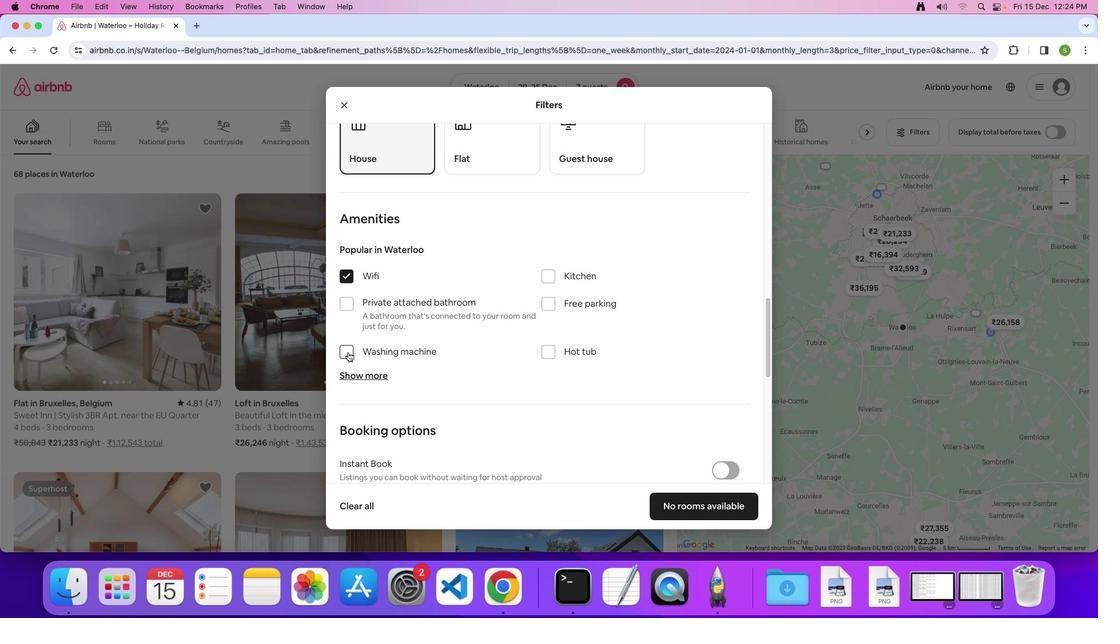 
Action: Mouse moved to (374, 376)
Screenshot: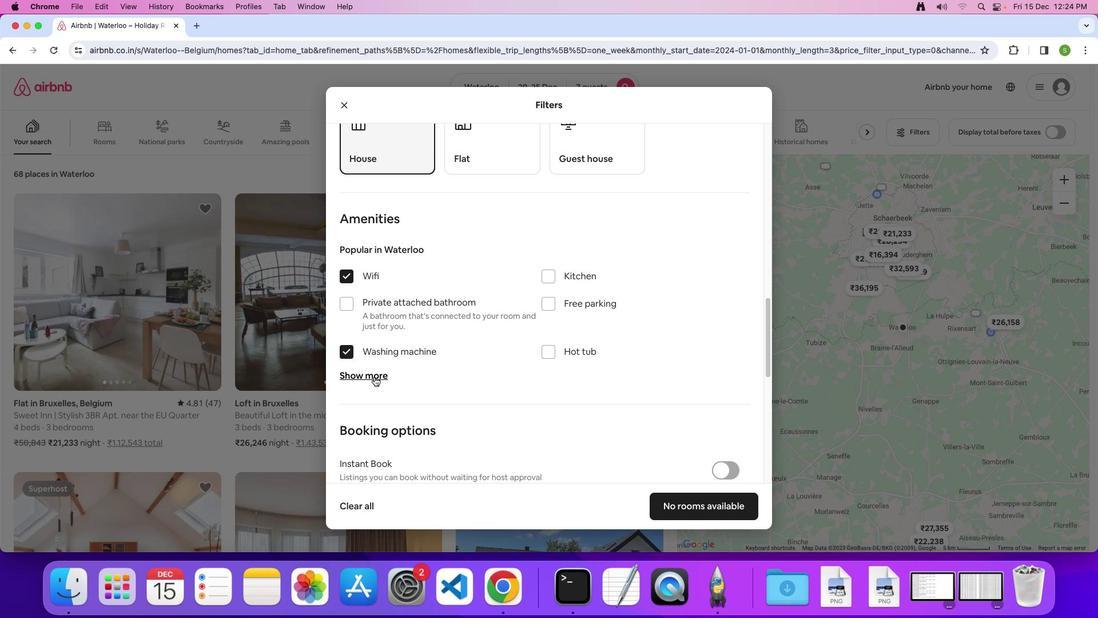
Action: Mouse pressed left at (374, 376)
Screenshot: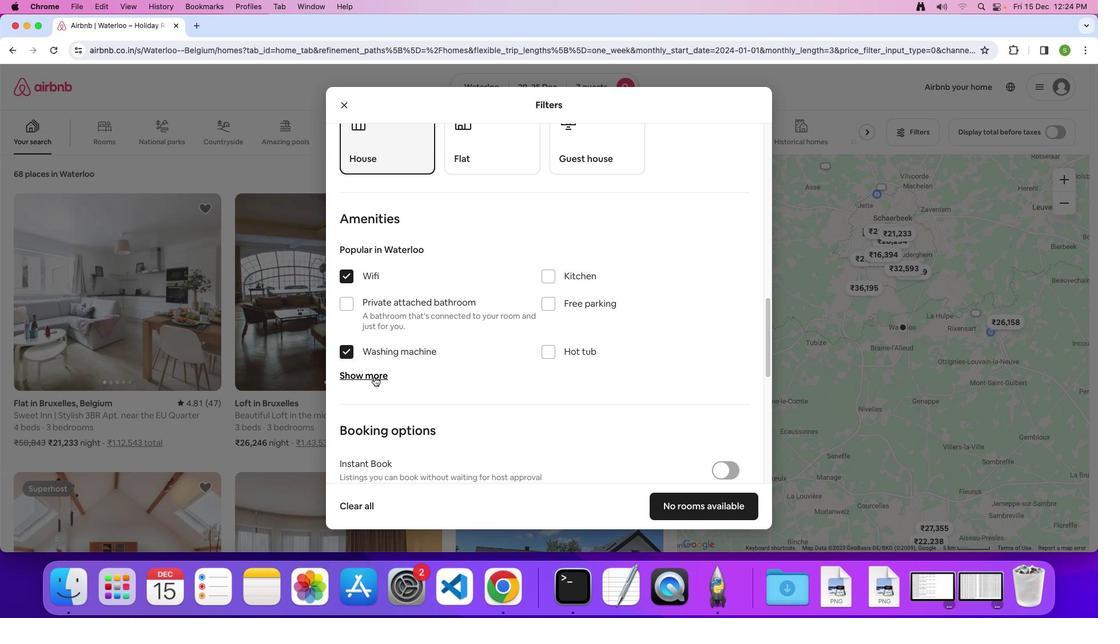 
Action: Mouse moved to (532, 331)
Screenshot: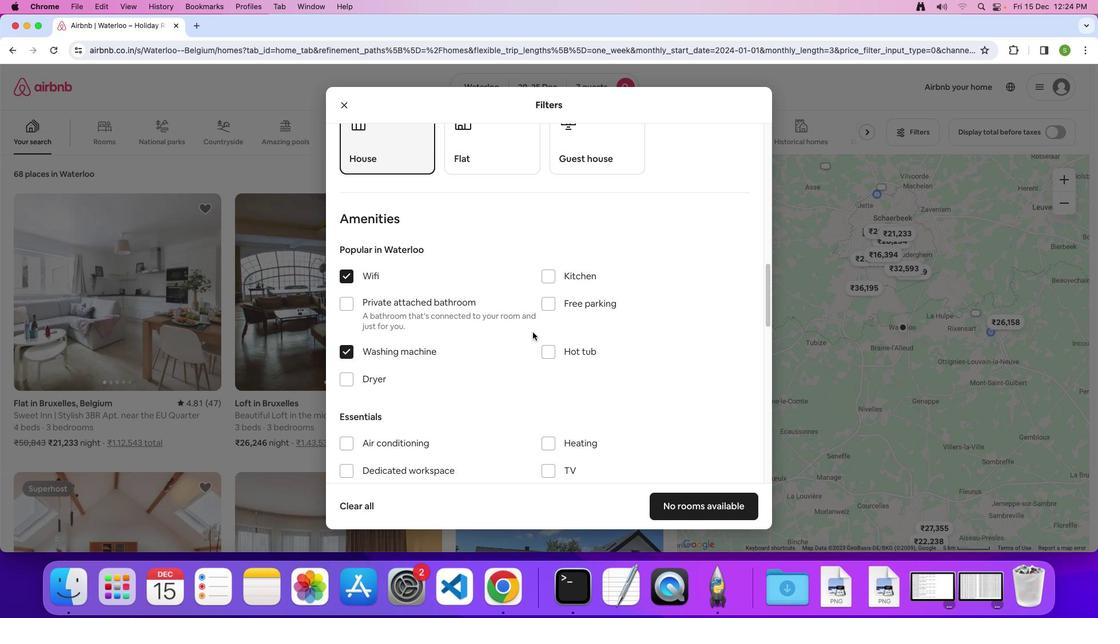 
Action: Mouse scrolled (532, 331) with delta (0, 0)
Screenshot: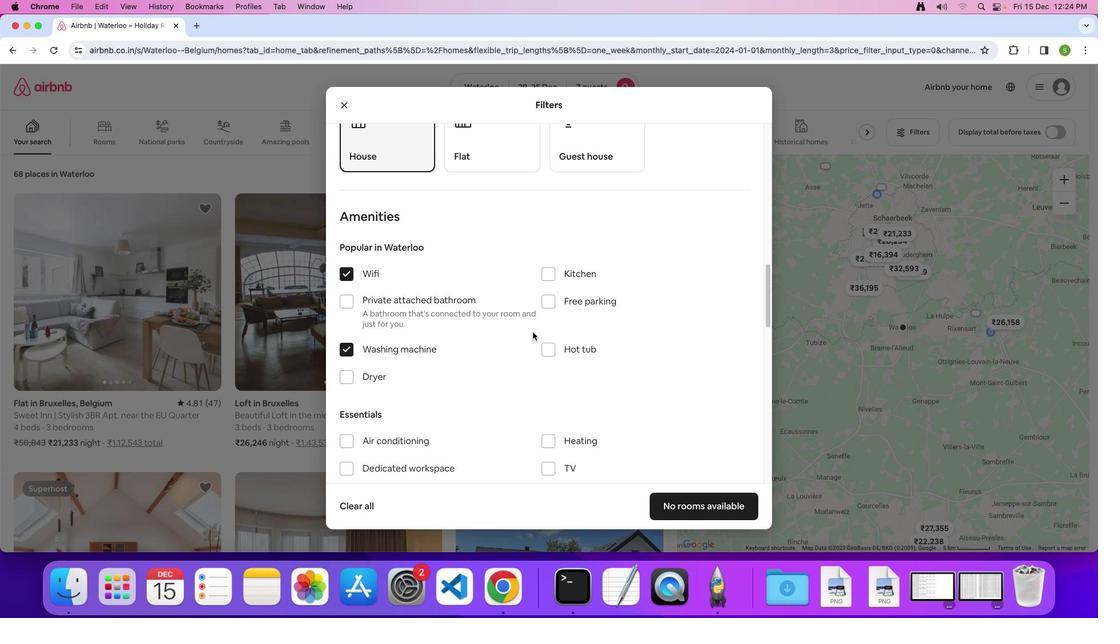 
Action: Mouse scrolled (532, 331) with delta (0, 0)
Screenshot: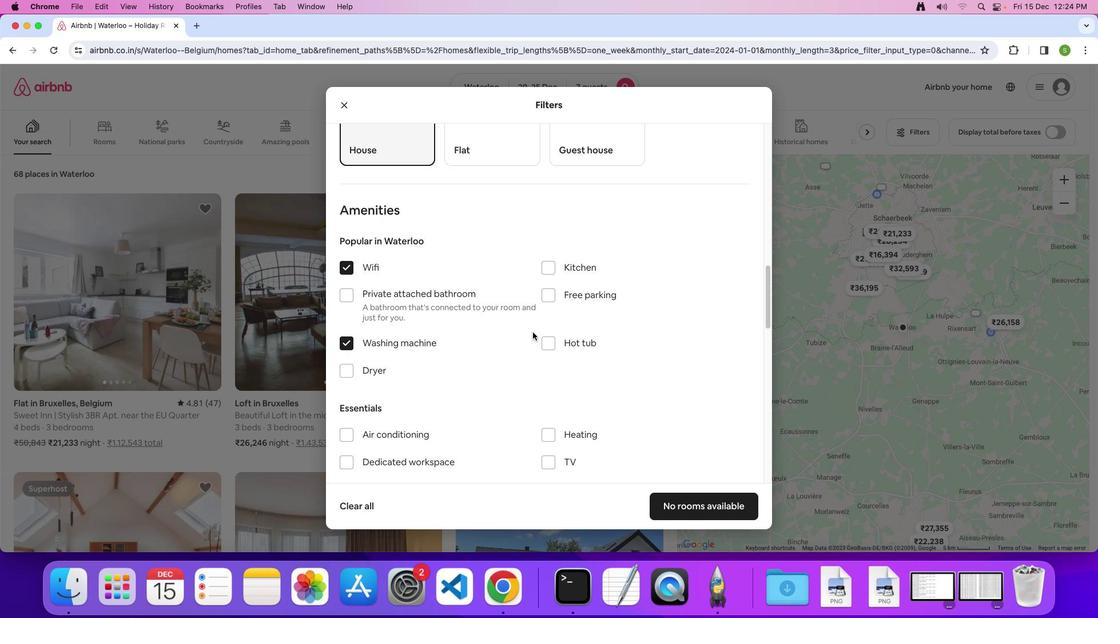 
Action: Mouse moved to (544, 291)
Screenshot: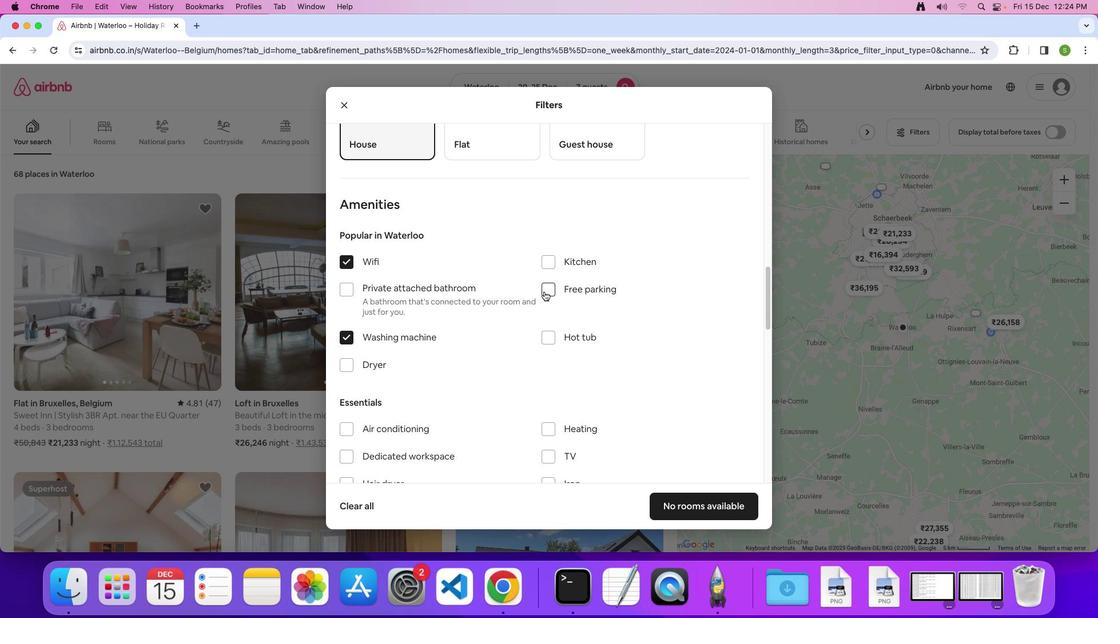 
Action: Mouse pressed left at (544, 291)
Screenshot: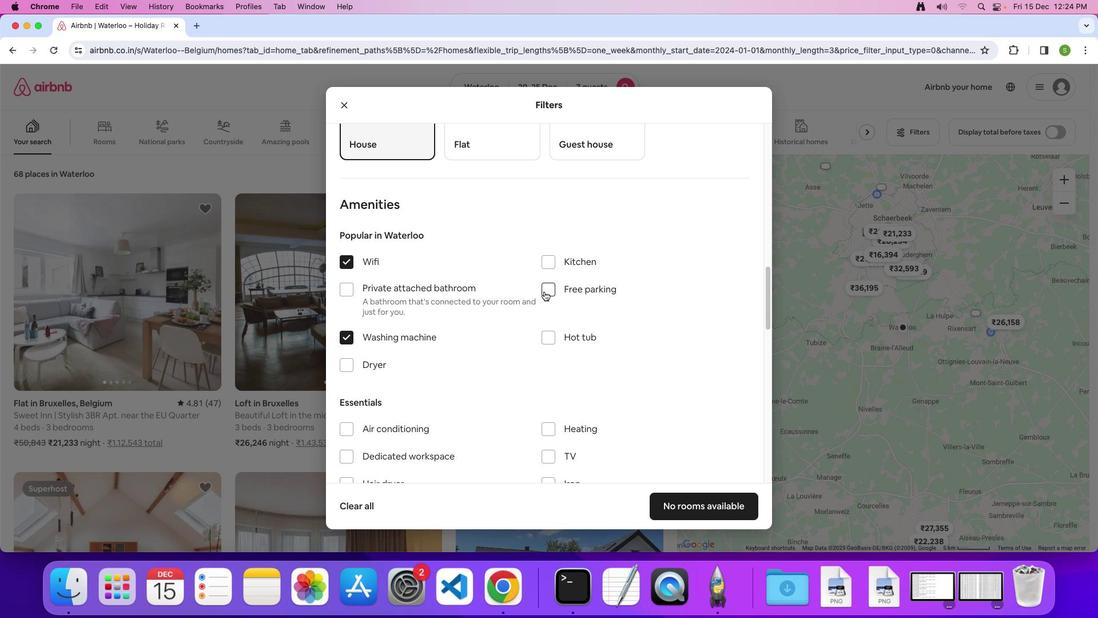 
Action: Mouse moved to (479, 326)
Screenshot: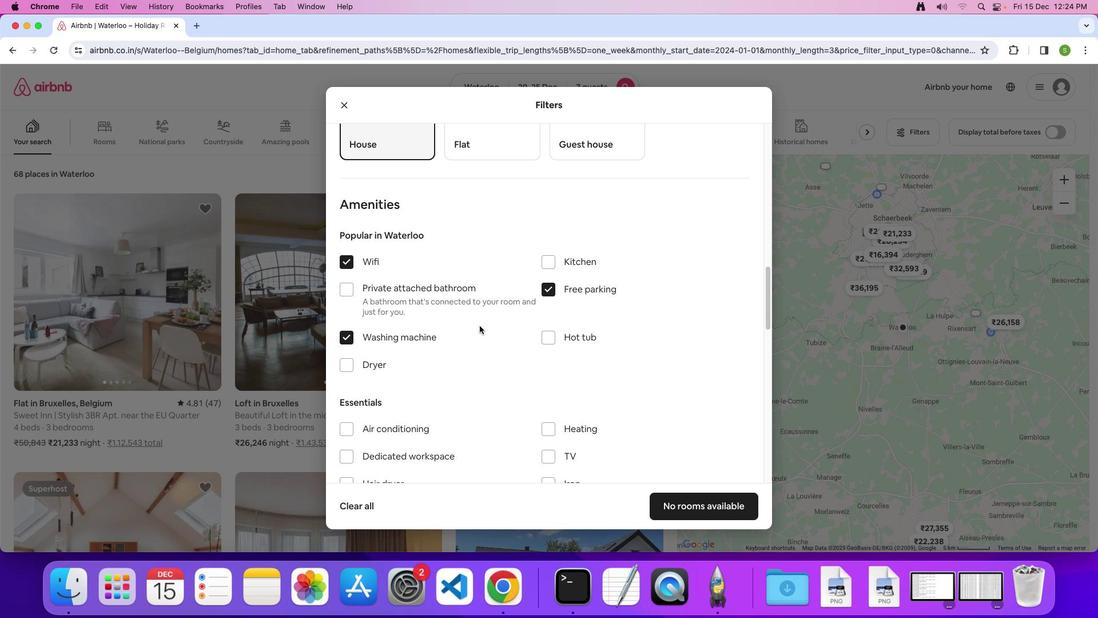 
Action: Mouse scrolled (479, 326) with delta (0, 0)
Screenshot: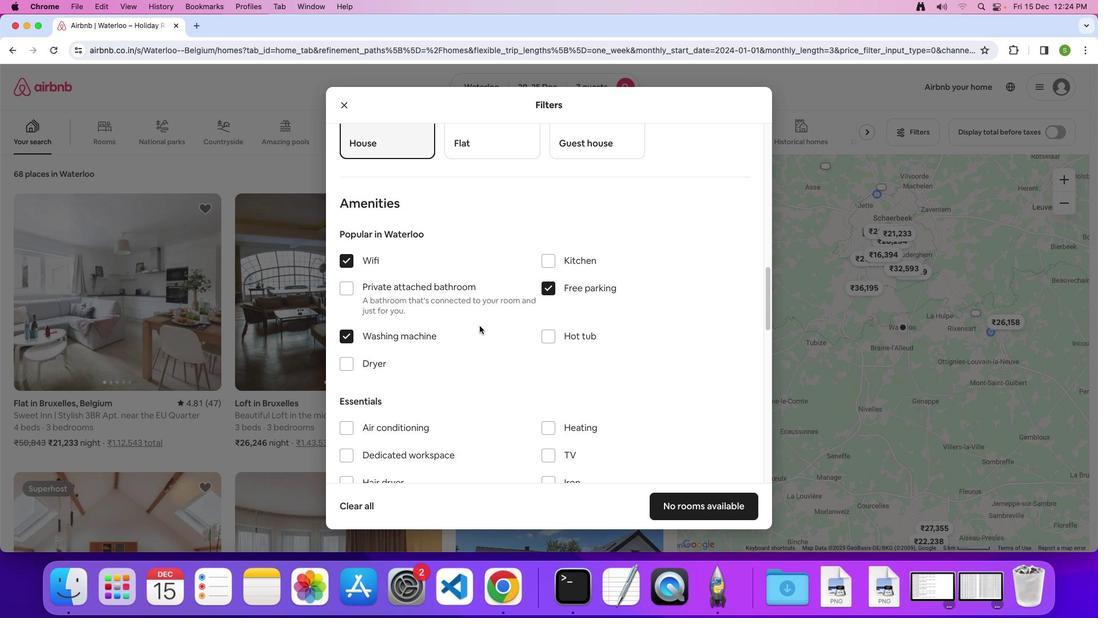 
Action: Mouse moved to (553, 334)
Screenshot: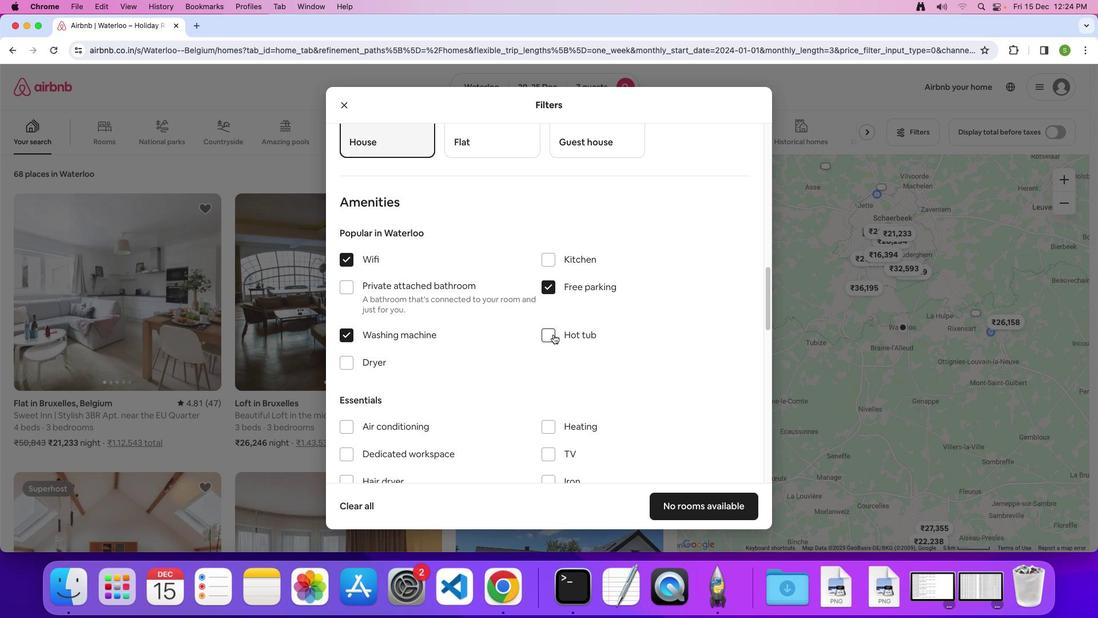 
Action: Mouse pressed left at (553, 334)
Screenshot: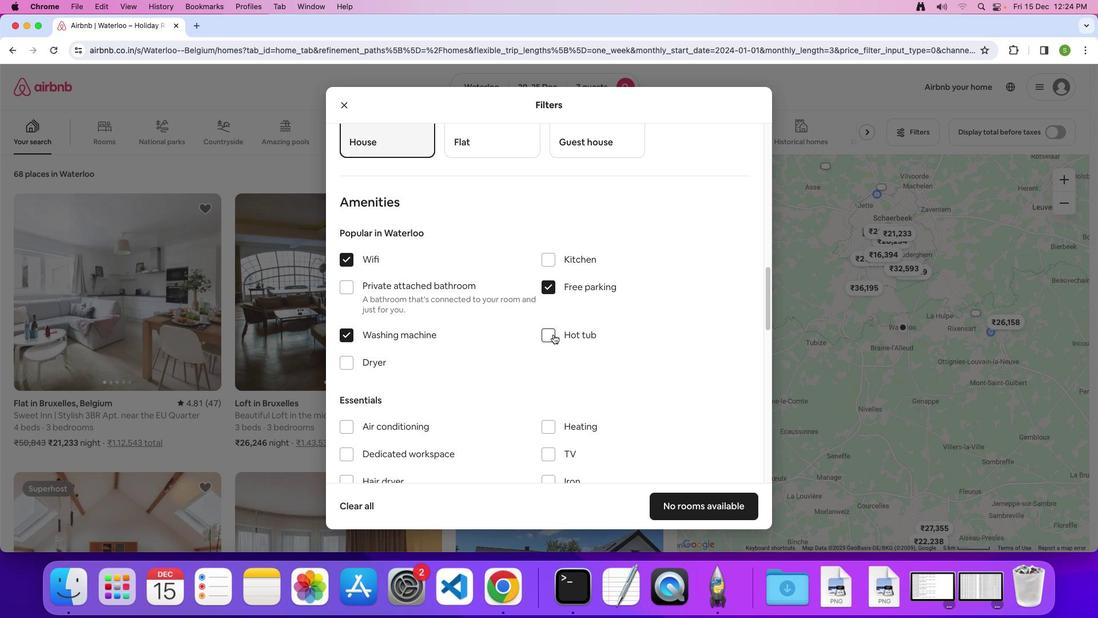 
Action: Mouse moved to (487, 338)
Screenshot: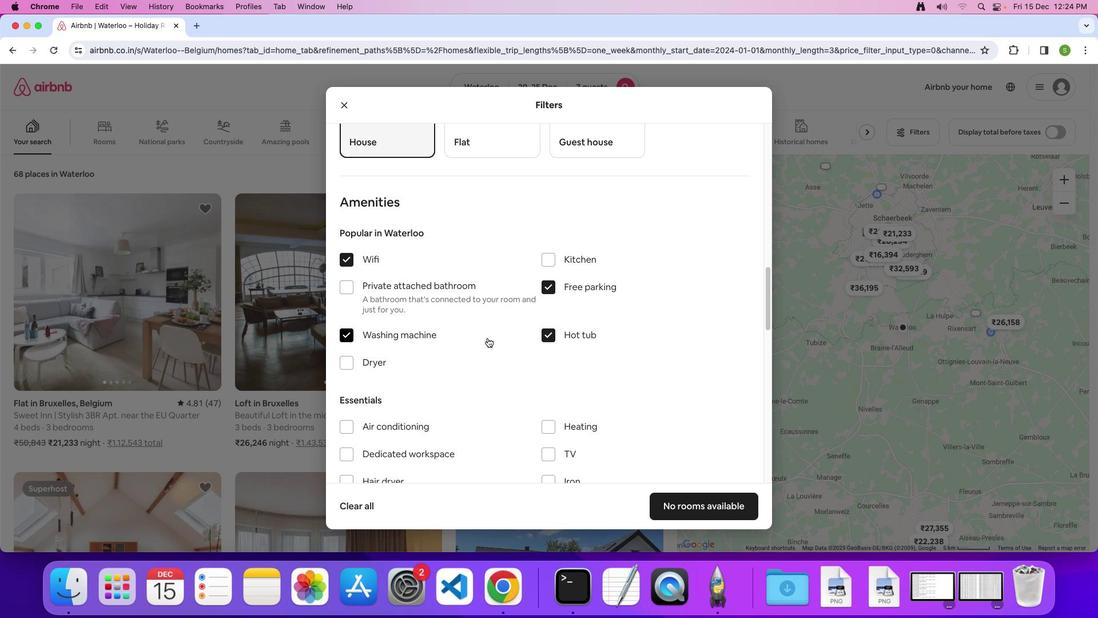 
Action: Mouse scrolled (487, 338) with delta (0, 0)
Screenshot: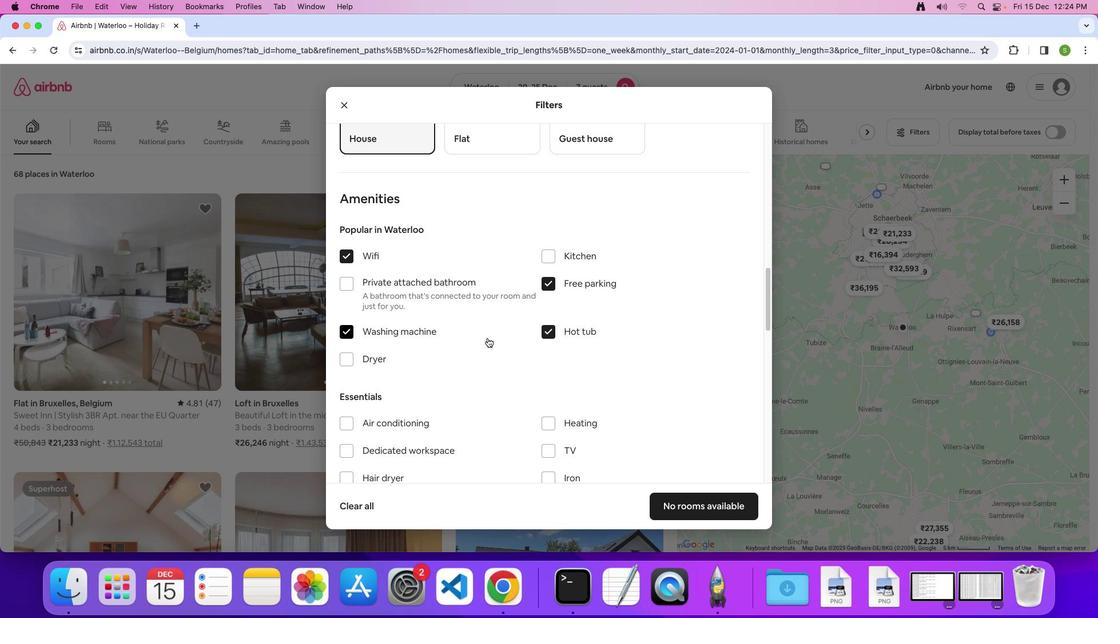 
Action: Mouse scrolled (487, 338) with delta (0, 0)
Screenshot: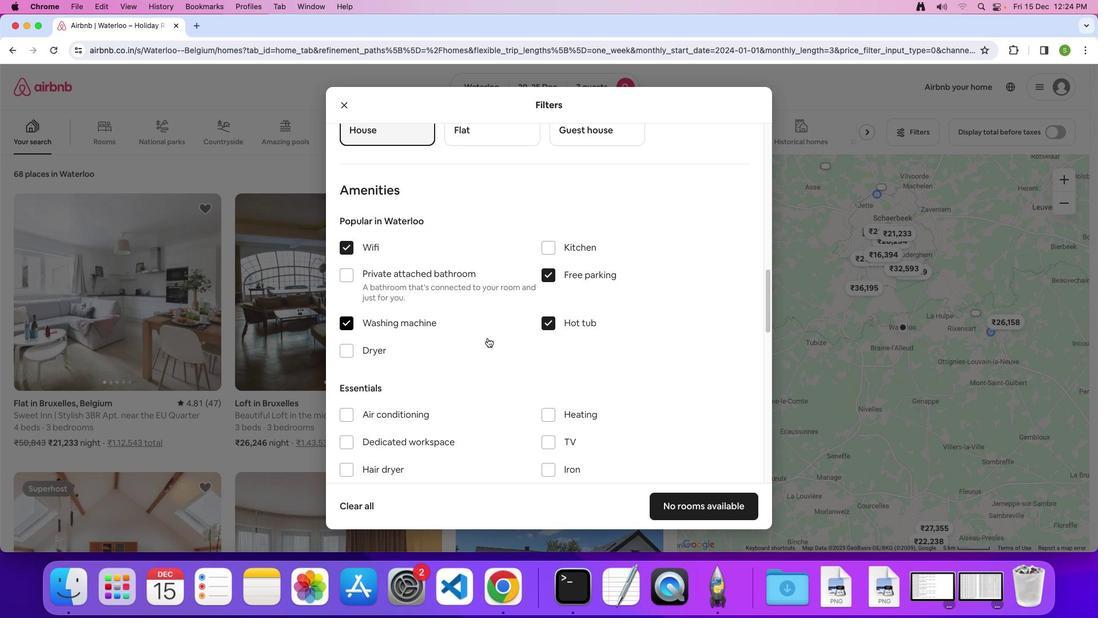 
Action: Mouse scrolled (487, 338) with delta (0, 0)
Screenshot: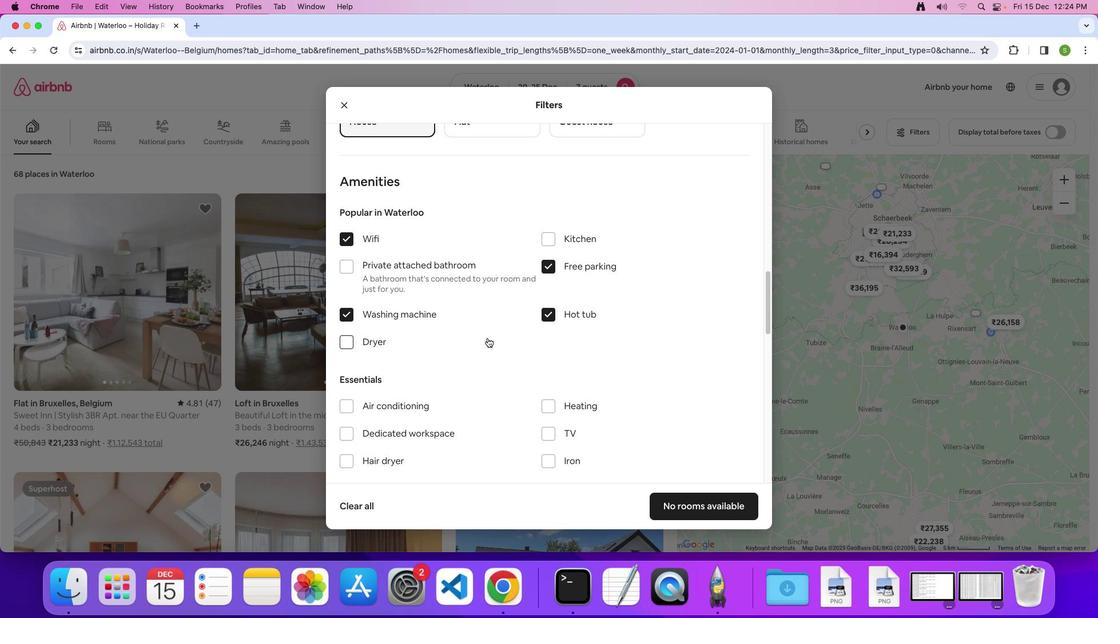 
Action: Mouse scrolled (487, 338) with delta (0, 0)
Screenshot: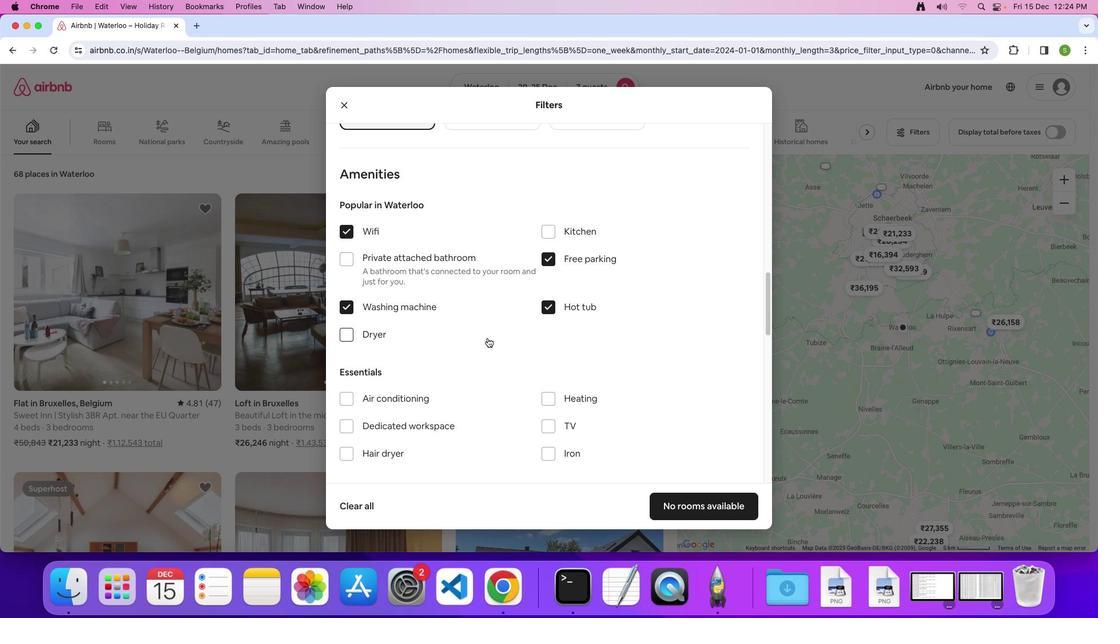 
Action: Mouse scrolled (487, 338) with delta (0, 0)
Screenshot: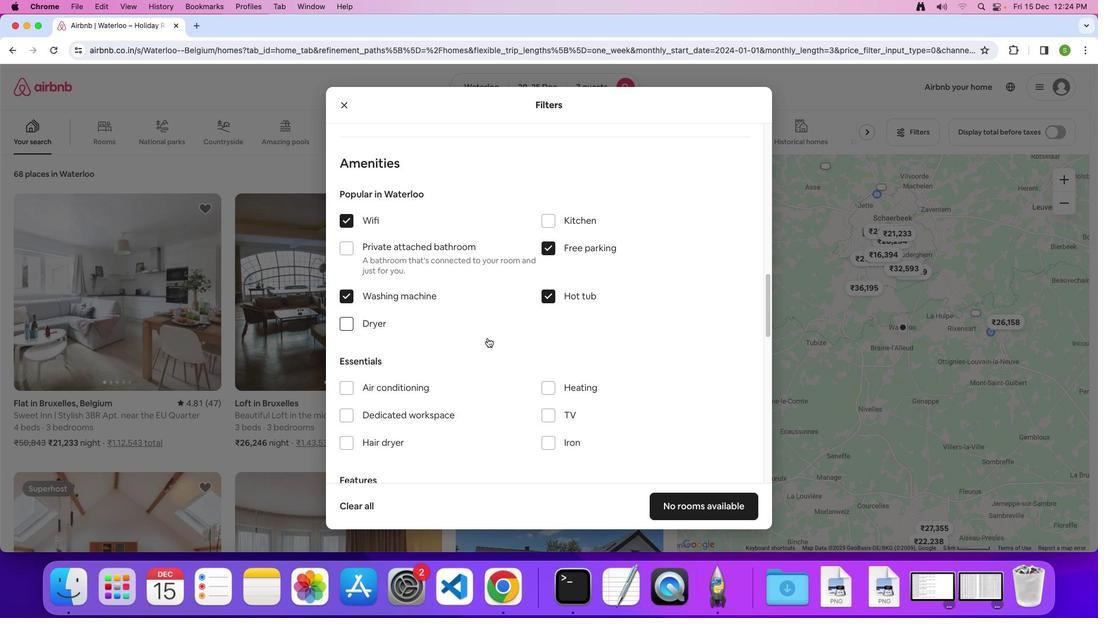 
Action: Mouse scrolled (487, 338) with delta (0, 0)
Screenshot: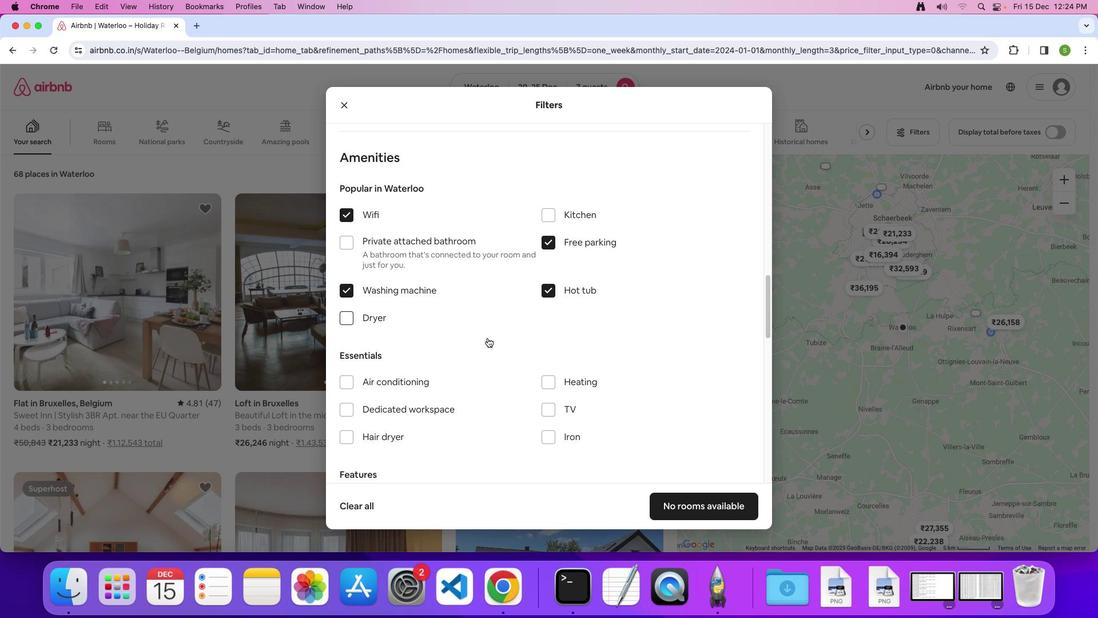 
Action: Mouse scrolled (487, 338) with delta (0, 0)
Screenshot: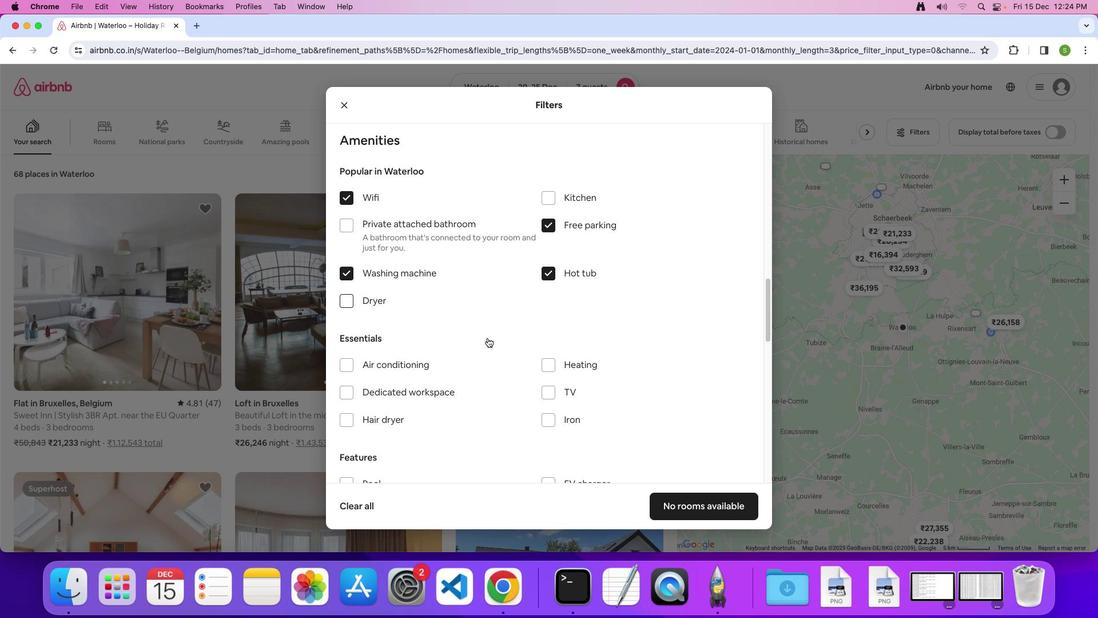 
Action: Mouse scrolled (487, 338) with delta (0, 0)
Screenshot: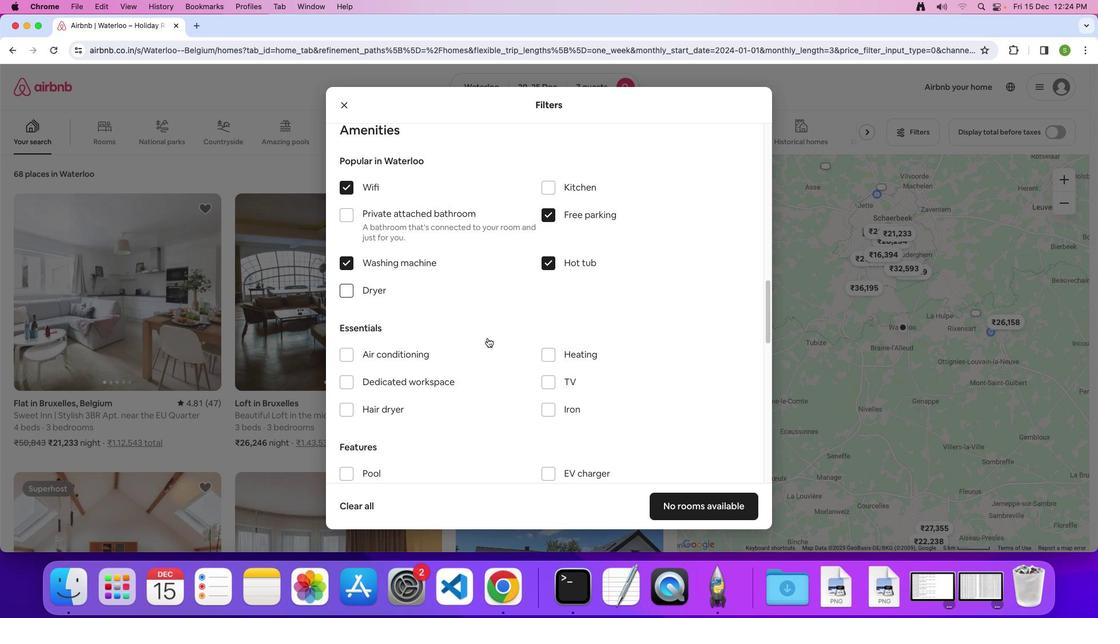
Action: Mouse scrolled (487, 338) with delta (0, -1)
Screenshot: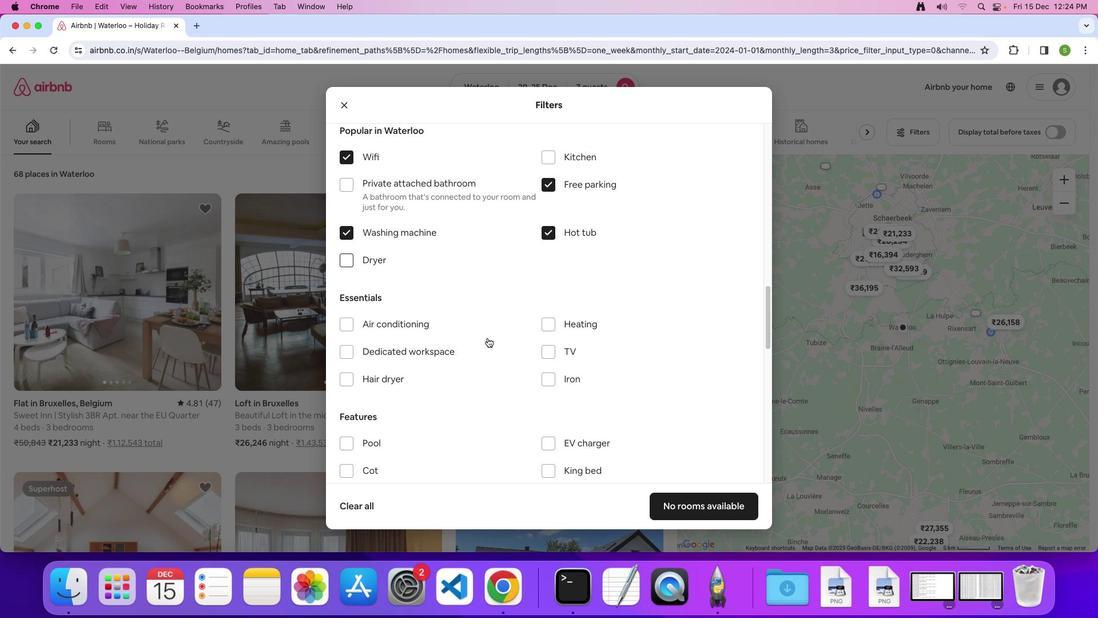 
Action: Mouse moved to (547, 297)
Screenshot: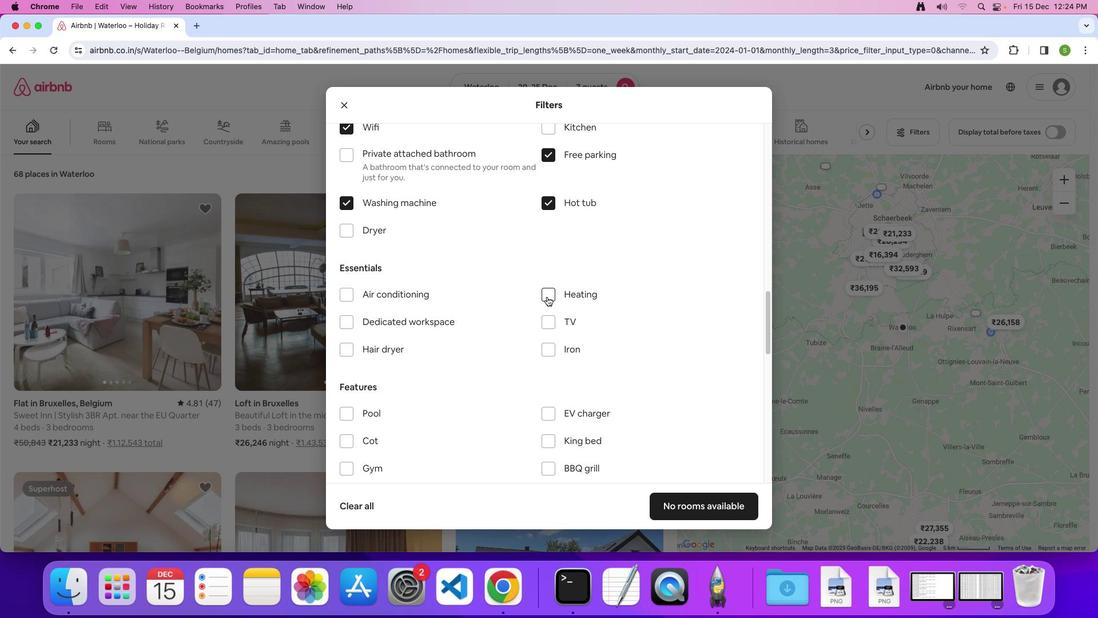 
Action: Mouse pressed left at (547, 297)
Screenshot: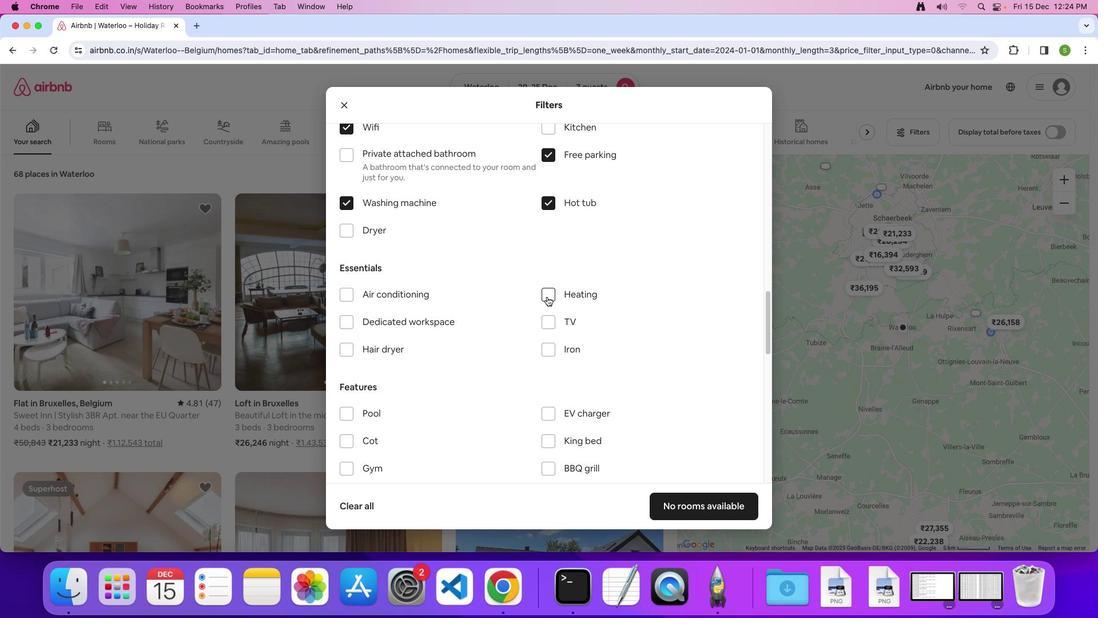 
Action: Mouse moved to (547, 319)
Screenshot: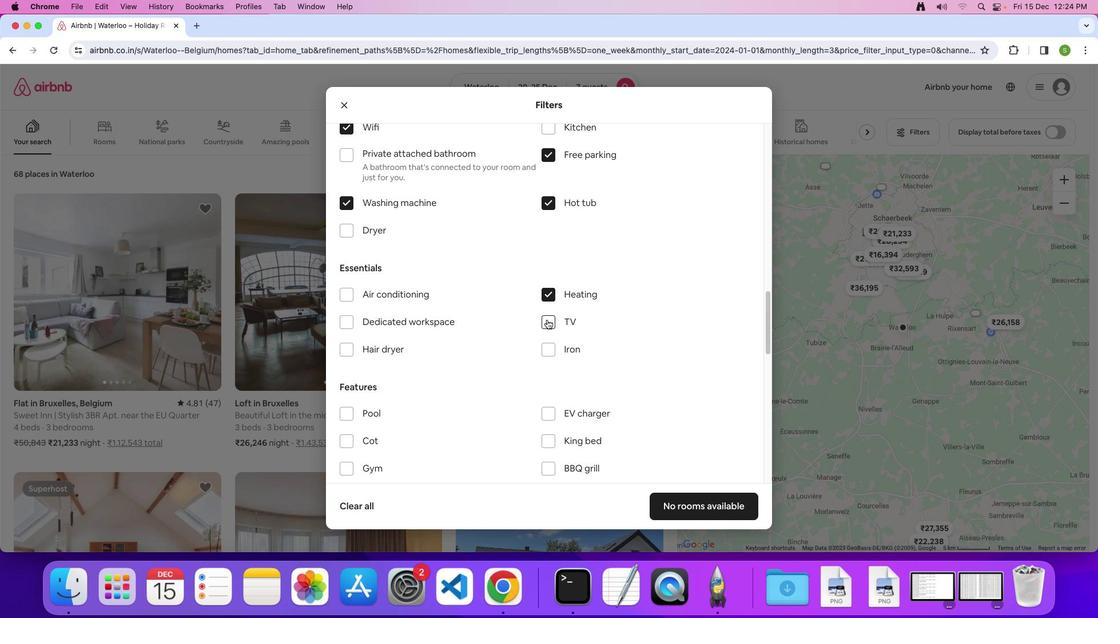
Action: Mouse pressed left at (547, 319)
Screenshot: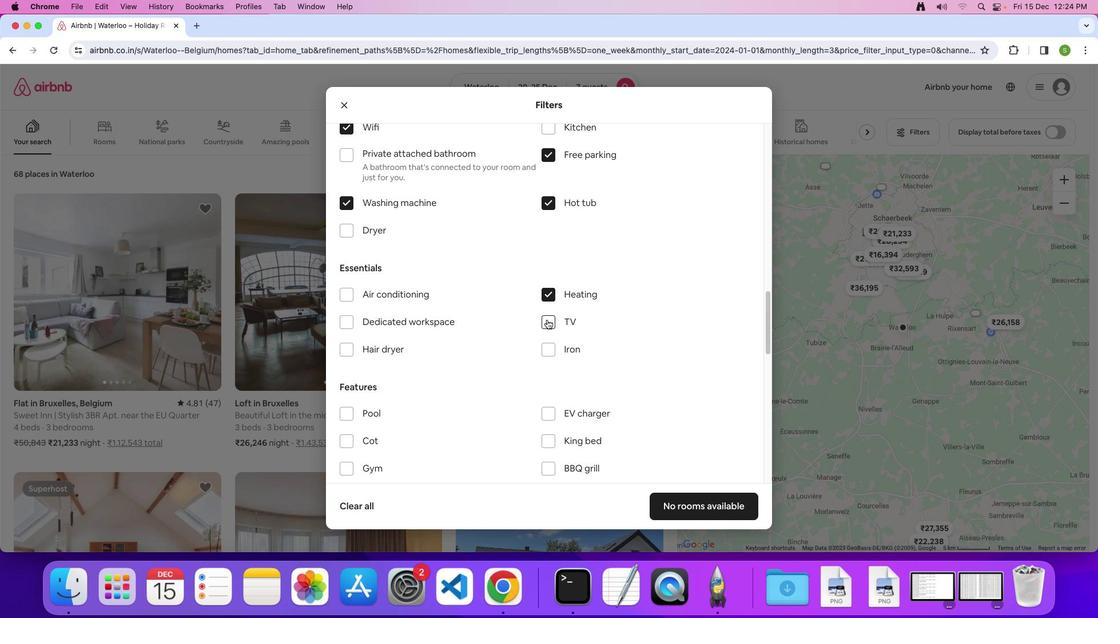 
Action: Mouse moved to (505, 325)
Screenshot: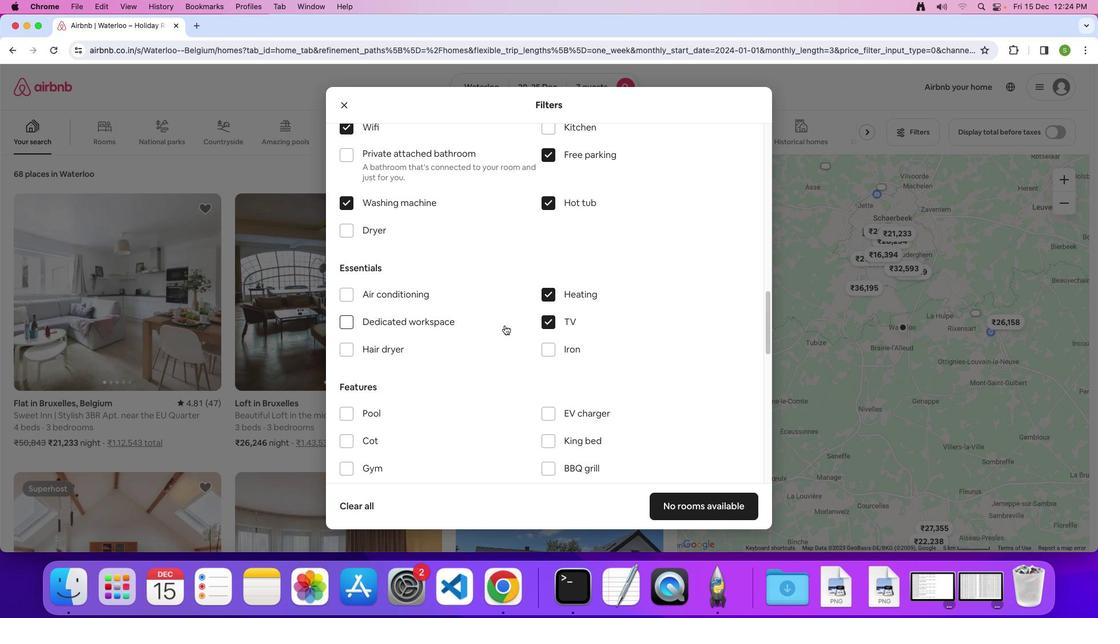 
Action: Mouse scrolled (505, 325) with delta (0, 0)
Screenshot: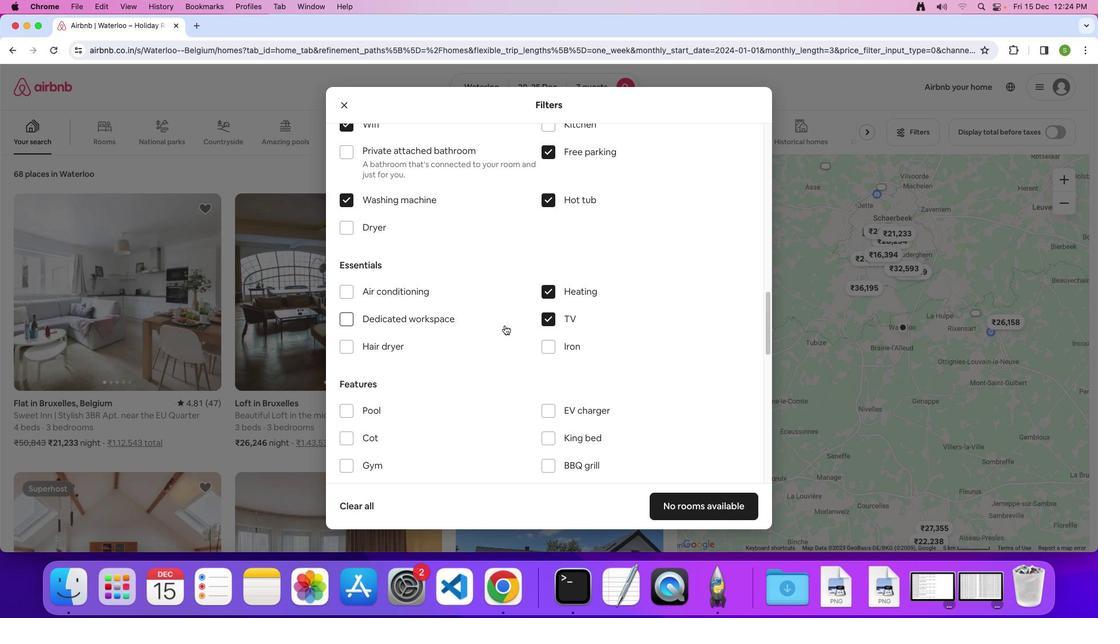
Action: Mouse scrolled (505, 325) with delta (0, 0)
Screenshot: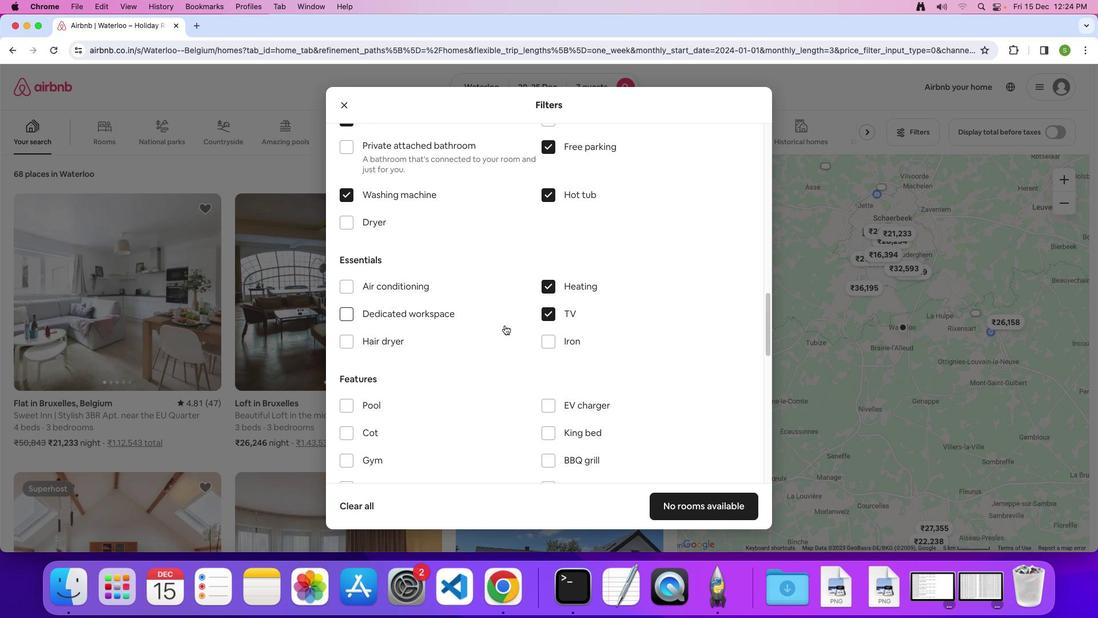 
Action: Mouse scrolled (505, 325) with delta (0, 0)
Screenshot: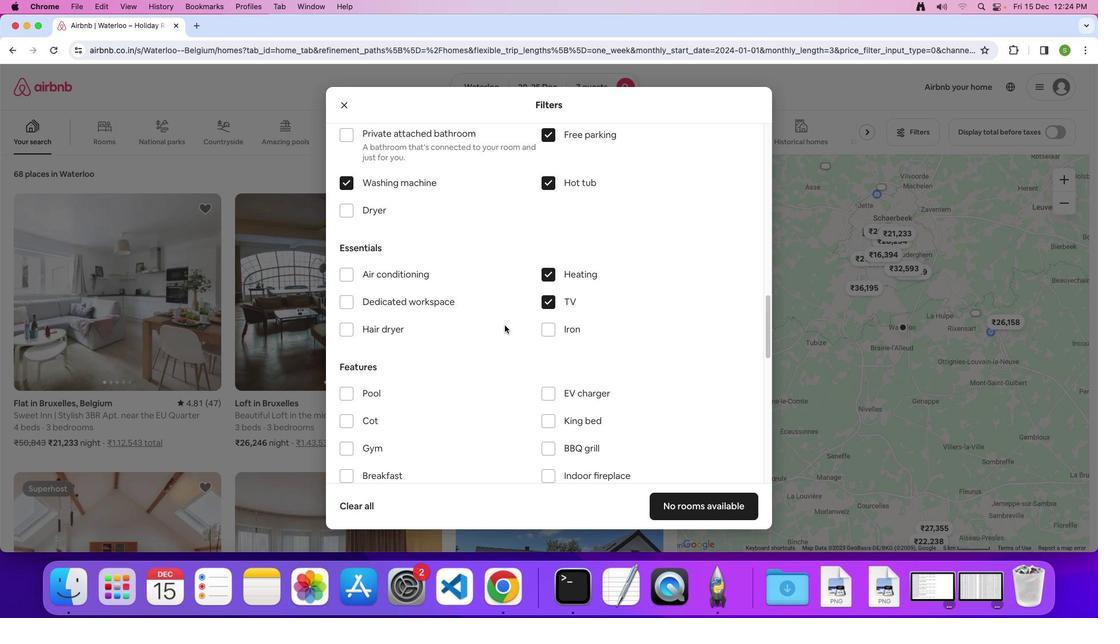 
Action: Mouse scrolled (505, 325) with delta (0, 0)
Screenshot: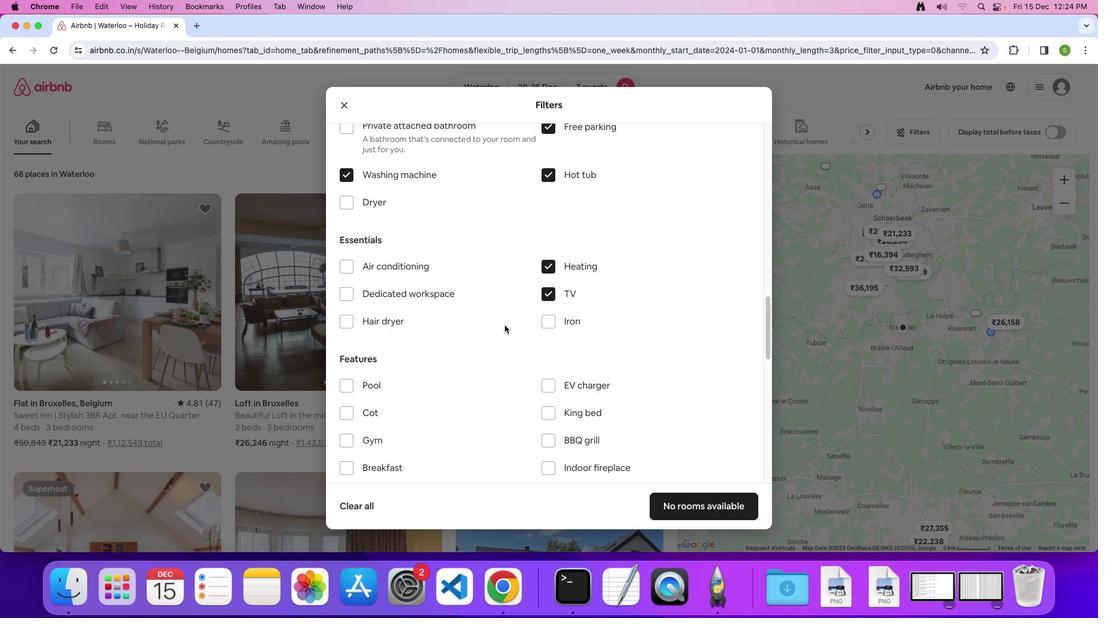 
Action: Mouse scrolled (505, 325) with delta (0, 0)
Screenshot: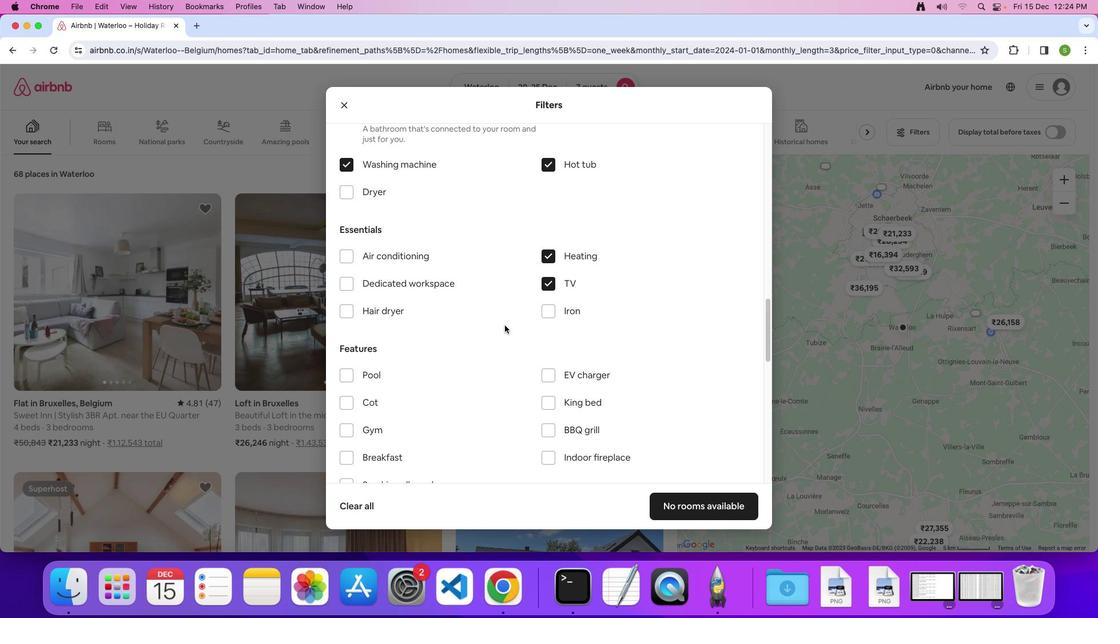 
Action: Mouse scrolled (505, 325) with delta (0, 0)
Screenshot: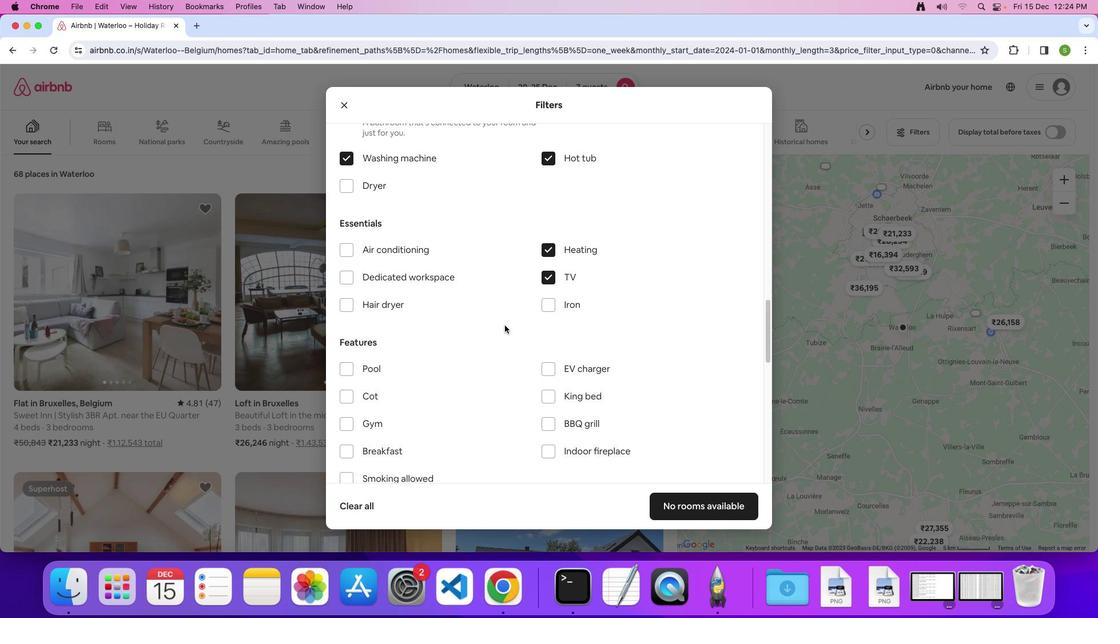 
Action: Mouse scrolled (505, 325) with delta (0, 0)
Screenshot: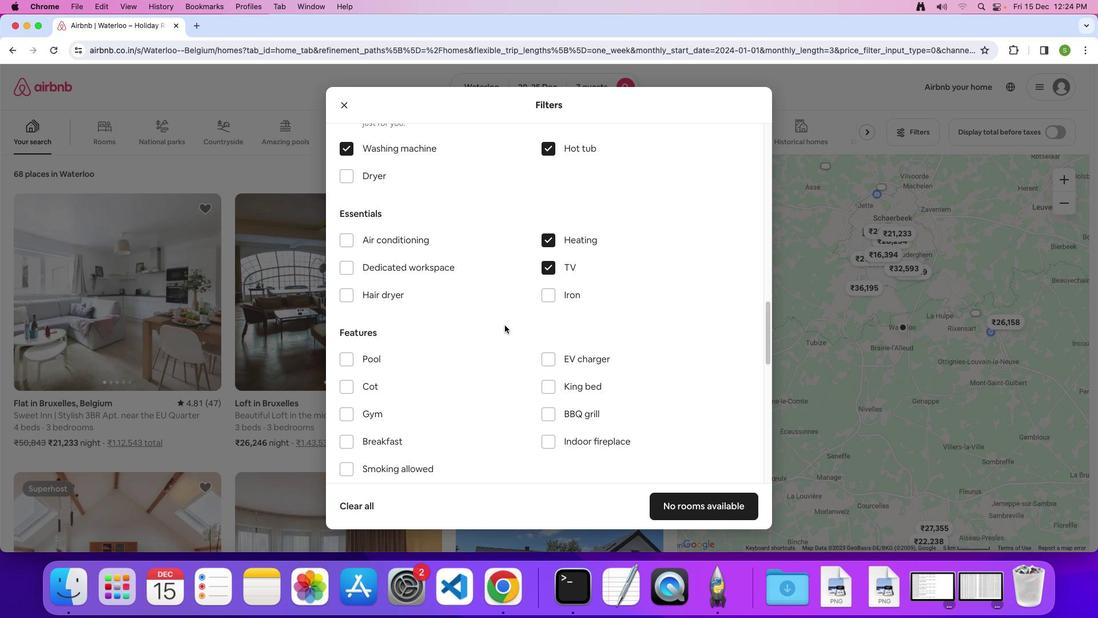 
Action: Mouse scrolled (505, 325) with delta (0, 0)
Screenshot: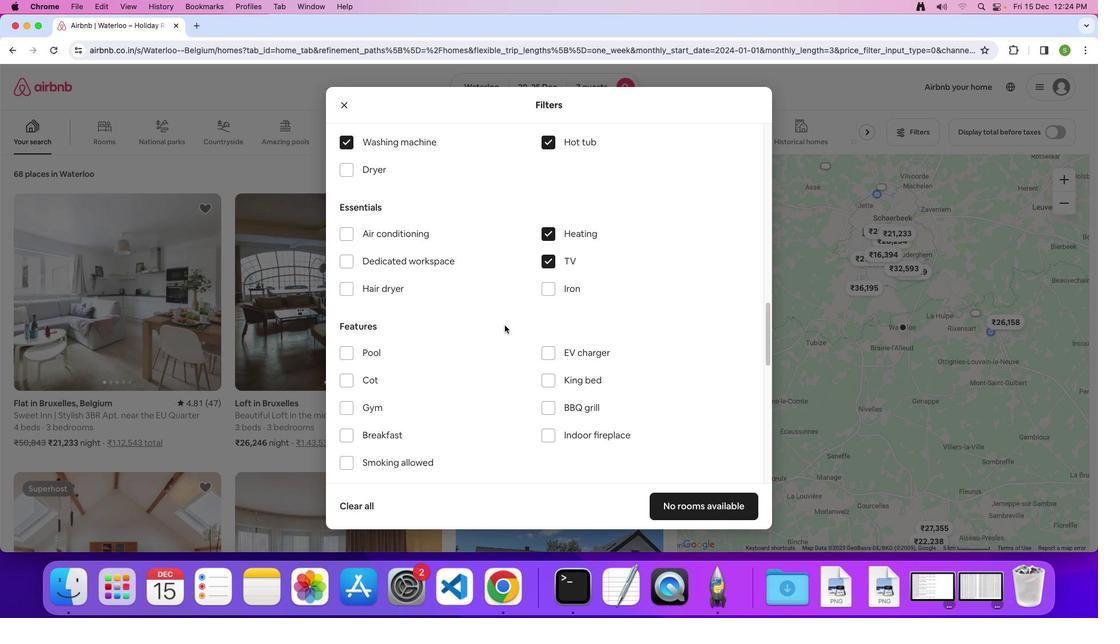
Action: Mouse scrolled (505, 325) with delta (0, 0)
Screenshot: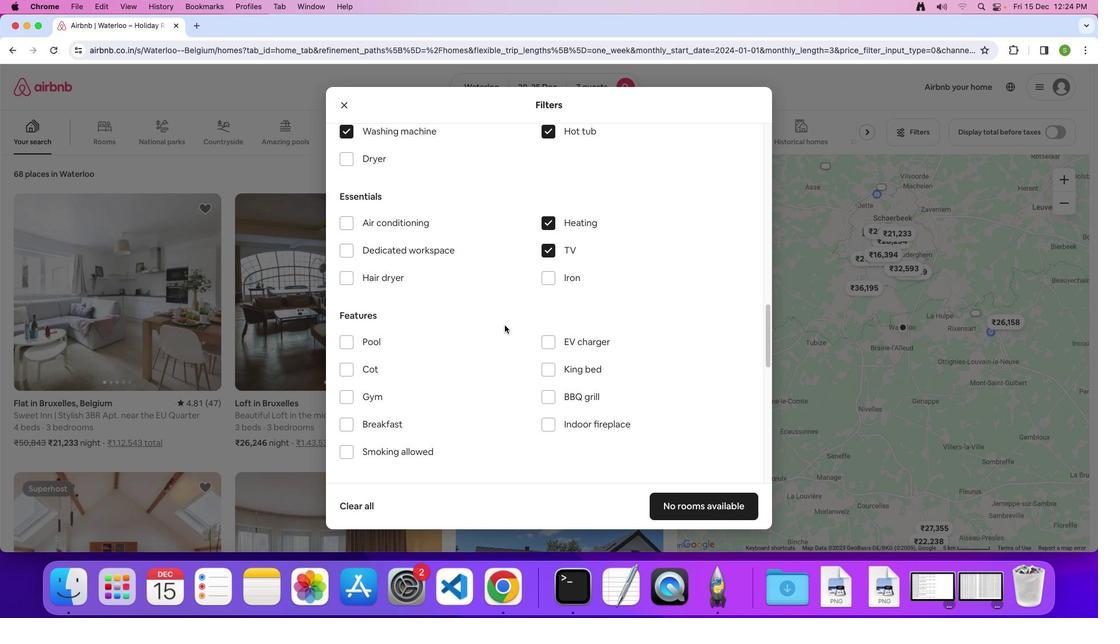 
Action: Mouse scrolled (505, 325) with delta (0, 0)
Screenshot: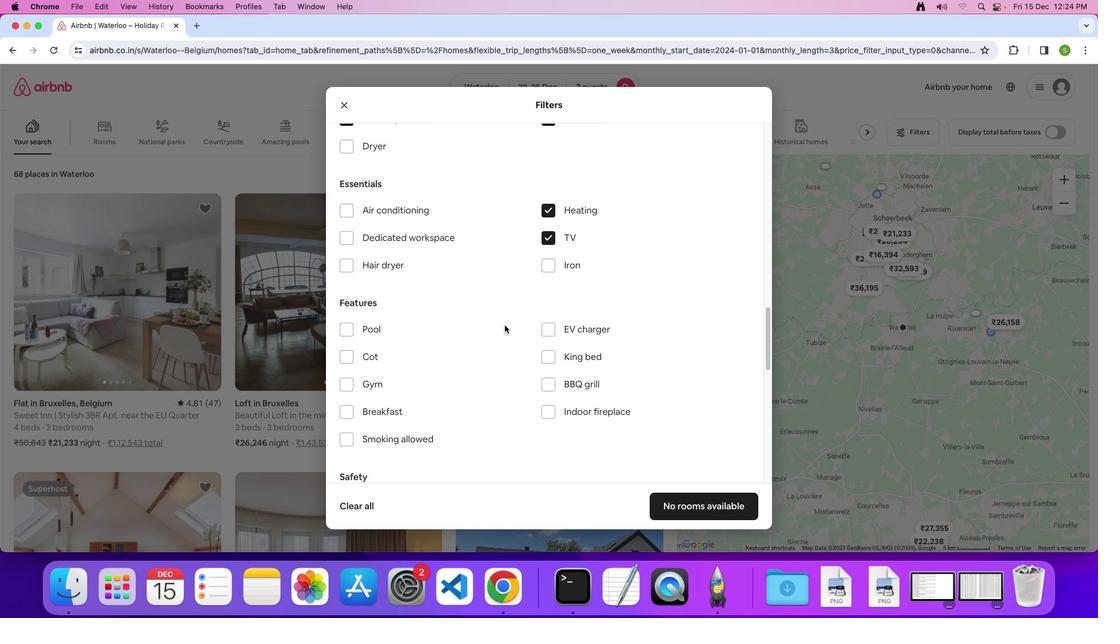 
Action: Mouse scrolled (505, 325) with delta (0, 0)
Screenshot: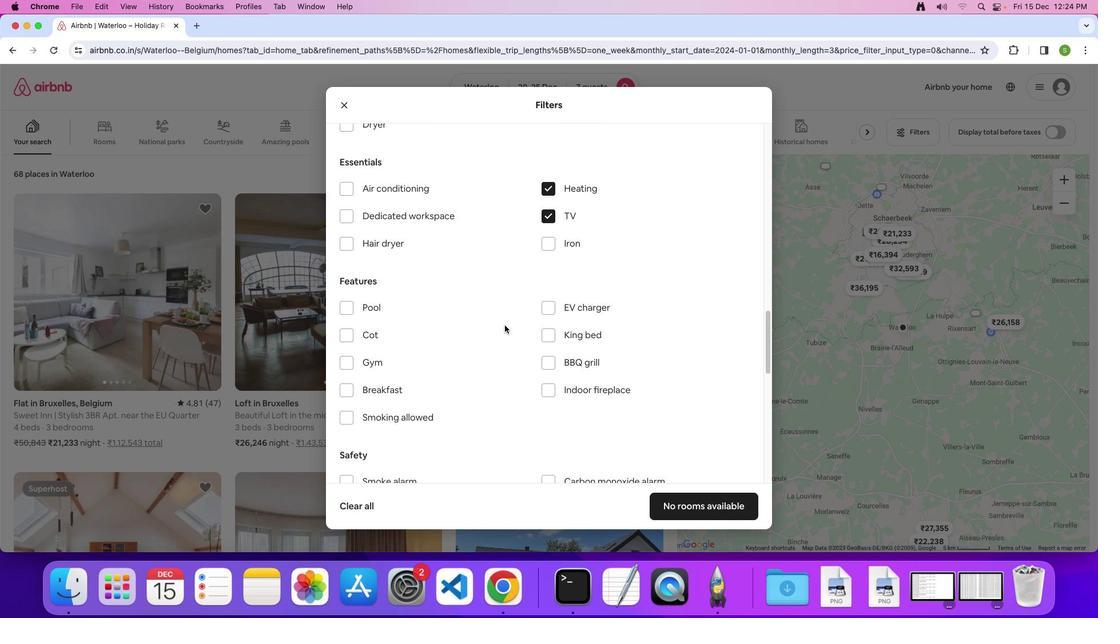 
Action: Mouse scrolled (505, 325) with delta (0, 0)
Screenshot: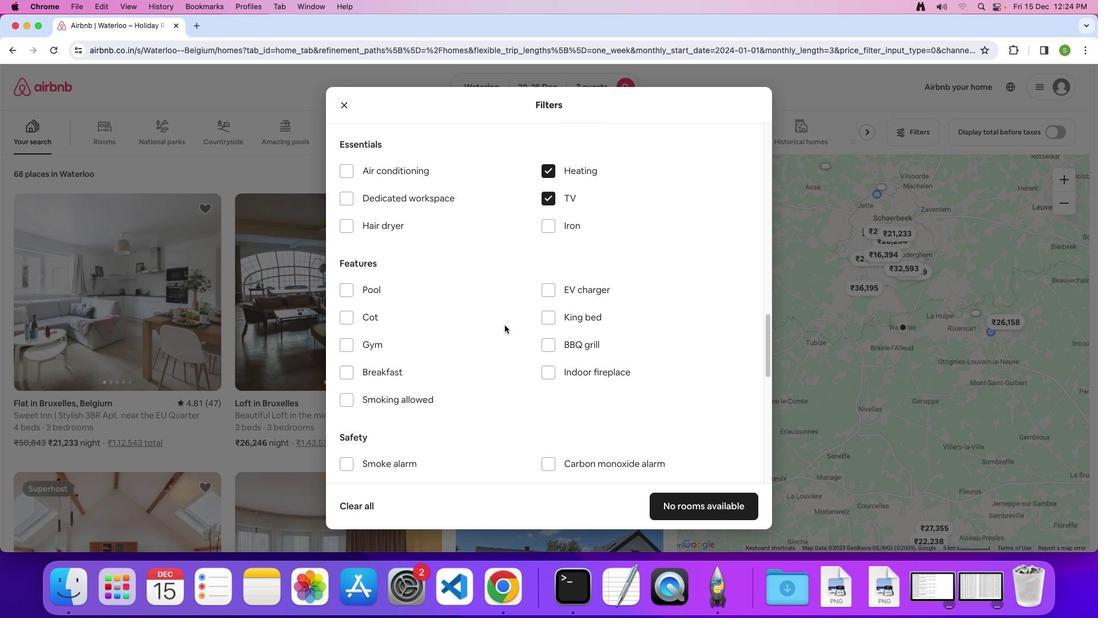 
Action: Mouse scrolled (505, 325) with delta (0, 0)
Screenshot: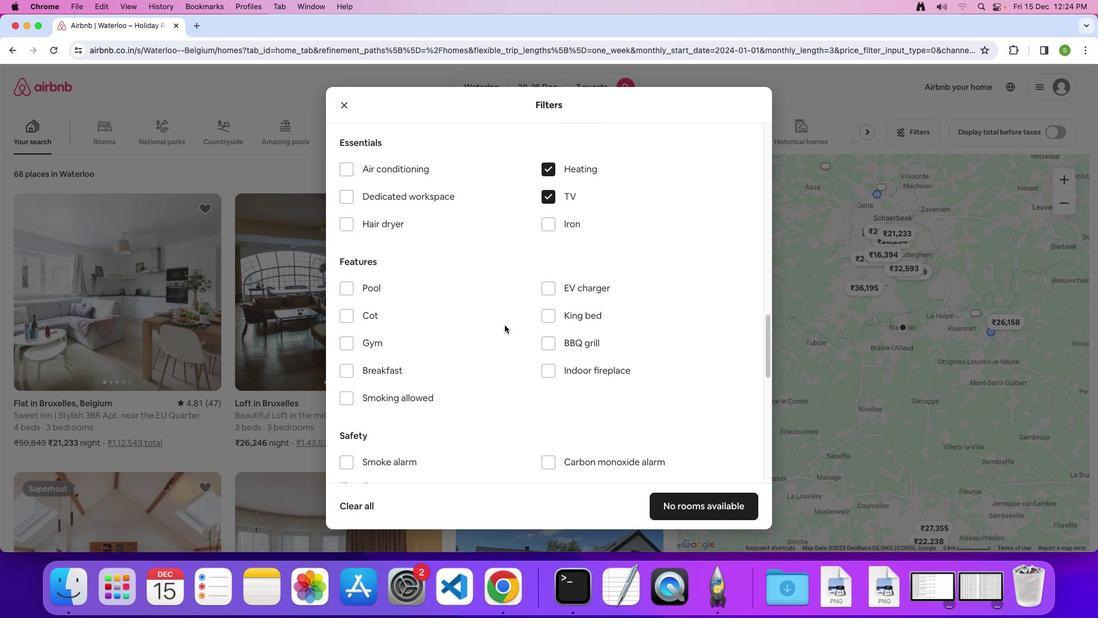 
Action: Mouse moved to (350, 342)
Screenshot: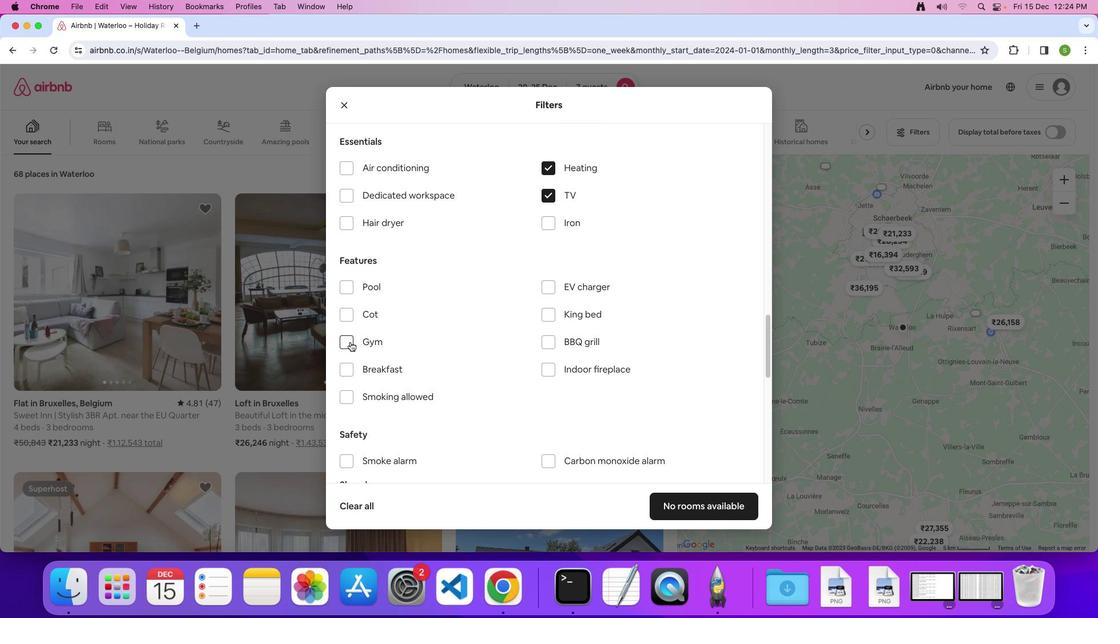 
Action: Mouse pressed left at (350, 342)
Screenshot: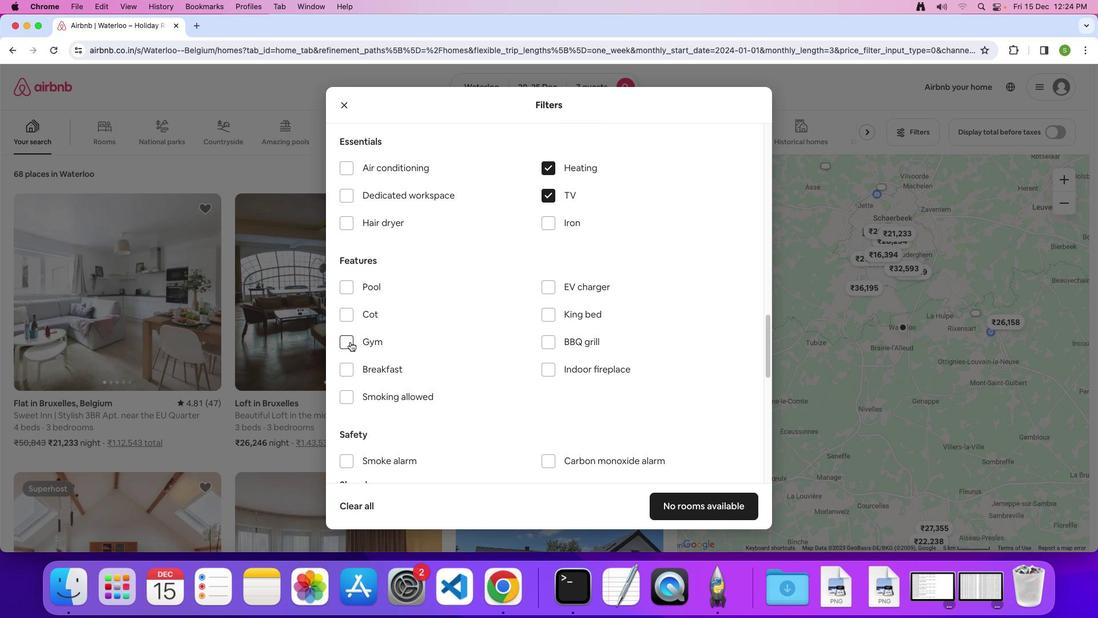 
Action: Mouse moved to (459, 330)
Screenshot: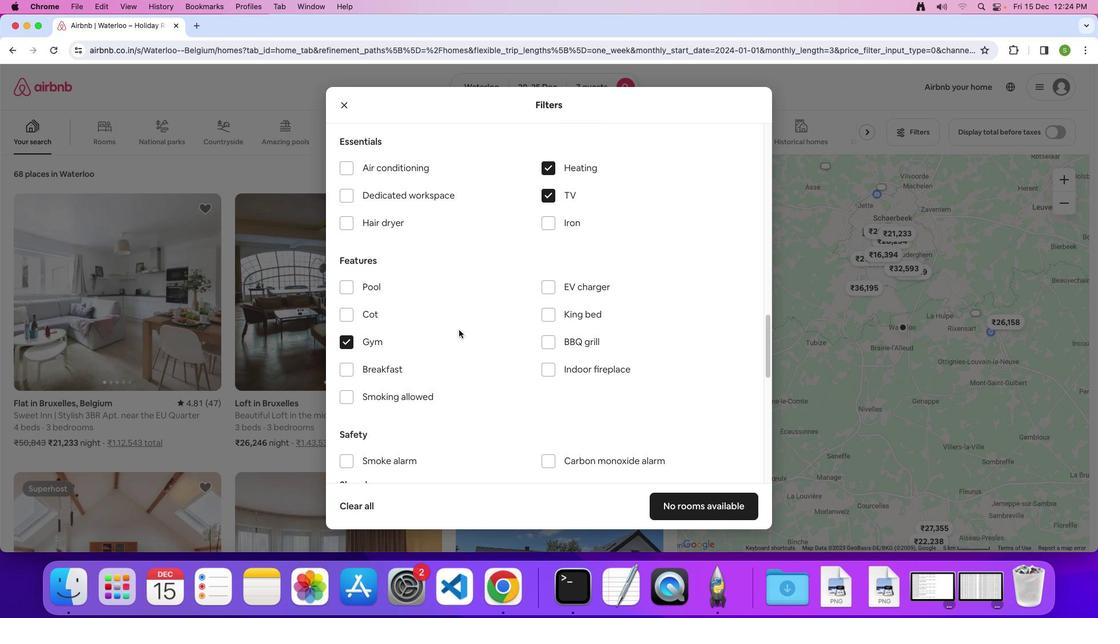
Action: Mouse scrolled (459, 330) with delta (0, 0)
Screenshot: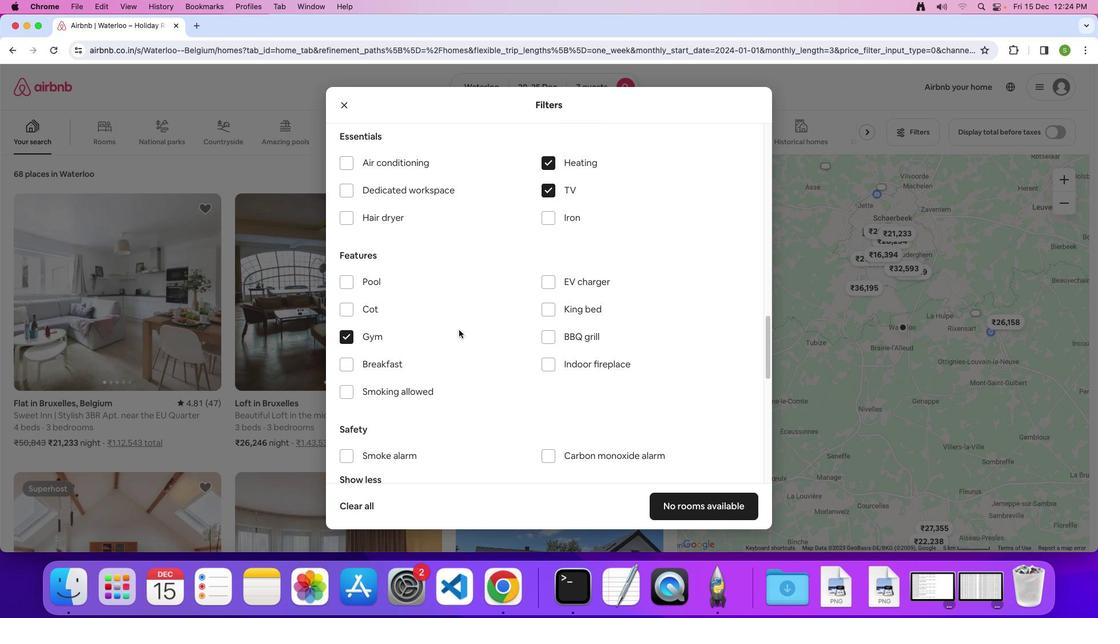 
Action: Mouse scrolled (459, 330) with delta (0, 0)
Screenshot: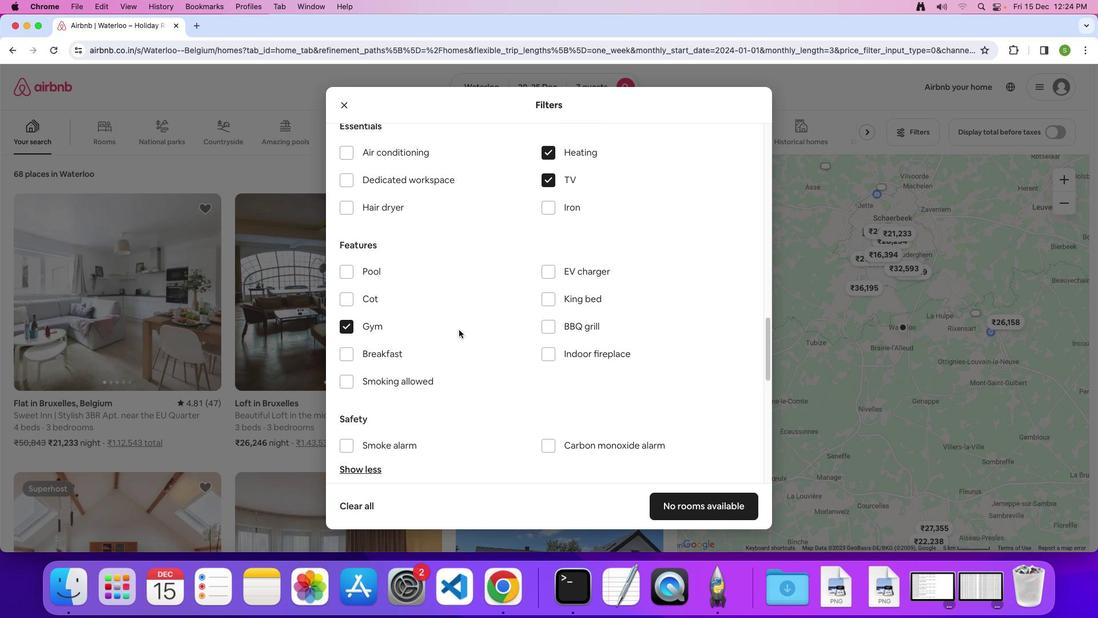 
Action: Mouse scrolled (459, 330) with delta (0, 0)
Screenshot: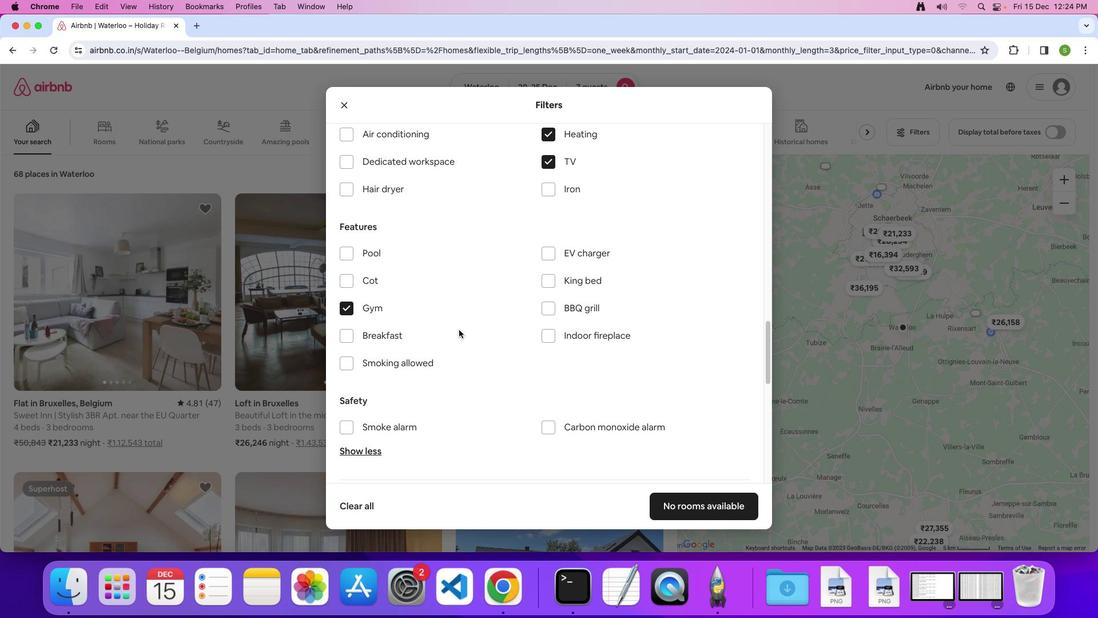 
Action: Mouse scrolled (459, 330) with delta (0, 0)
Screenshot: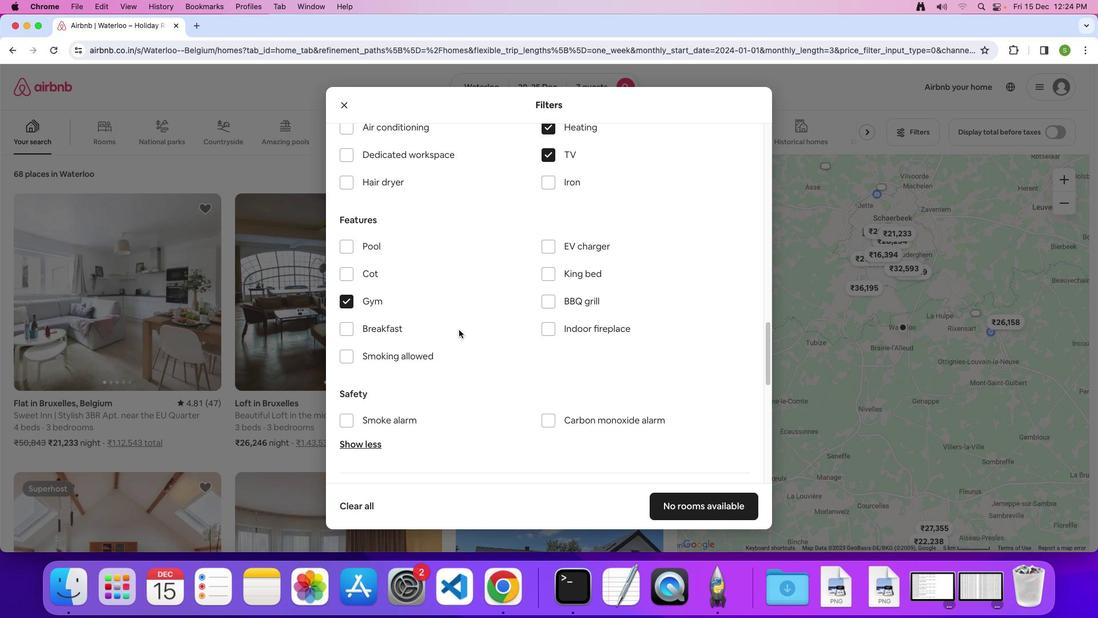 
Action: Mouse scrolled (459, 330) with delta (0, 0)
Screenshot: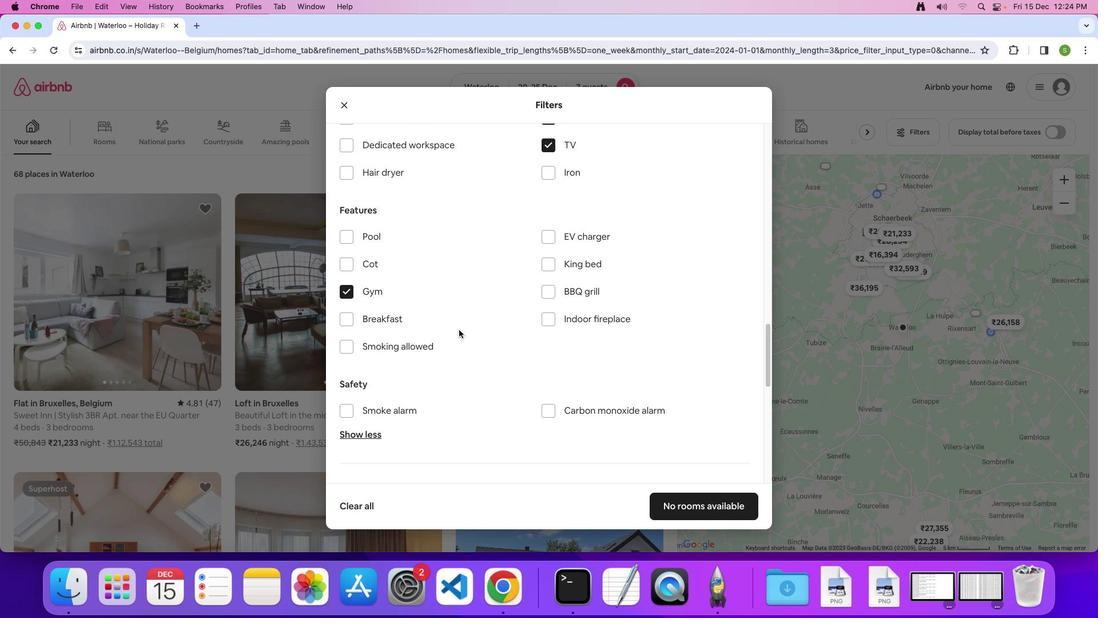 
Action: Mouse scrolled (459, 330) with delta (0, 0)
Screenshot: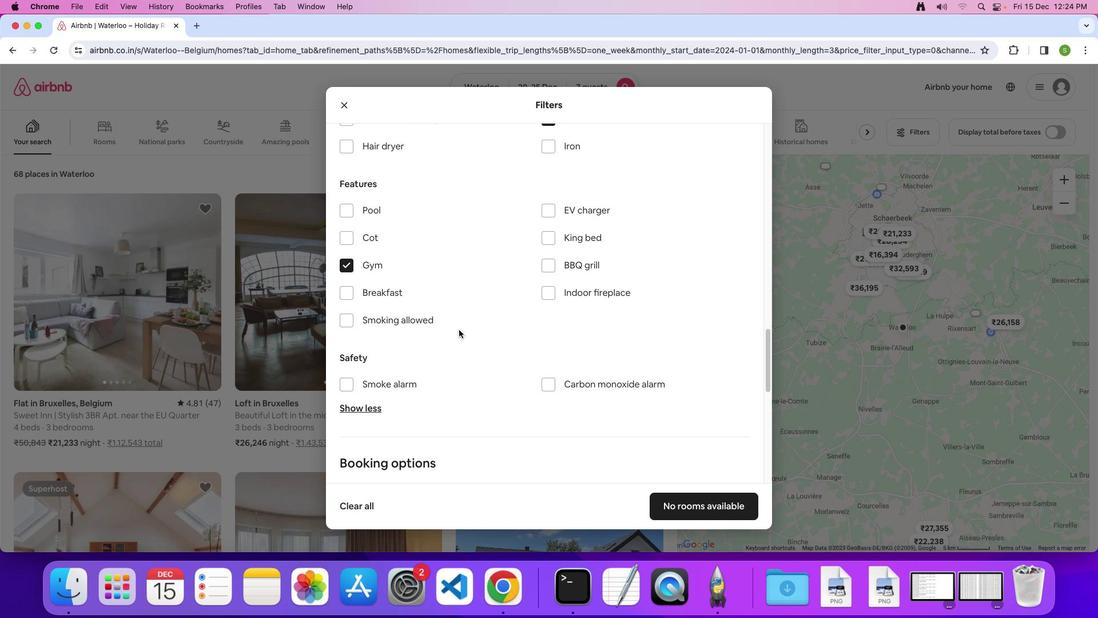 
Action: Mouse scrolled (459, 330) with delta (0, -1)
Screenshot: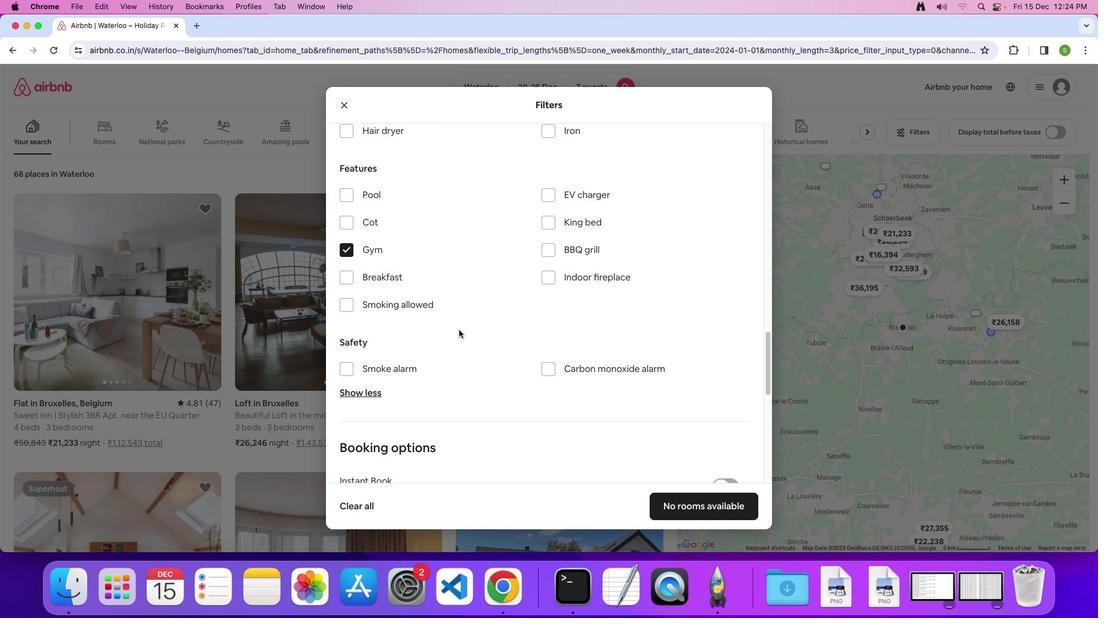 
Action: Mouse moved to (353, 287)
Screenshot: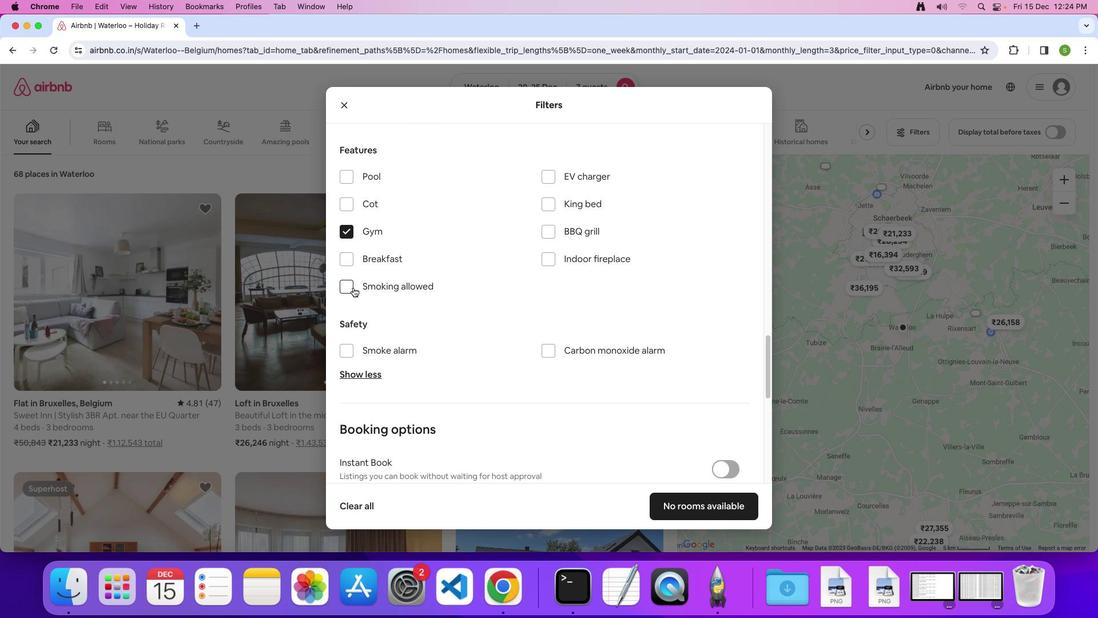 
Action: Mouse pressed left at (353, 287)
Screenshot: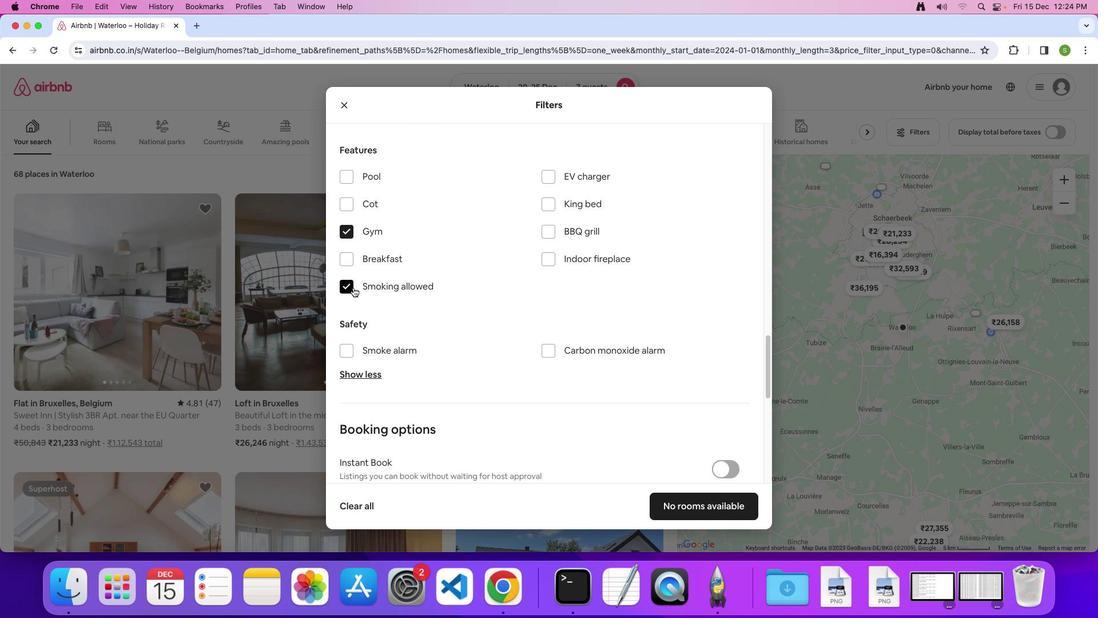 
Action: Mouse moved to (509, 321)
Screenshot: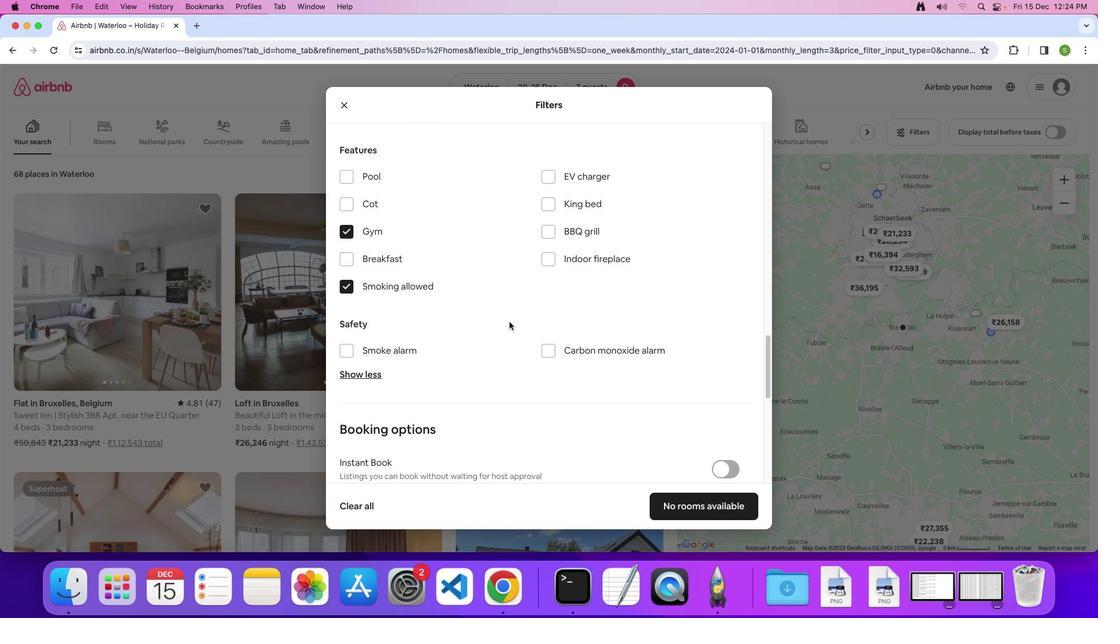 
Action: Mouse scrolled (509, 321) with delta (0, 0)
Screenshot: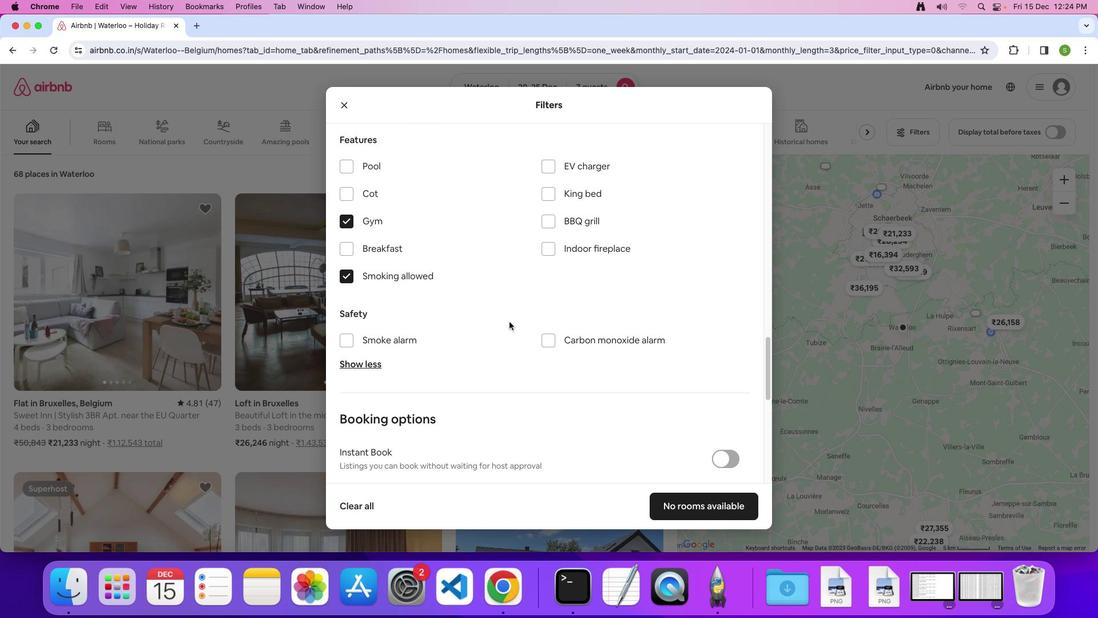 
Action: Mouse scrolled (509, 321) with delta (0, 0)
Screenshot: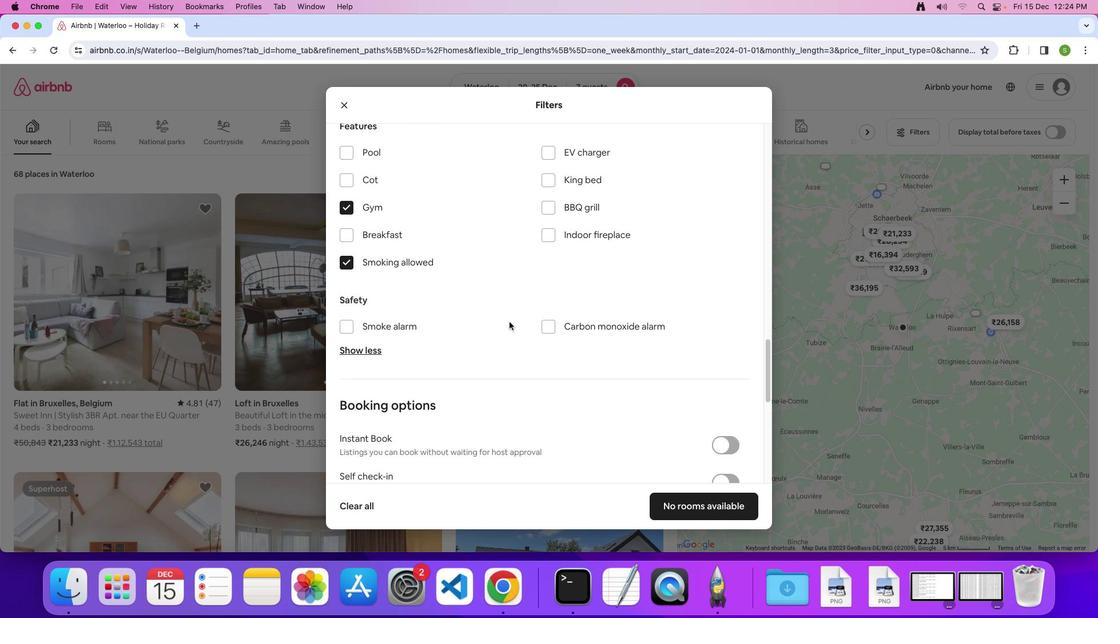 
Action: Mouse scrolled (509, 321) with delta (0, -1)
Screenshot: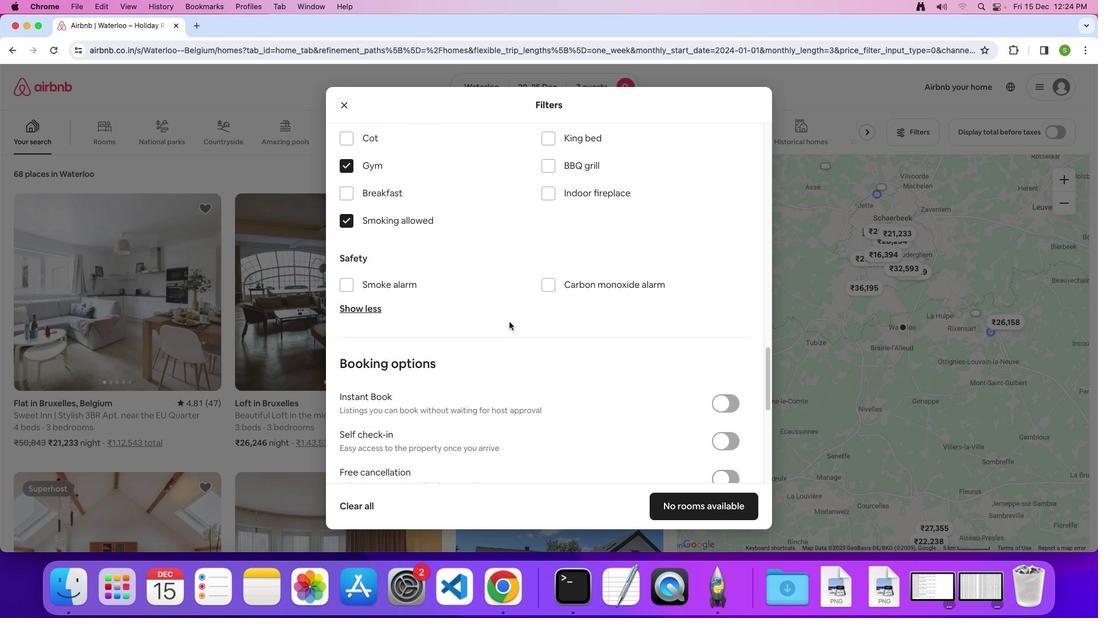 
Action: Mouse scrolled (509, 321) with delta (0, 0)
Screenshot: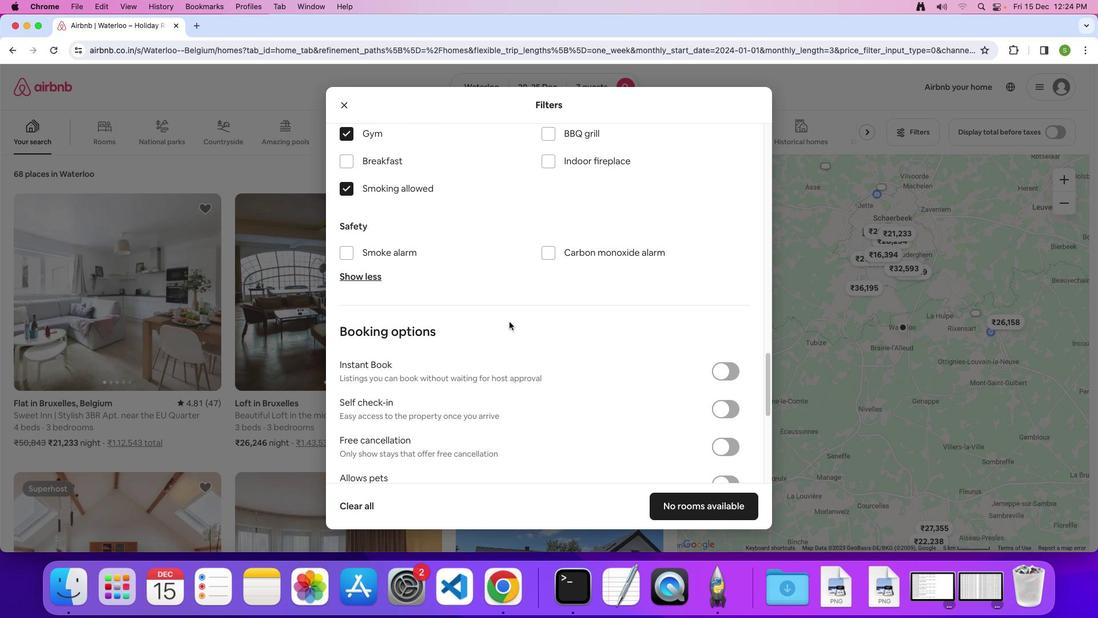 
Action: Mouse scrolled (509, 321) with delta (0, 0)
Screenshot: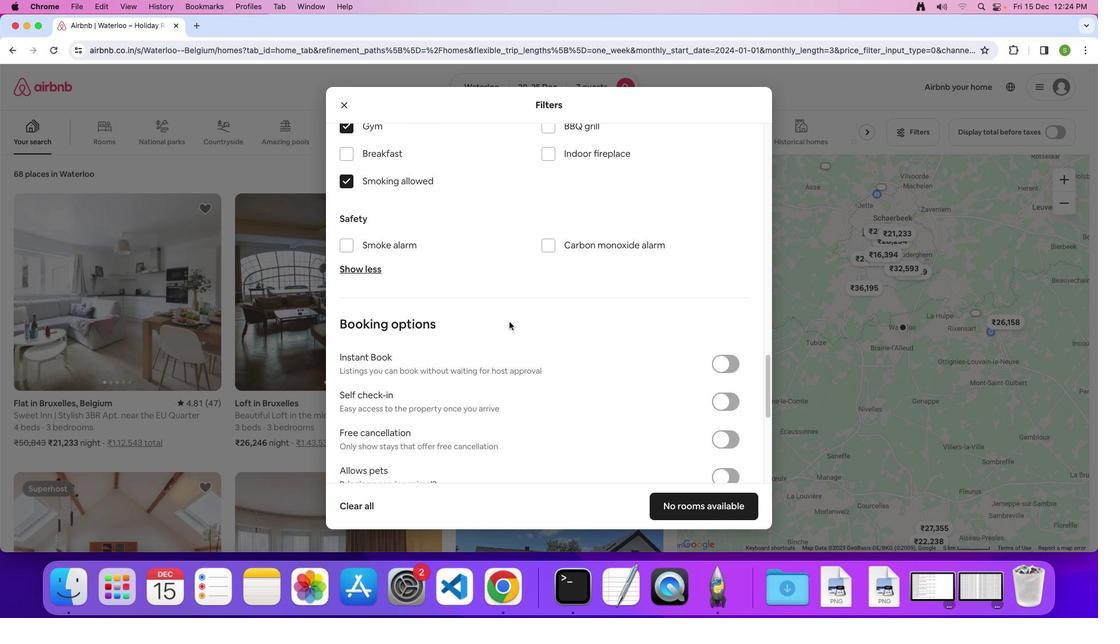 
Action: Mouse scrolled (509, 321) with delta (0, 0)
Screenshot: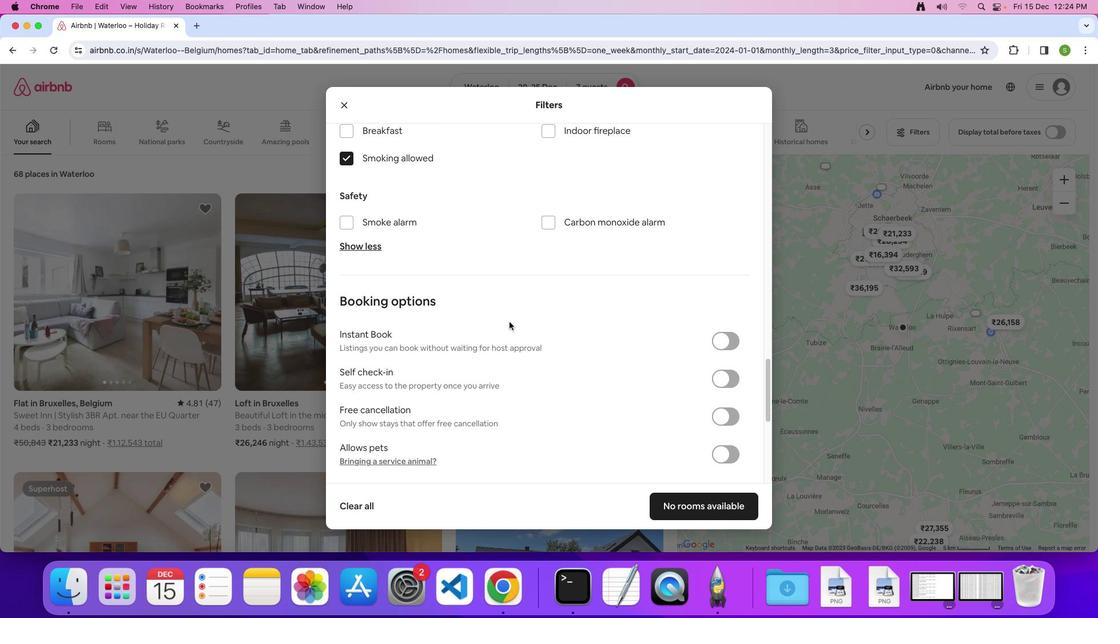 
Action: Mouse scrolled (509, 321) with delta (0, 0)
Screenshot: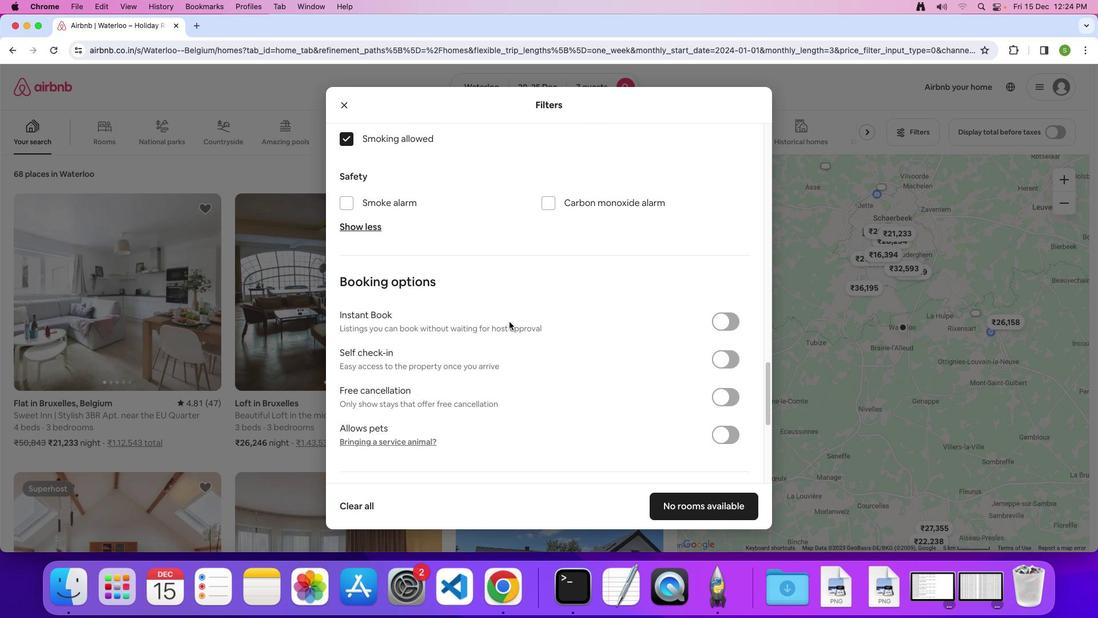 
Action: Mouse scrolled (509, 321) with delta (0, -1)
Screenshot: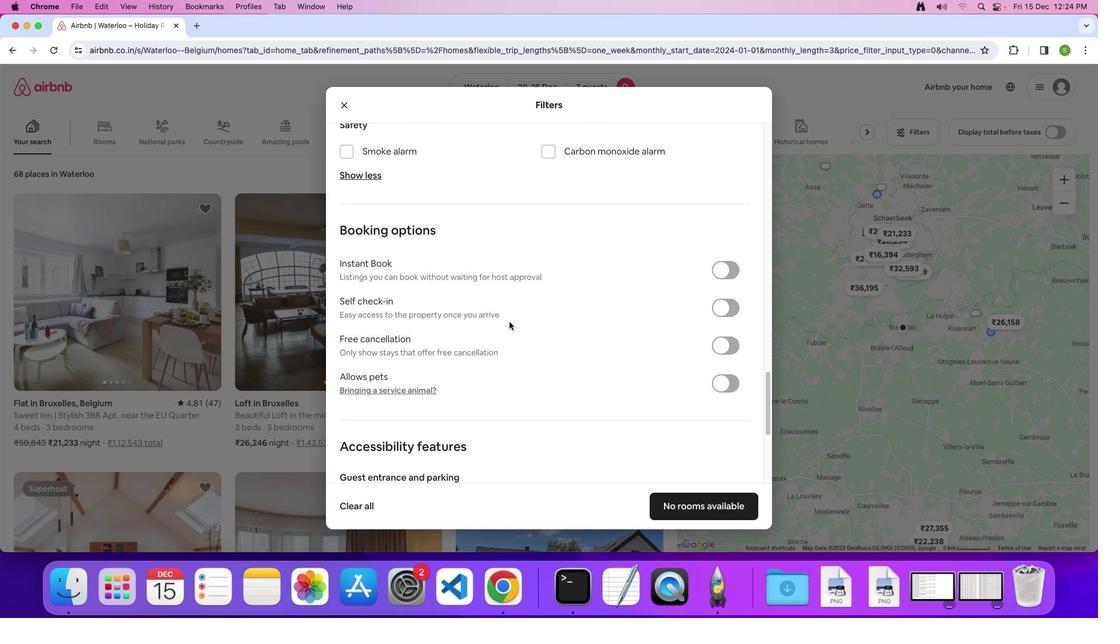 
Action: Mouse scrolled (509, 321) with delta (0, 0)
Screenshot: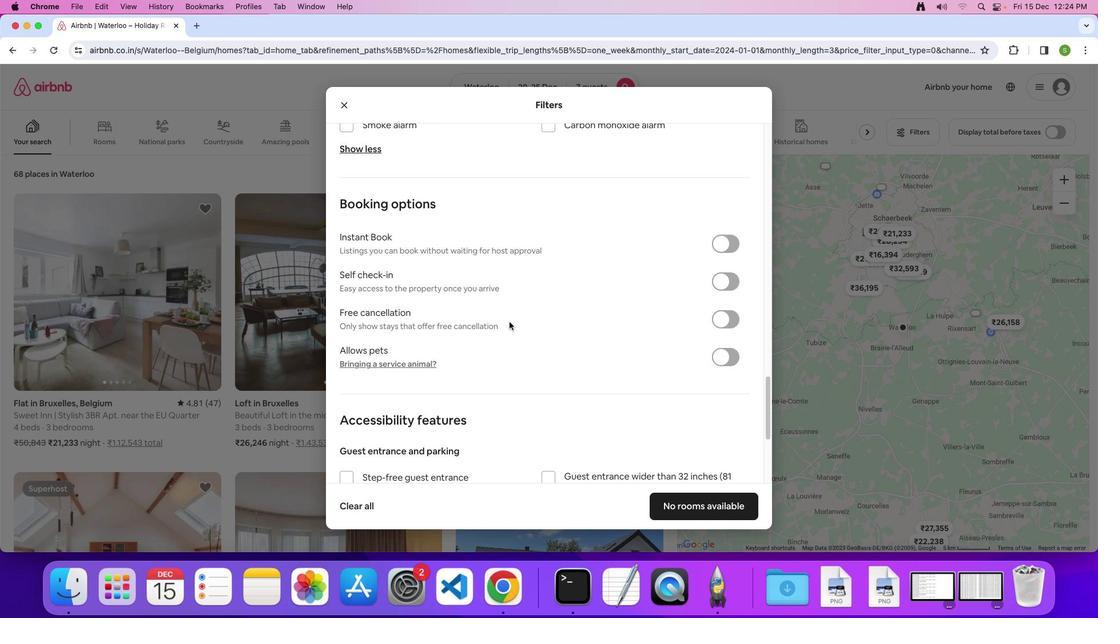 
Action: Mouse scrolled (509, 321) with delta (0, 0)
Screenshot: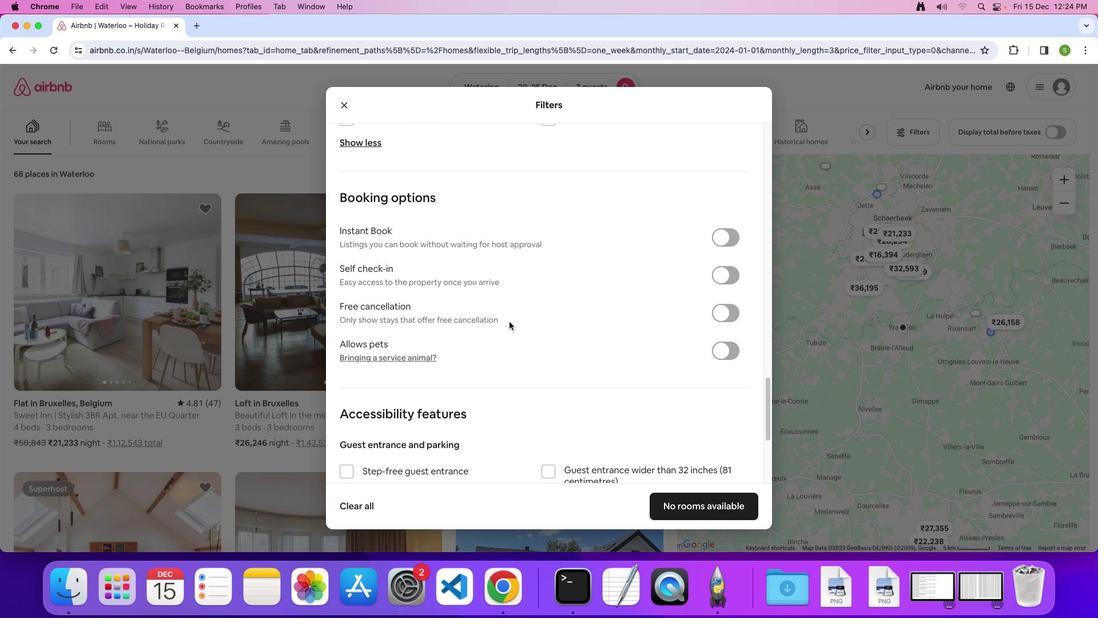 
Action: Mouse scrolled (509, 321) with delta (0, 0)
Screenshot: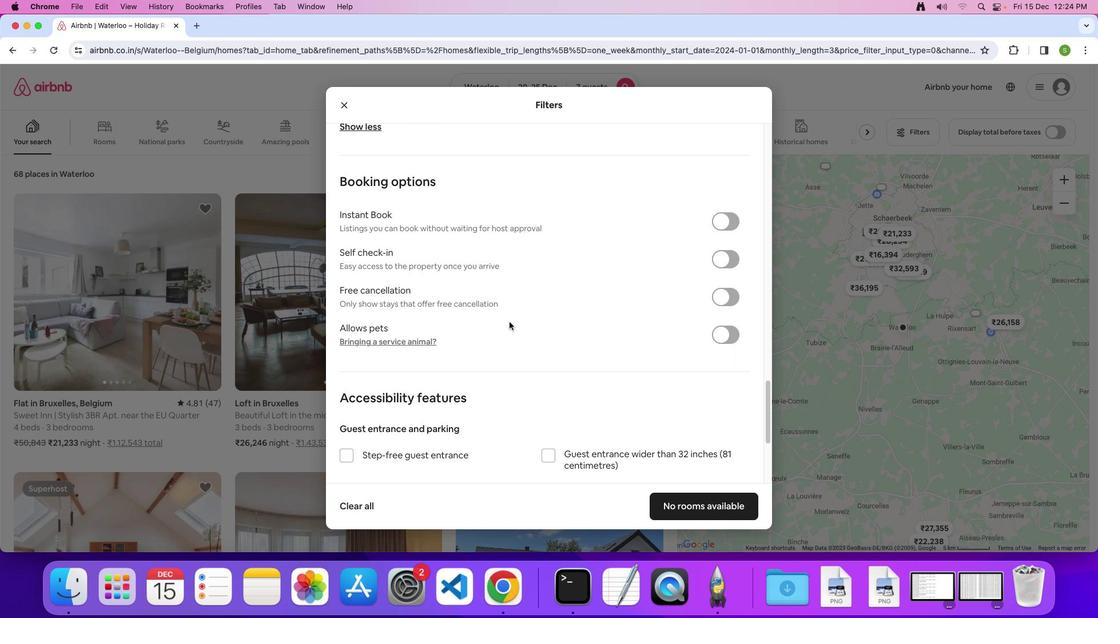 
Action: Mouse scrolled (509, 321) with delta (0, 0)
Screenshot: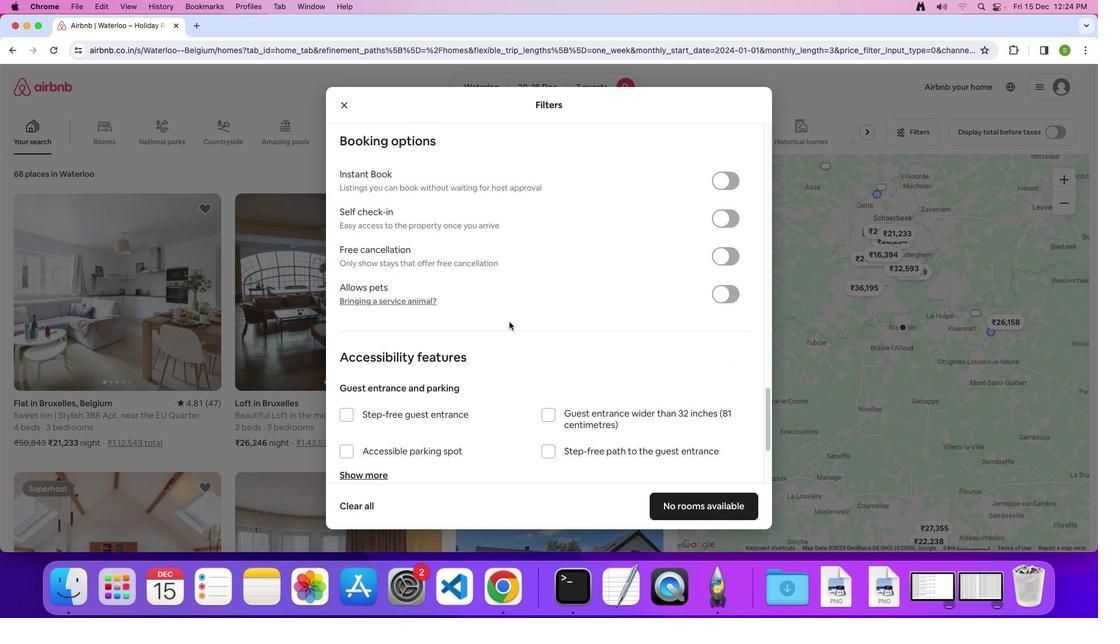 
Action: Mouse scrolled (509, 321) with delta (0, -1)
Screenshot: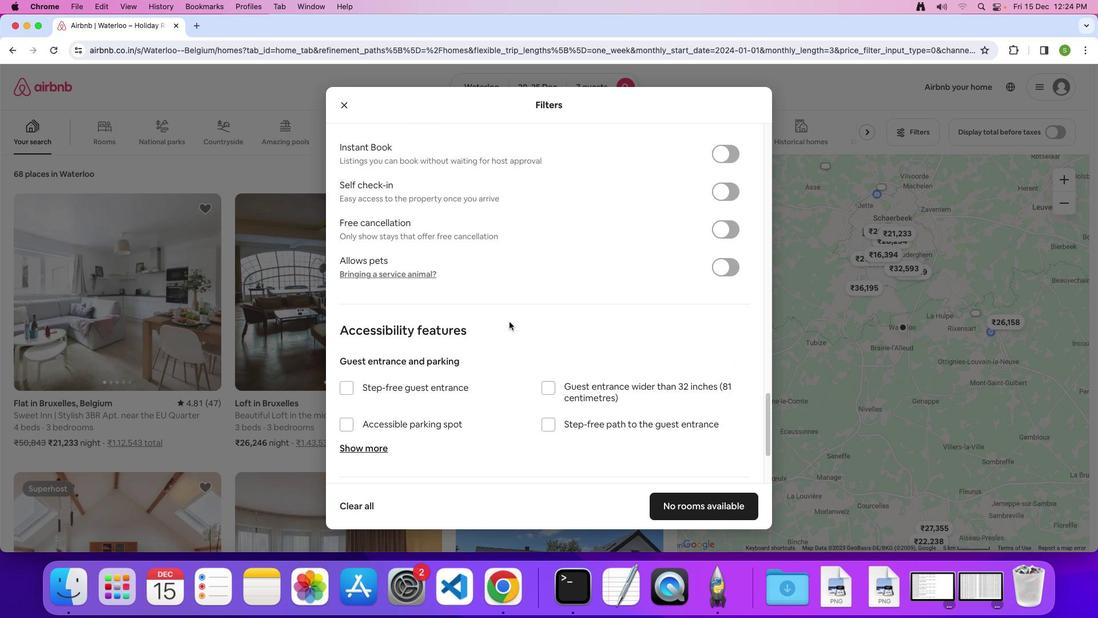 
Action: Mouse scrolled (509, 321) with delta (0, 0)
Screenshot: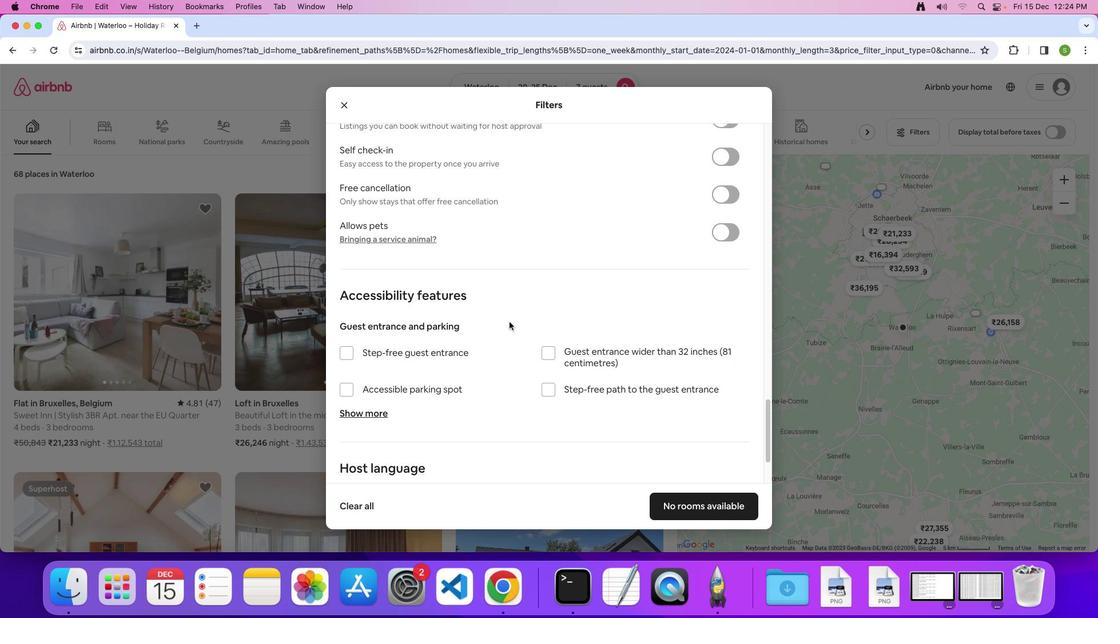 
Action: Mouse scrolled (509, 321) with delta (0, 0)
Screenshot: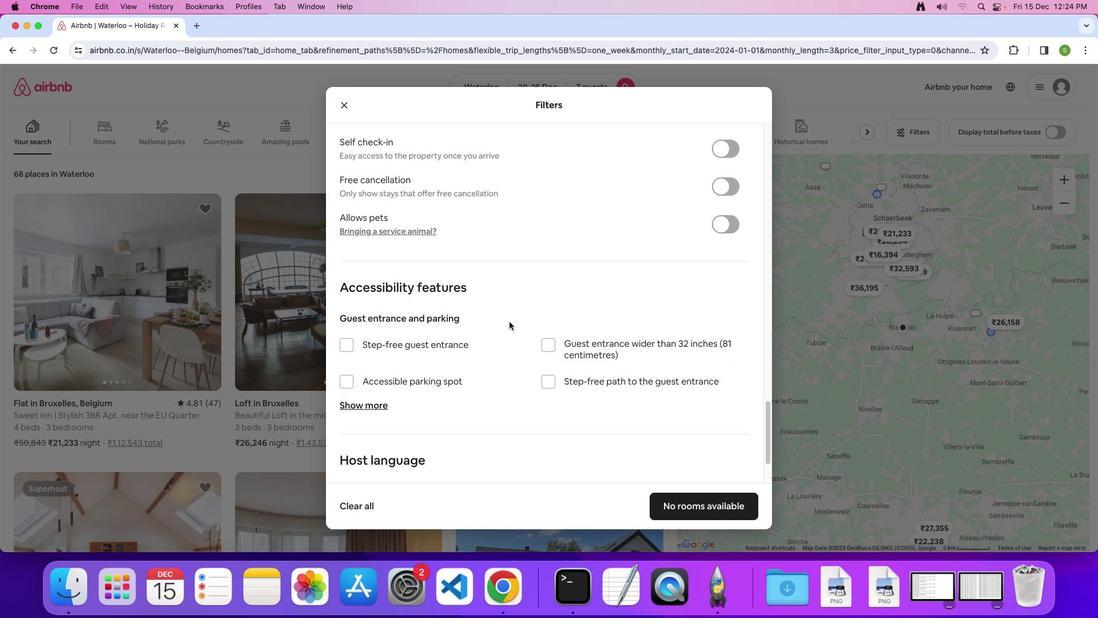 
Action: Mouse scrolled (509, 321) with delta (0, 0)
Screenshot: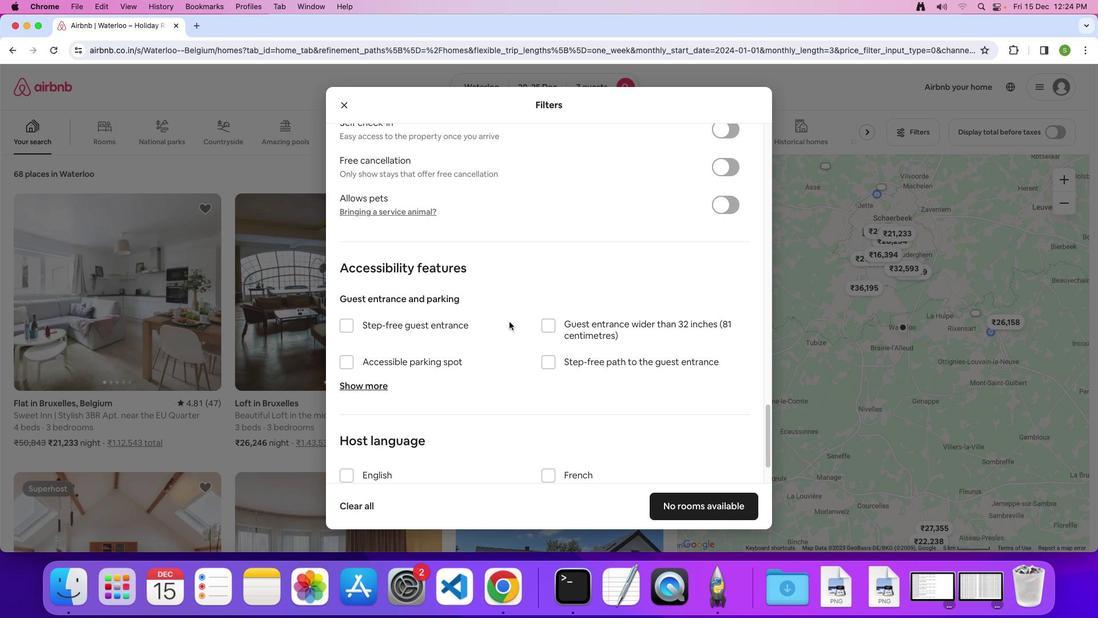 
Action: Mouse scrolled (509, 321) with delta (0, 0)
Screenshot: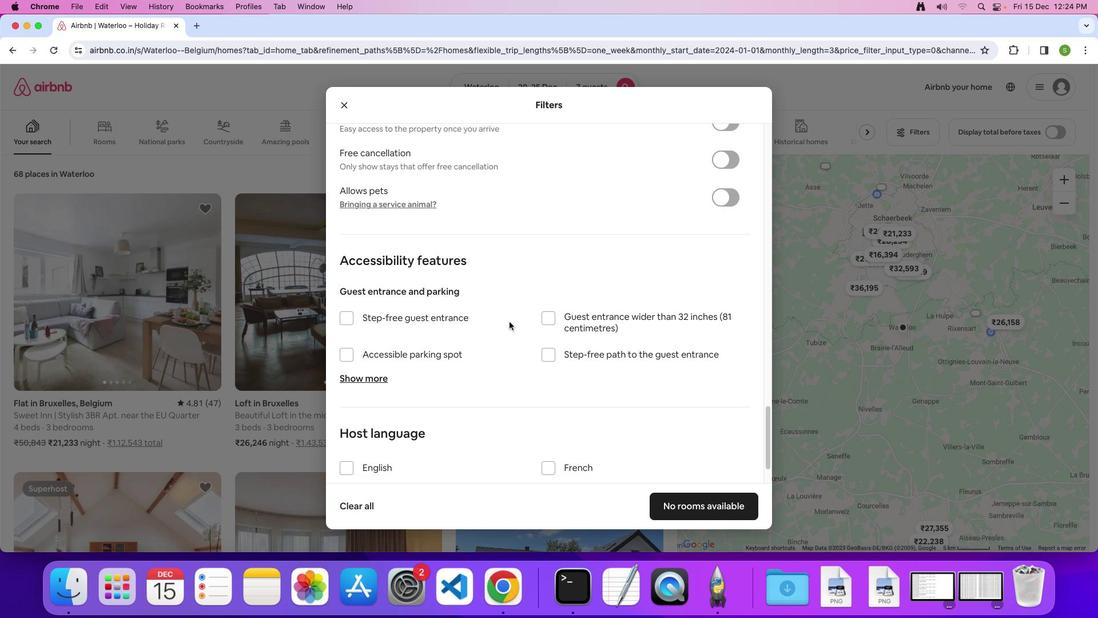 
Action: Mouse scrolled (509, 321) with delta (0, 0)
Screenshot: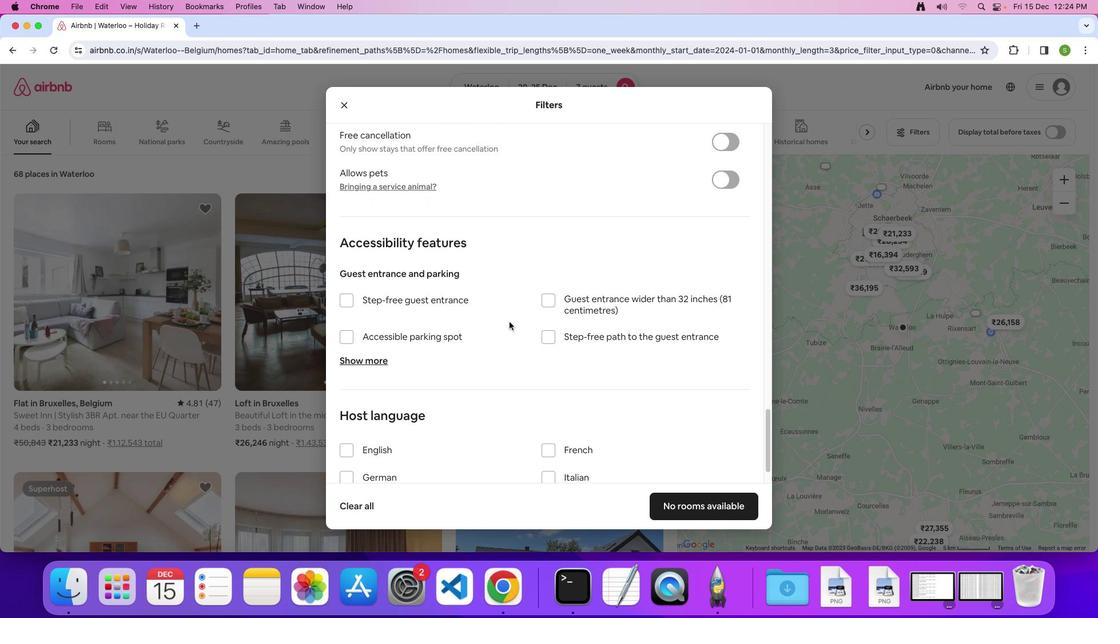 
Action: Mouse scrolled (509, 321) with delta (0, 0)
Screenshot: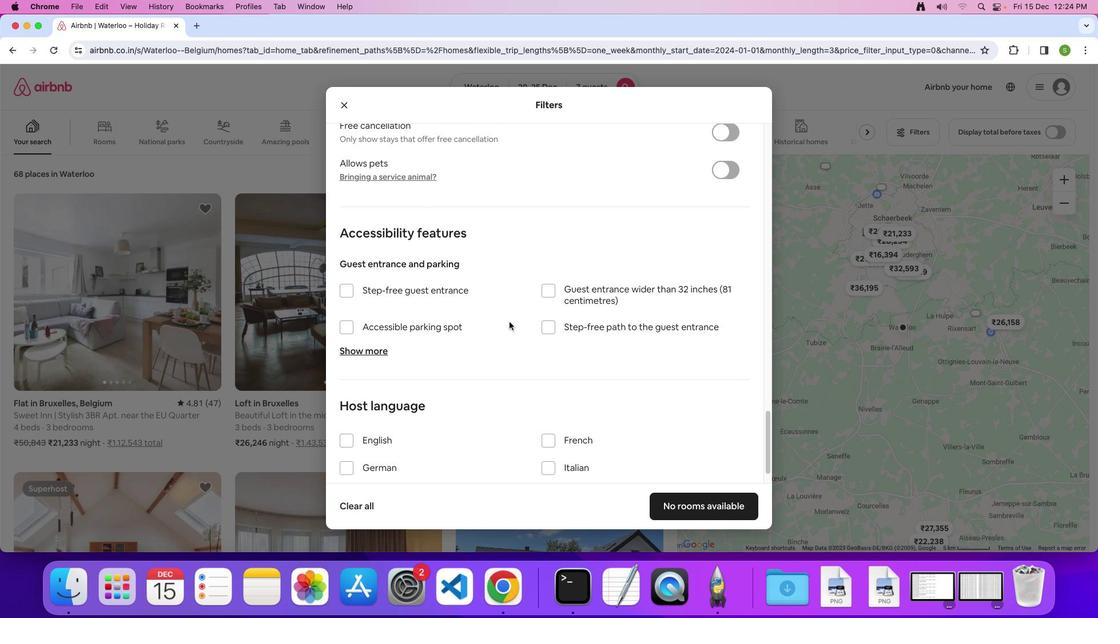 
Action: Mouse scrolled (509, 321) with delta (0, -1)
Screenshot: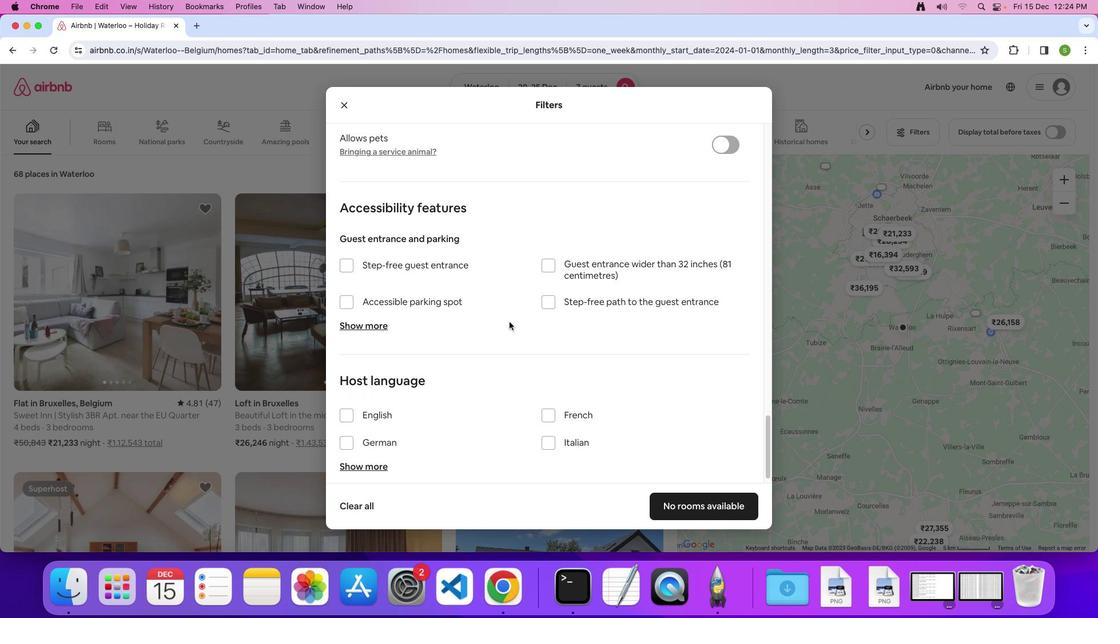 
Action: Mouse scrolled (509, 321) with delta (0, 0)
Screenshot: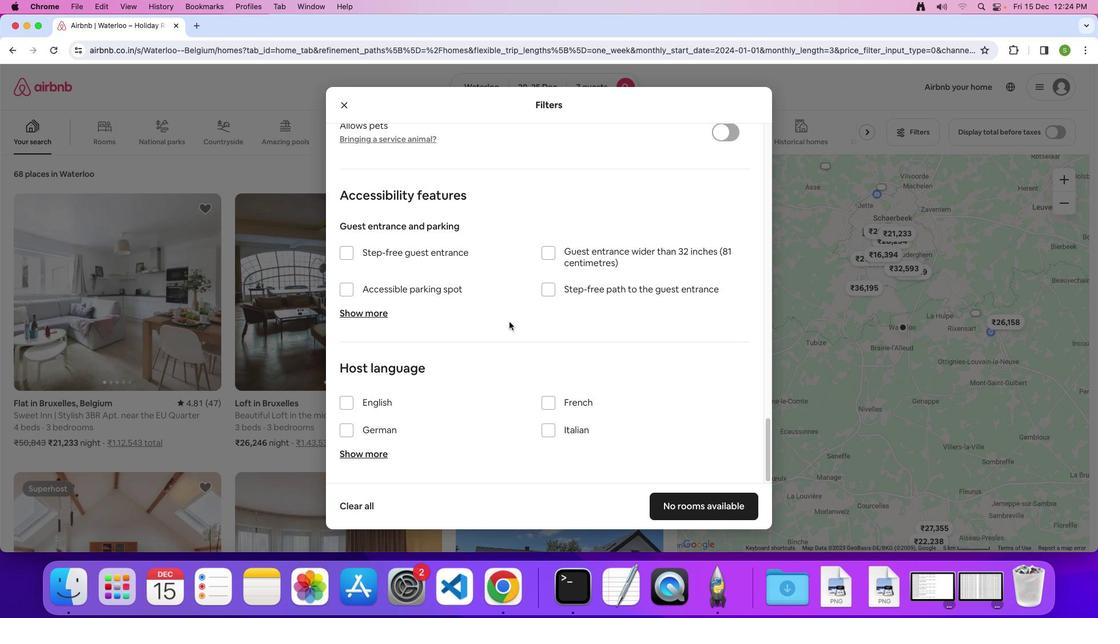 
Action: Mouse scrolled (509, 321) with delta (0, 0)
Screenshot: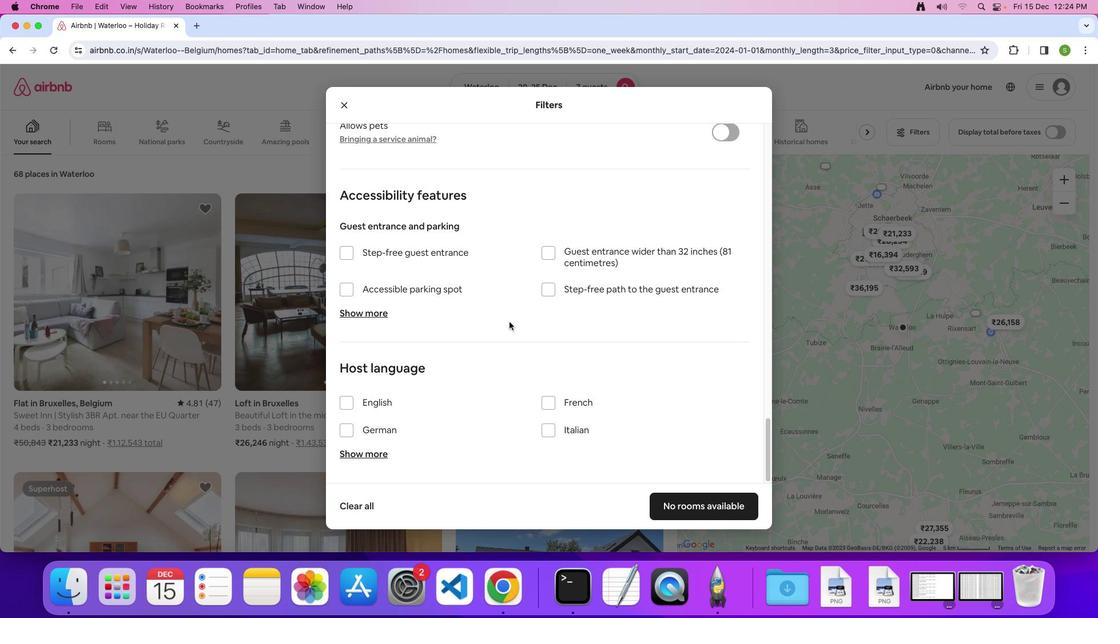 
Action: Mouse scrolled (509, 321) with delta (0, -1)
Screenshot: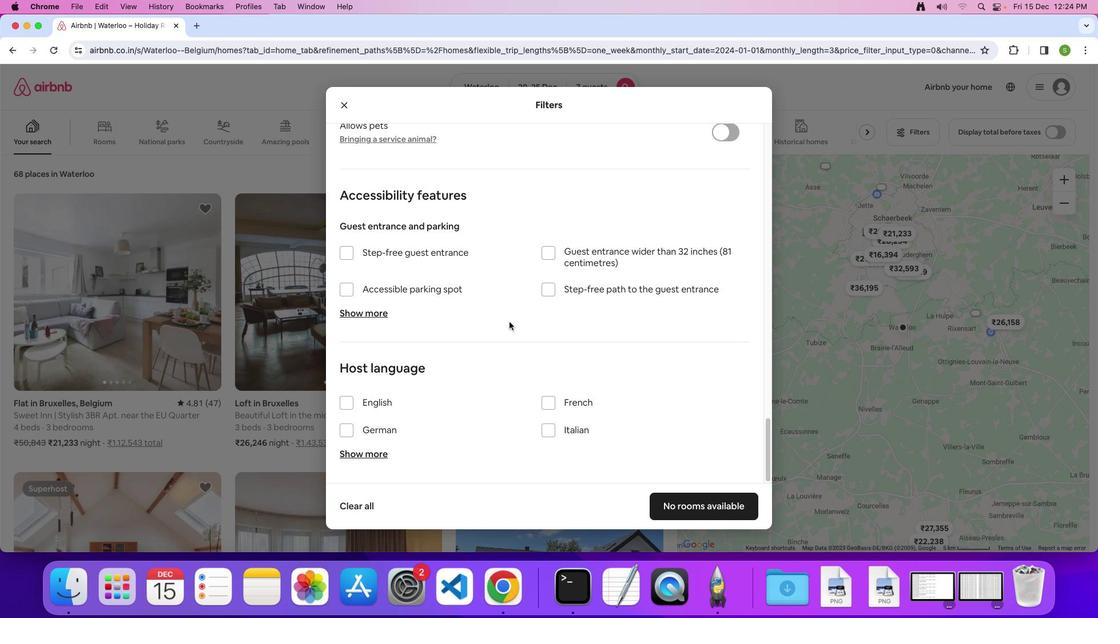 
Action: Mouse moved to (670, 499)
Screenshot: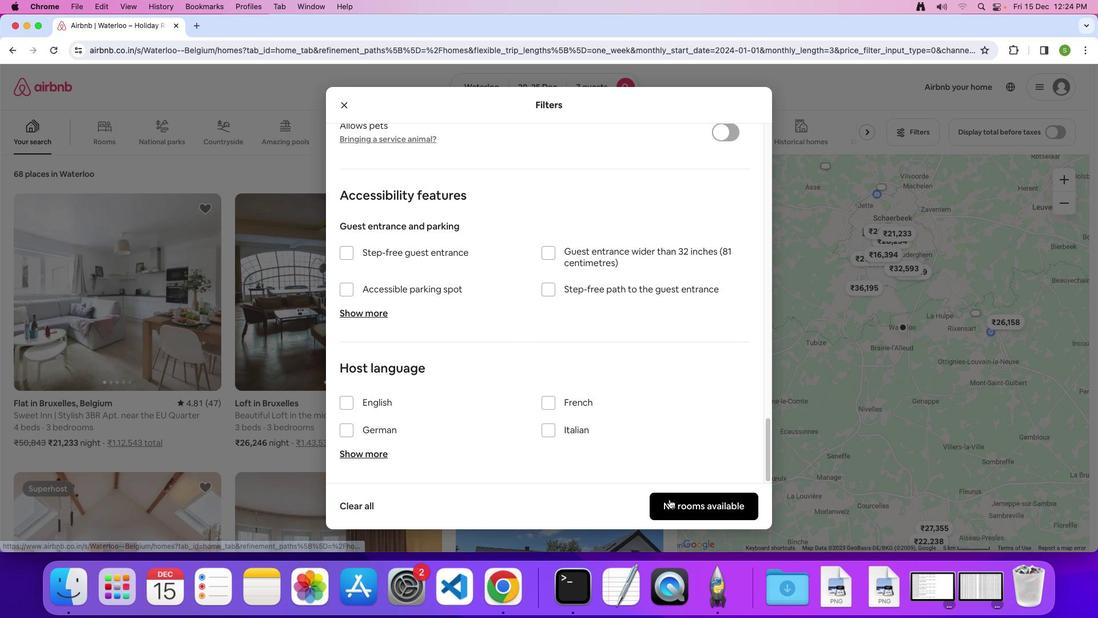 
Action: Mouse pressed left at (670, 499)
Screenshot: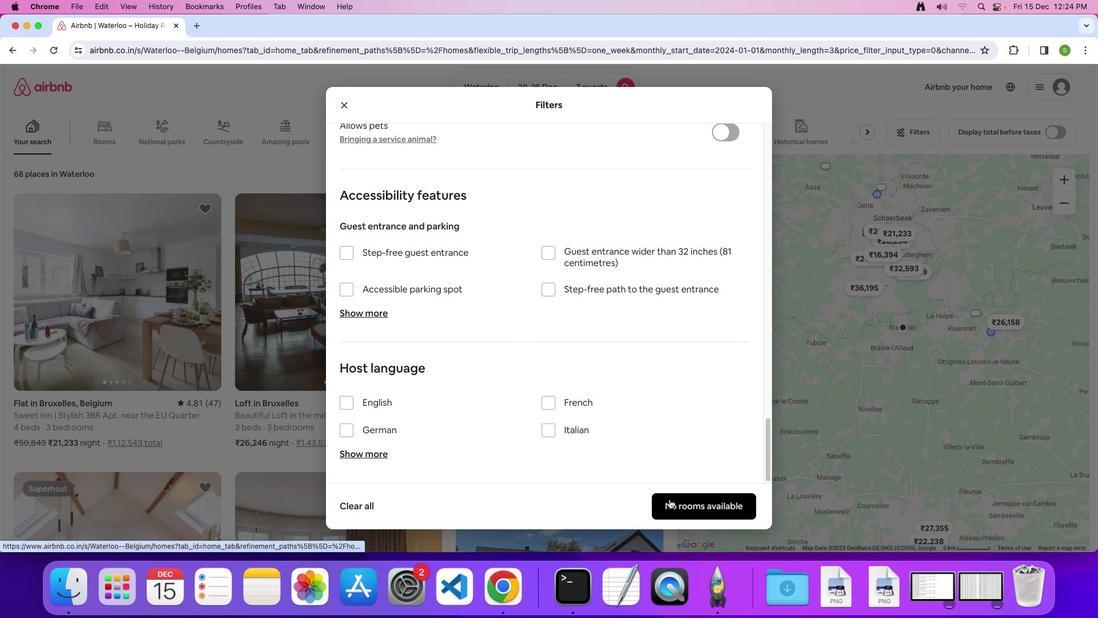 
Action: Mouse moved to (493, 243)
Screenshot: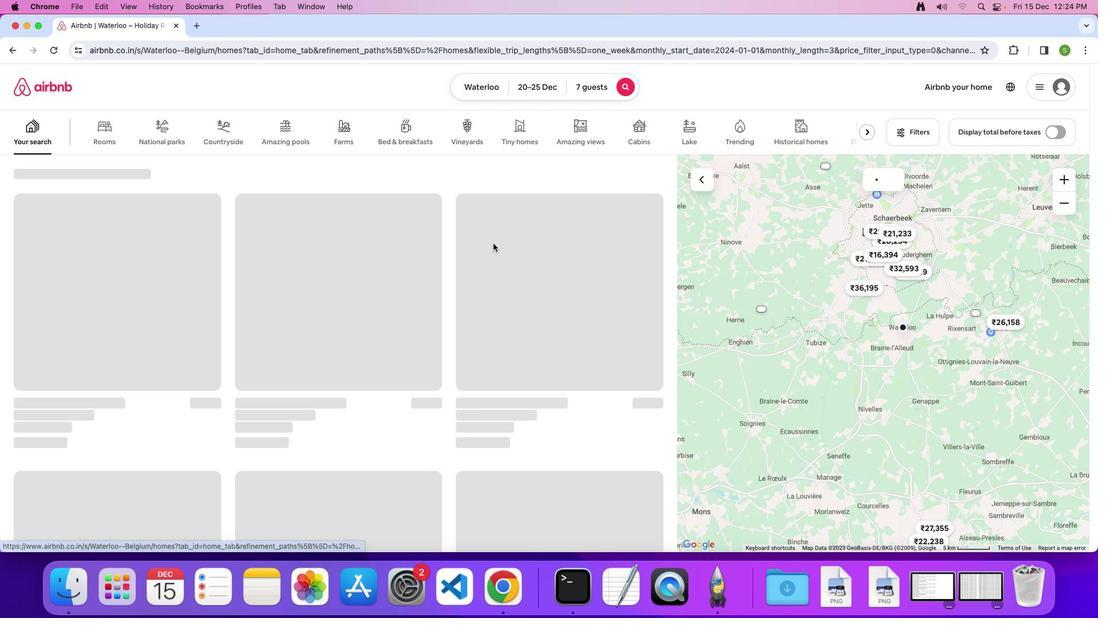 
